 Task: Look for space in Kutná Hora, Czech Republic from 2nd September, 2023 to 6th September, 2023 for 2 adults in price range Rs.15000 to Rs.20000. Place can be entire place with 1  bedroom having 1 bed and 1 bathroom. Property type can be house, flat, guest house, hotel. Booking option can be shelf check-in. Required host language is English.
Action: Mouse moved to (503, 108)
Screenshot: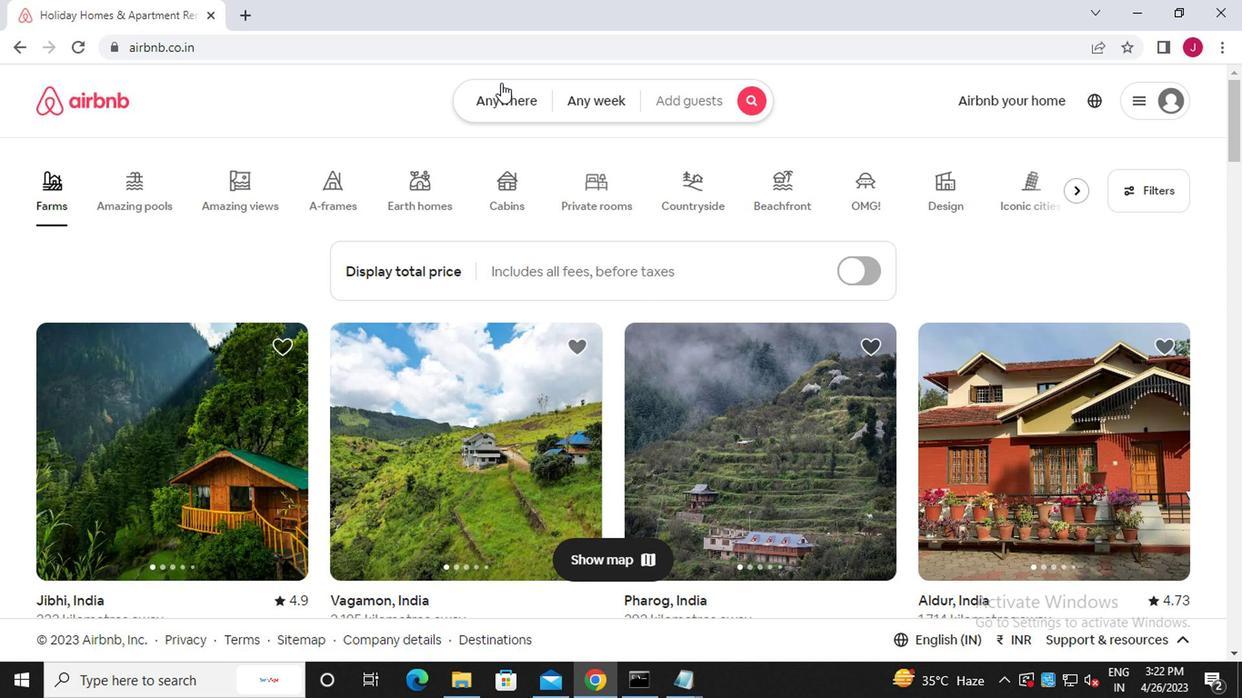 
Action: Mouse pressed left at (503, 108)
Screenshot: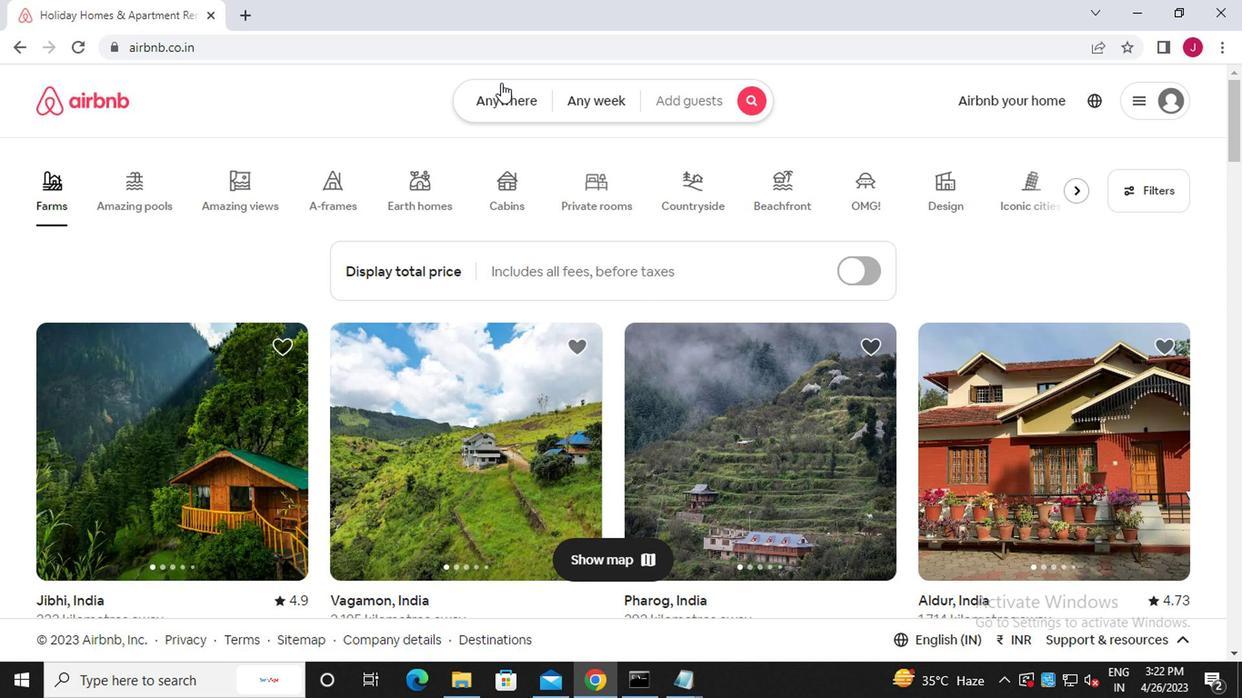 
Action: Mouse moved to (365, 174)
Screenshot: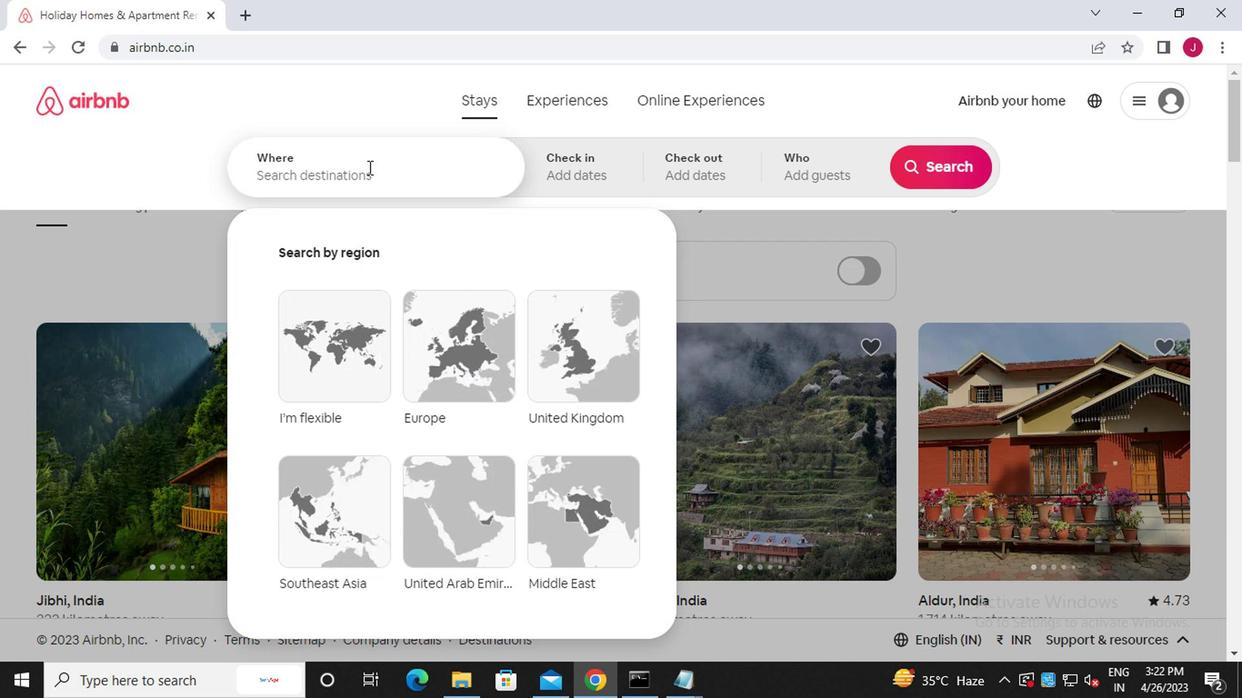 
Action: Mouse pressed left at (365, 174)
Screenshot: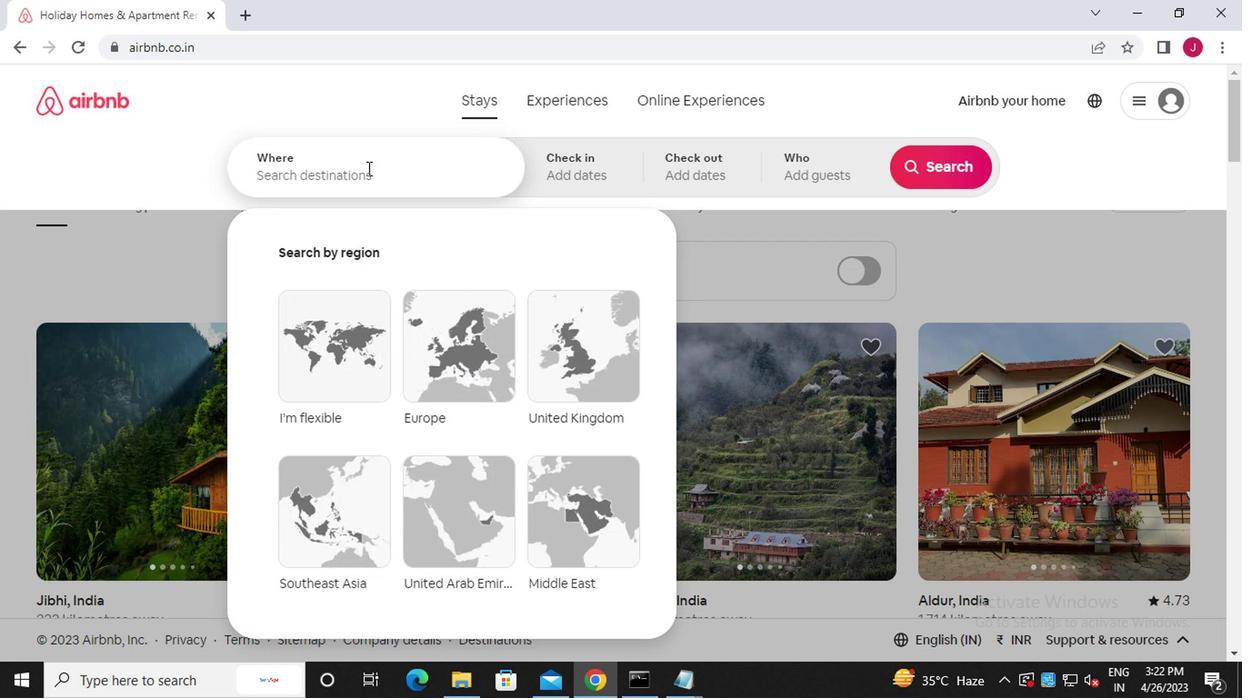 
Action: Mouse moved to (364, 174)
Screenshot: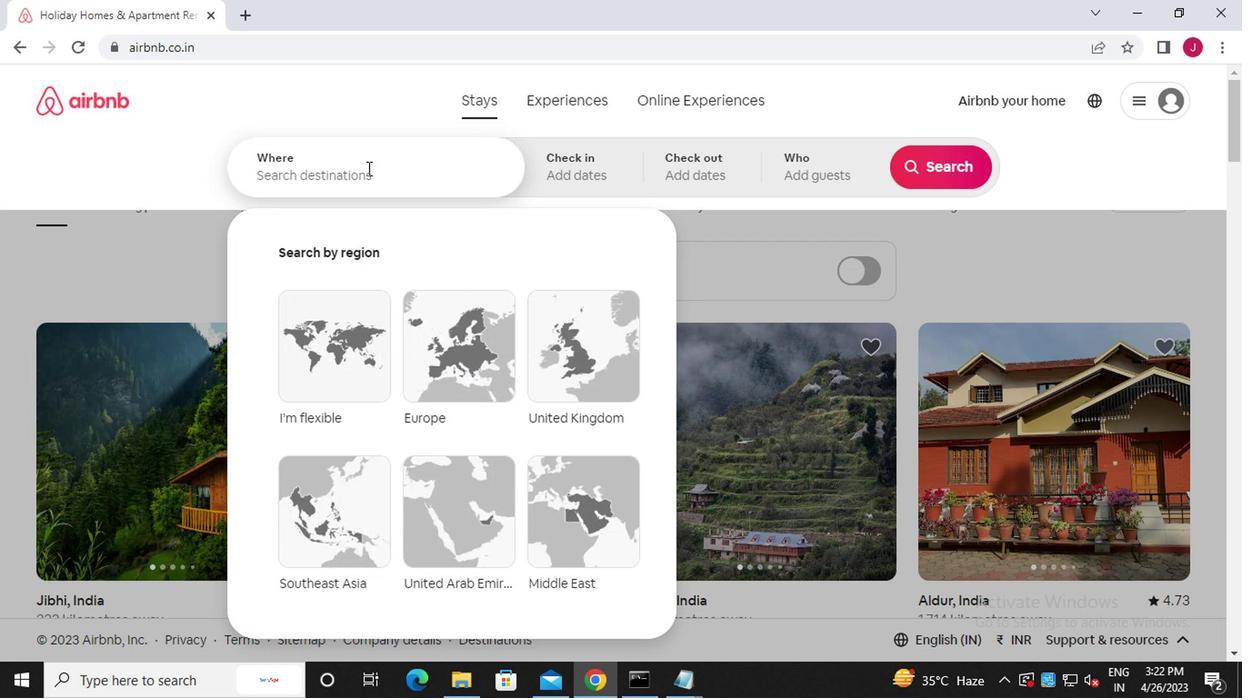 
Action: Key pressed k<Key.caps_lock>unta<Key.space><Key.caps_lock>h<Key.caps_lock>ora,<Key.caps_lock>c<Key.caps_lock>zech
Screenshot: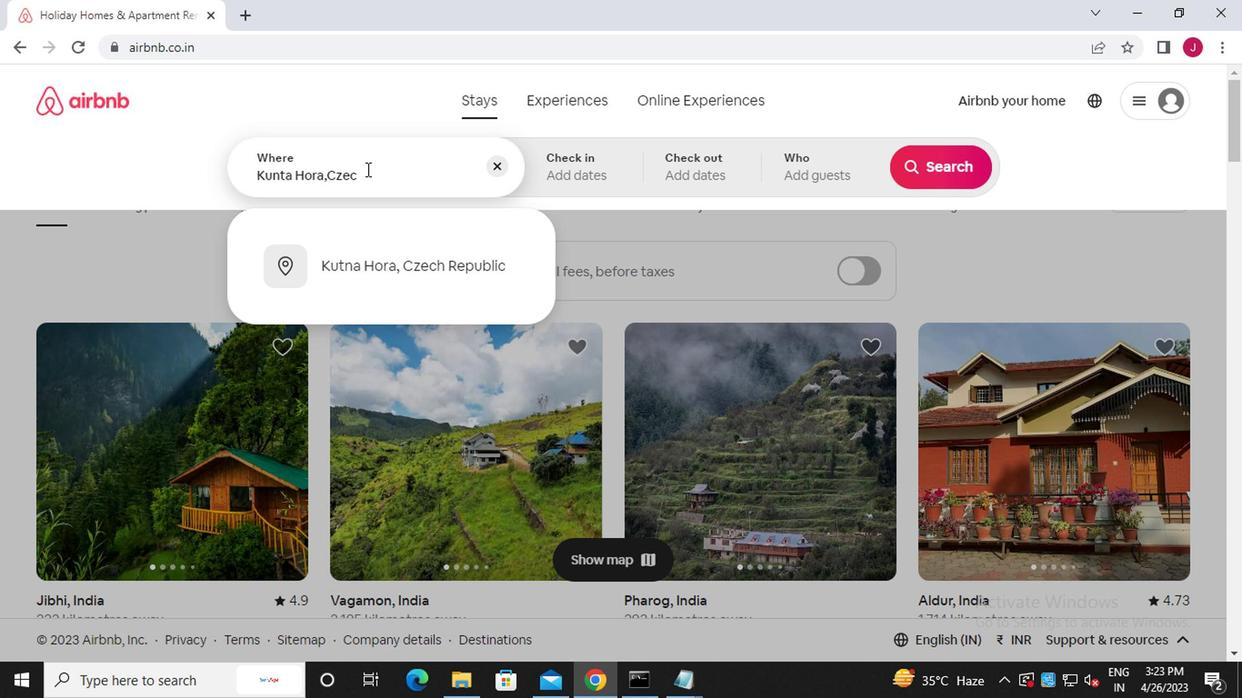 
Action: Mouse moved to (465, 273)
Screenshot: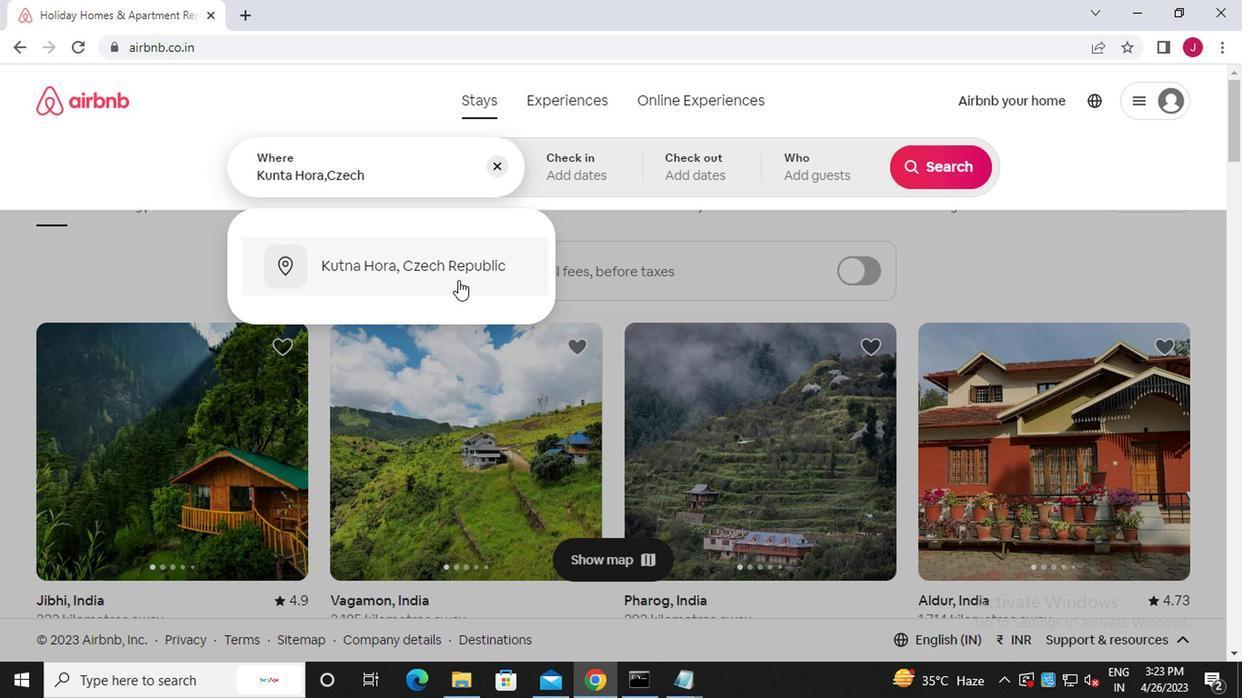 
Action: Mouse pressed left at (465, 273)
Screenshot: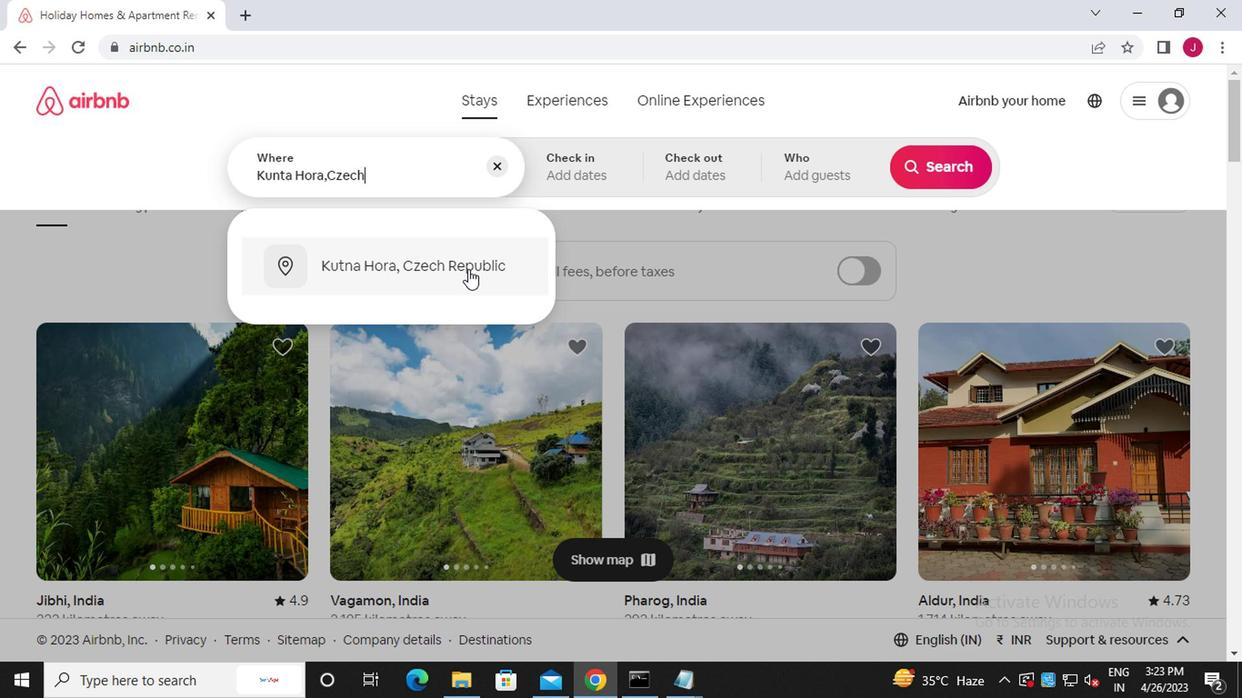 
Action: Mouse moved to (918, 311)
Screenshot: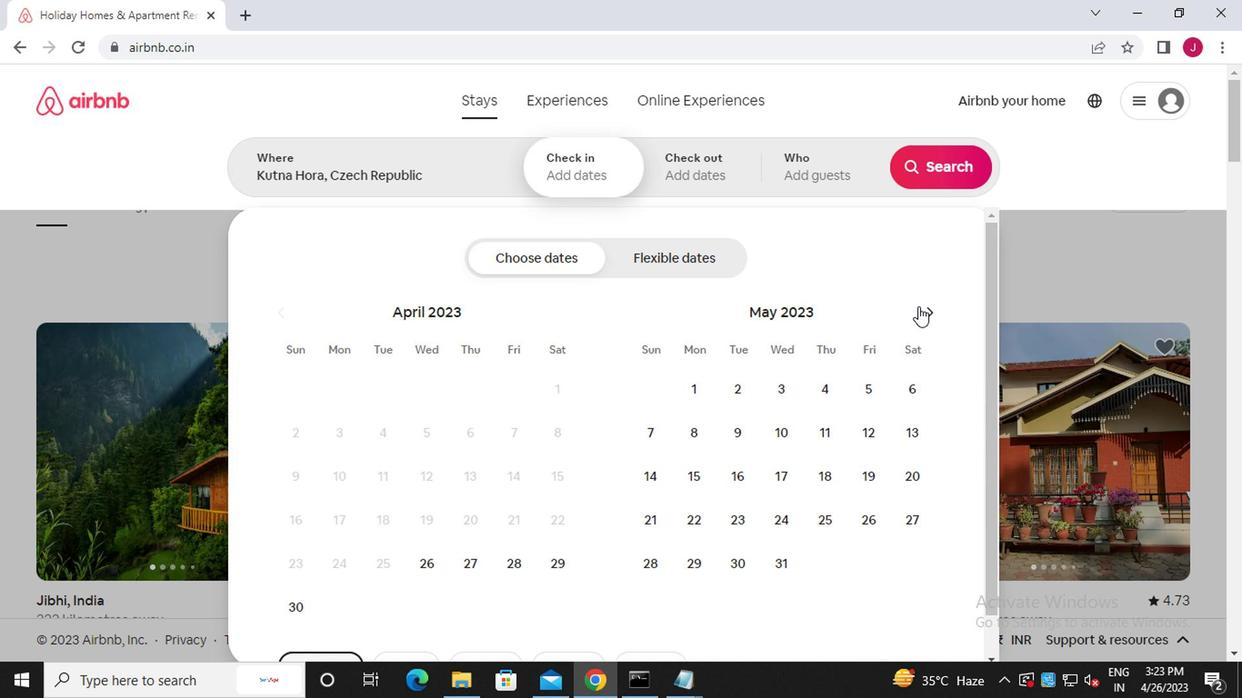 
Action: Mouse pressed left at (918, 311)
Screenshot: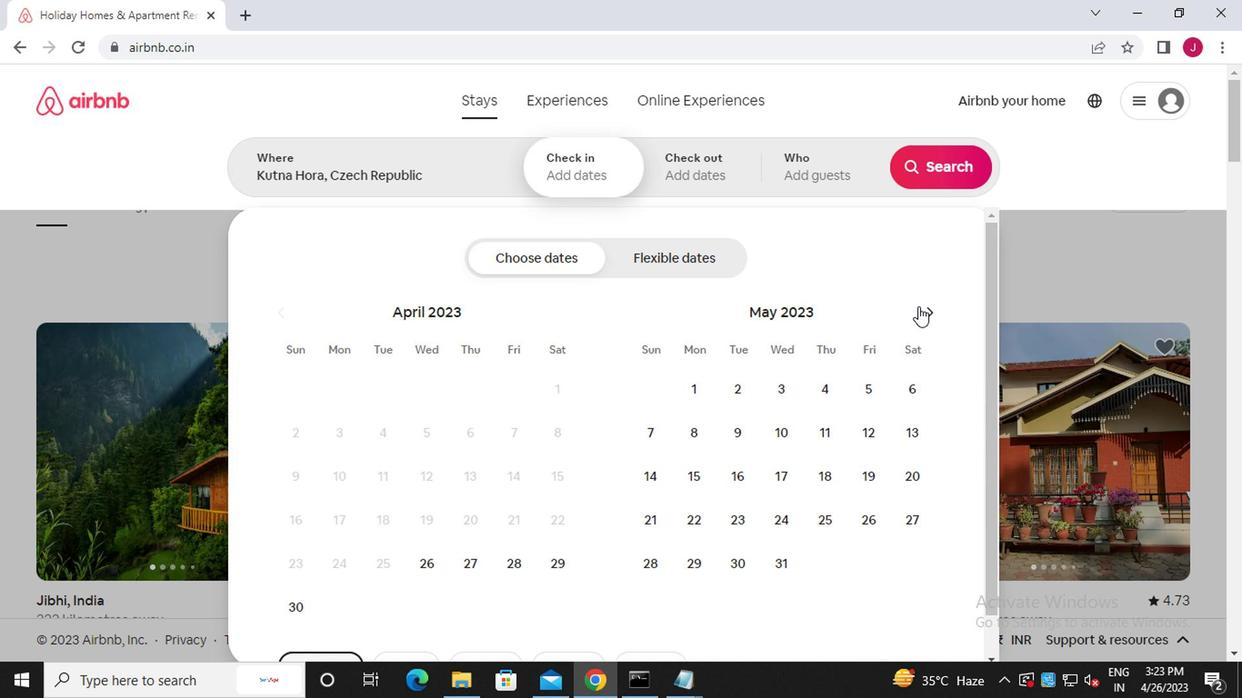 
Action: Mouse moved to (918, 311)
Screenshot: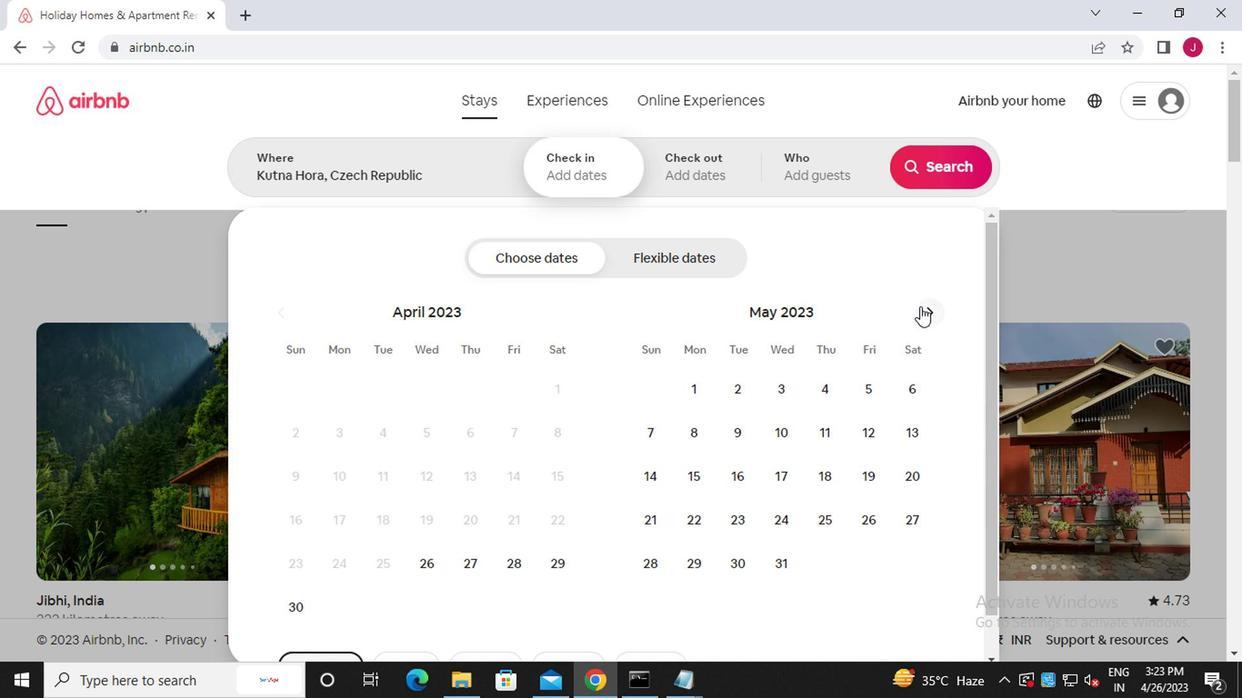 
Action: Mouse pressed left at (918, 311)
Screenshot: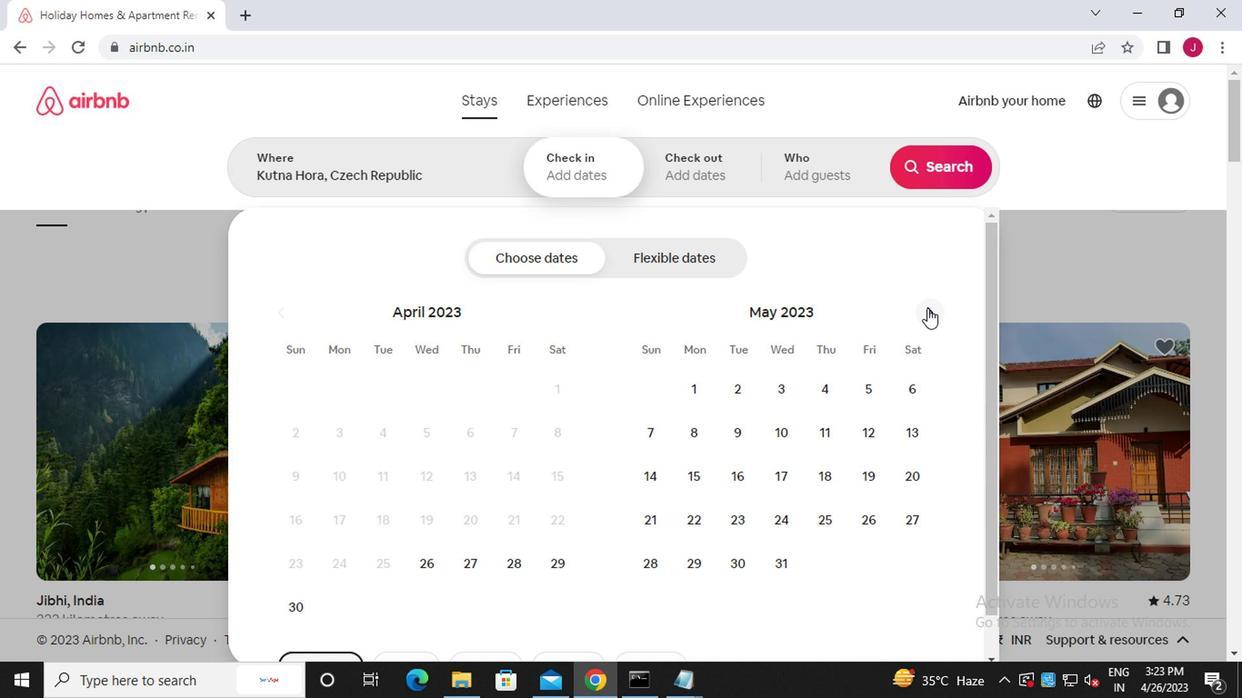 
Action: Mouse moved to (919, 313)
Screenshot: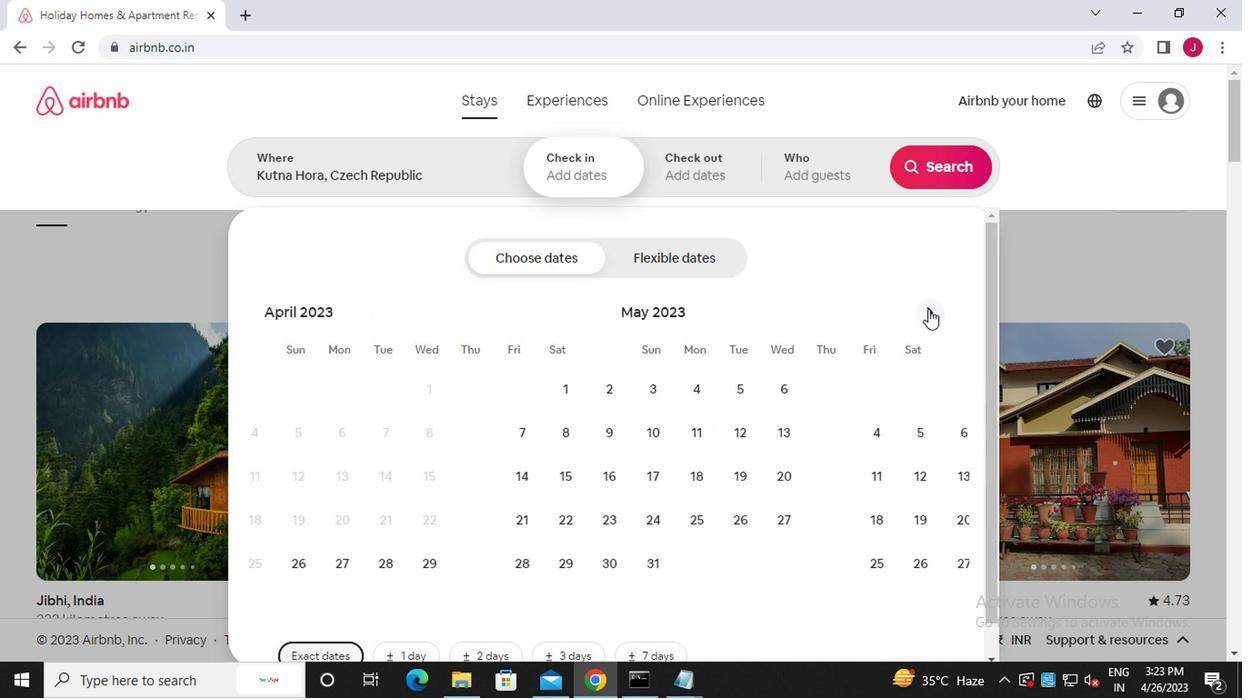 
Action: Mouse pressed left at (919, 313)
Screenshot: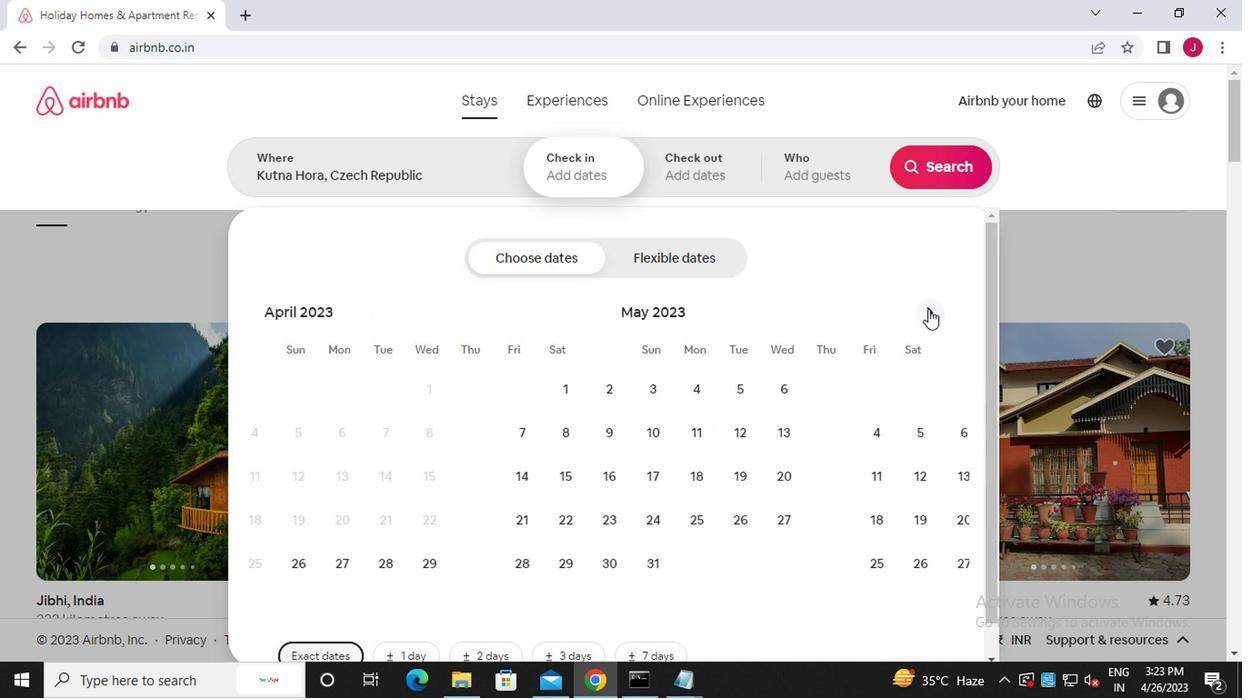 
Action: Mouse moved to (920, 313)
Screenshot: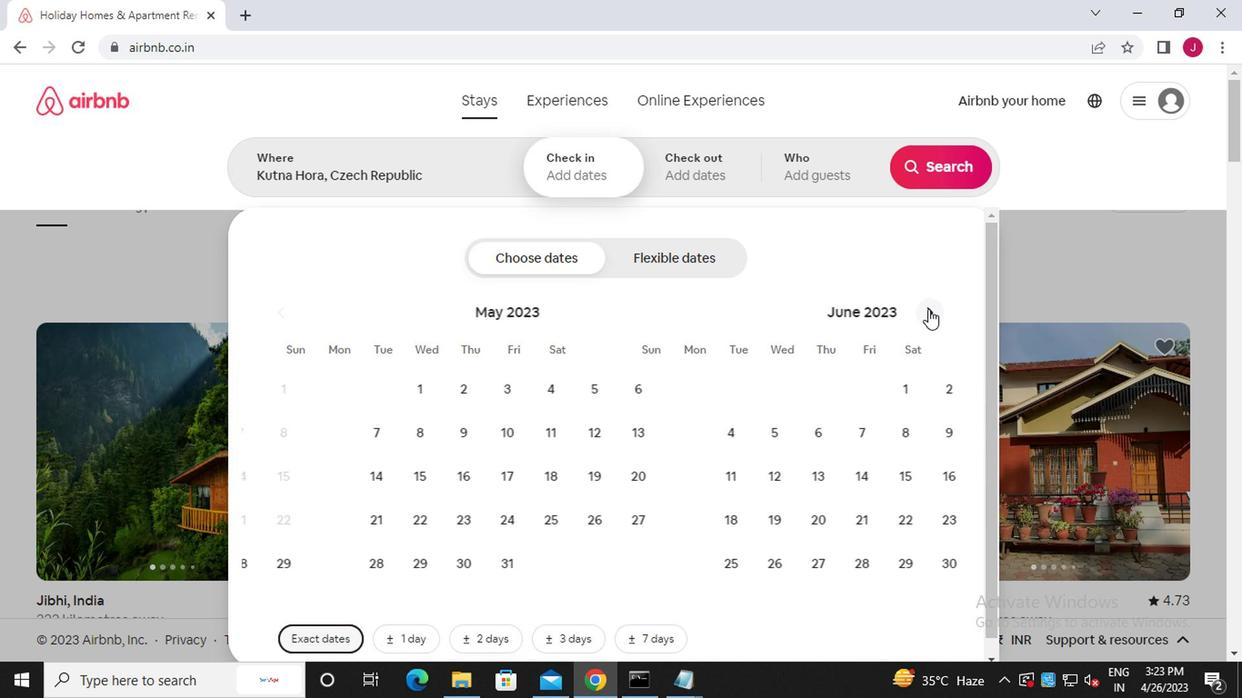
Action: Mouse pressed left at (920, 313)
Screenshot: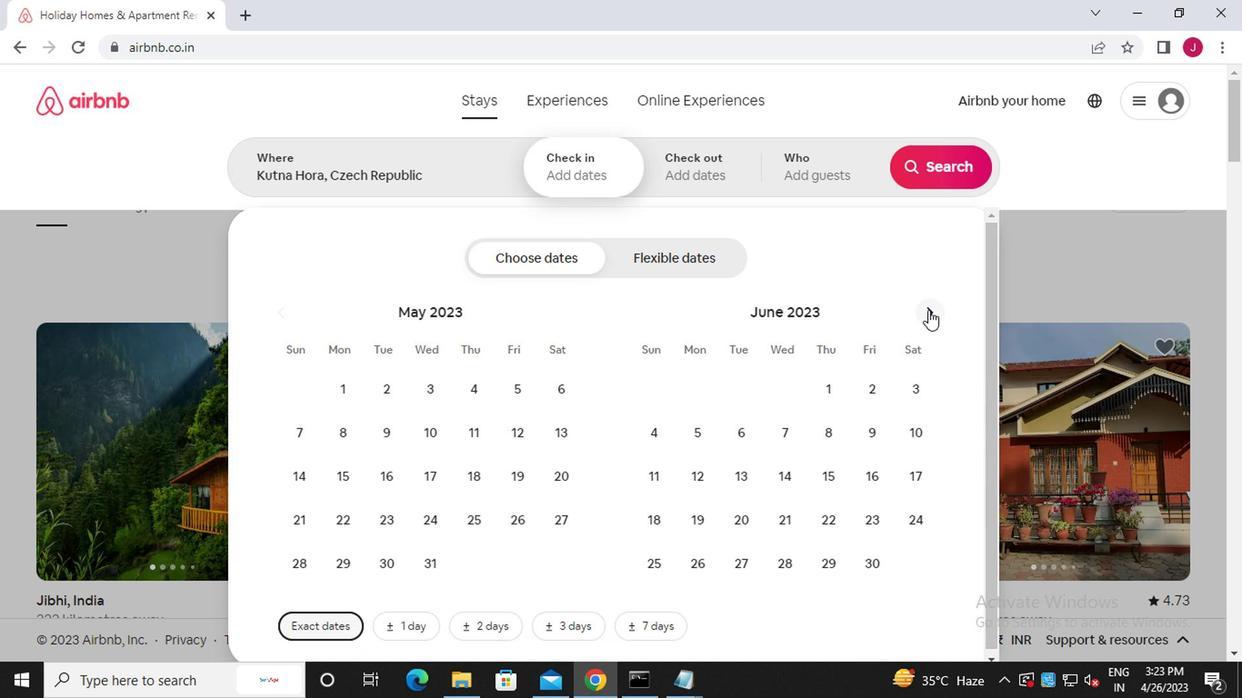 
Action: Mouse pressed left at (920, 313)
Screenshot: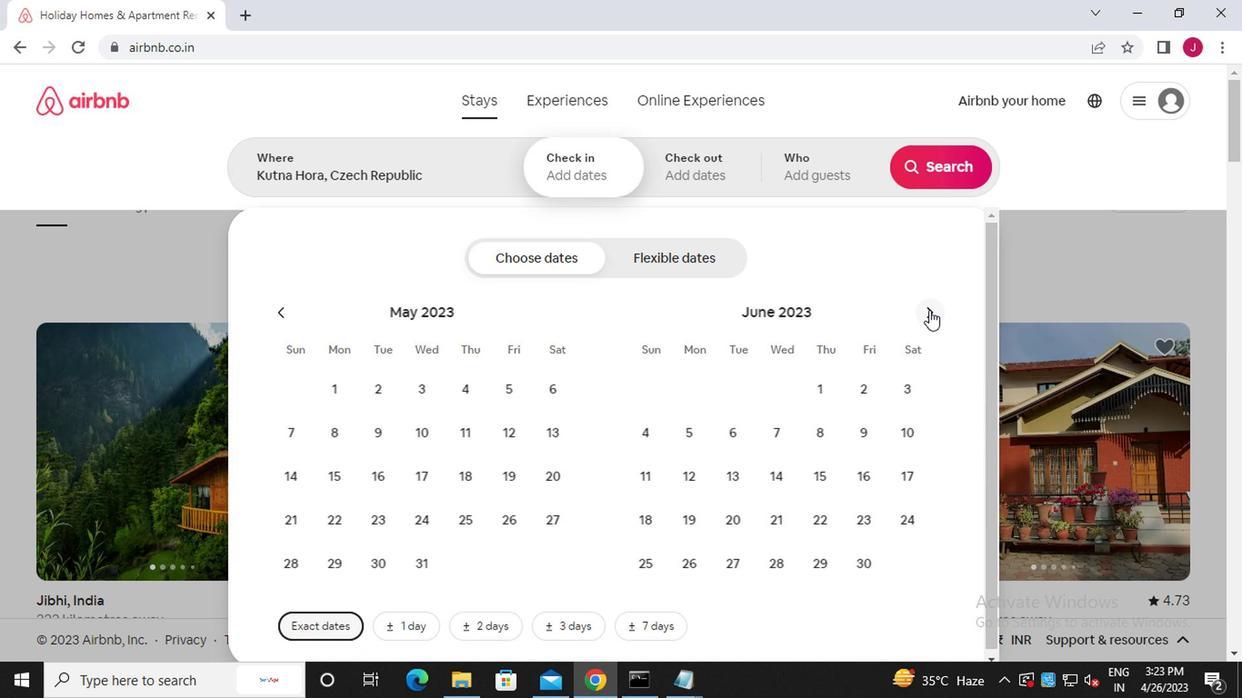 
Action: Mouse pressed left at (920, 313)
Screenshot: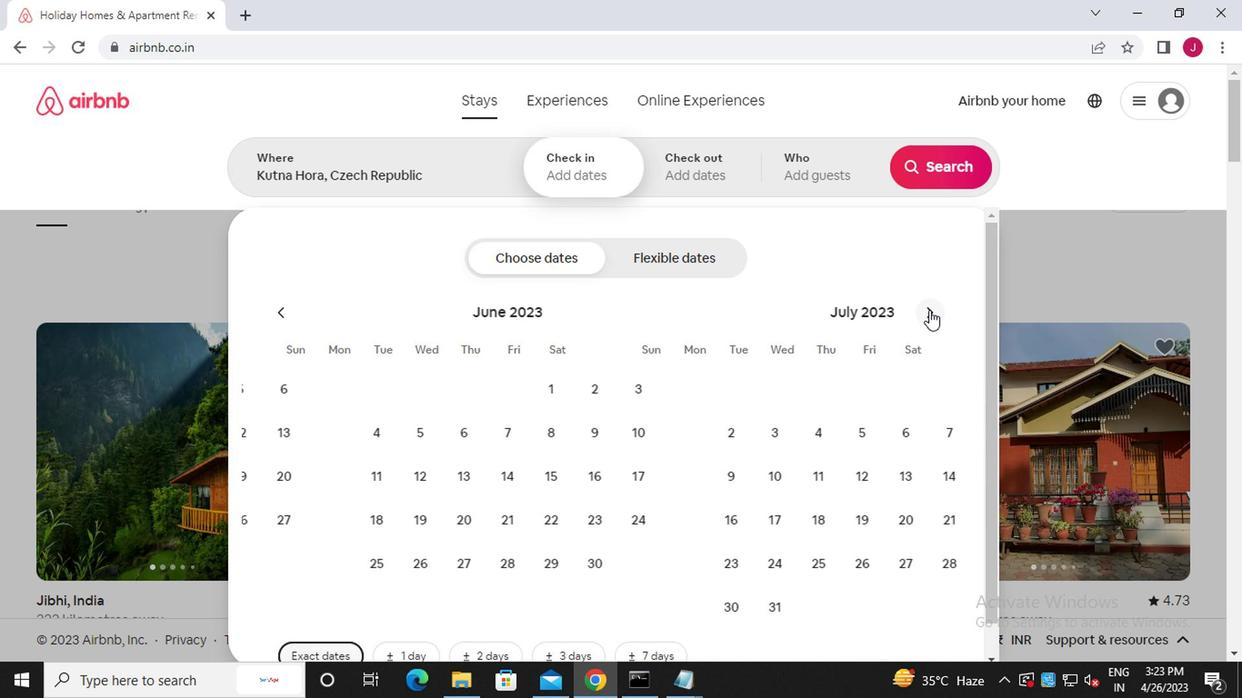
Action: Mouse moved to (922, 318)
Screenshot: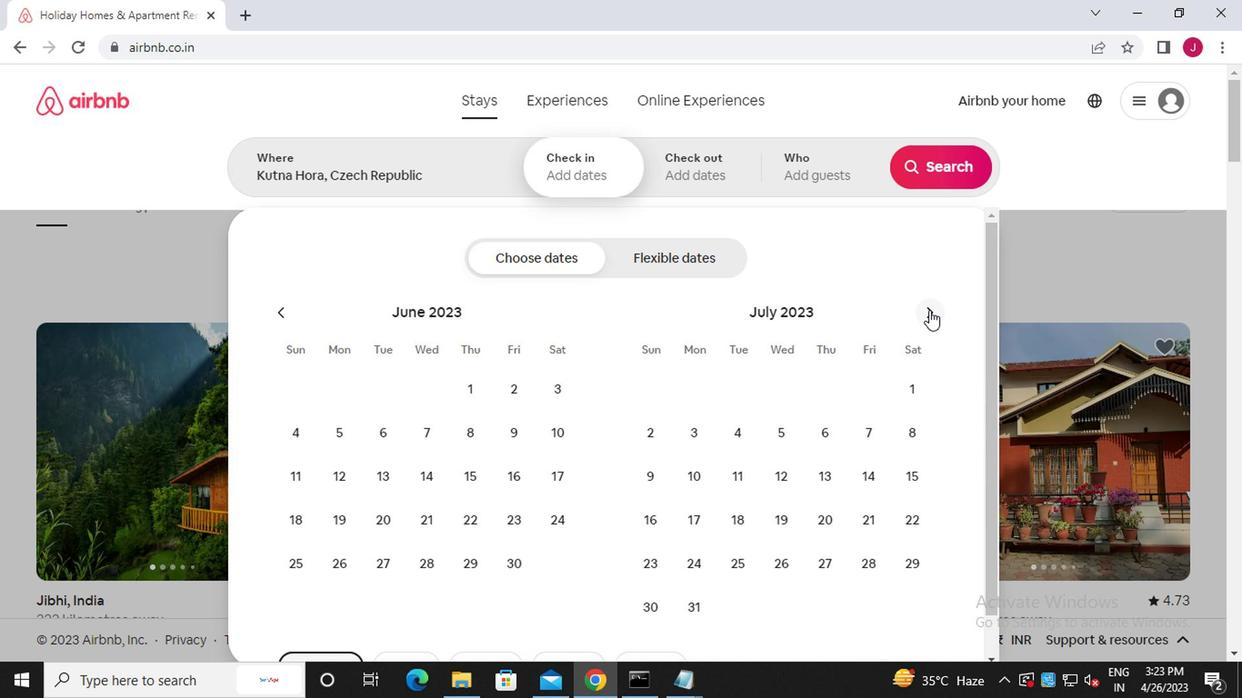 
Action: Mouse pressed left at (922, 318)
Screenshot: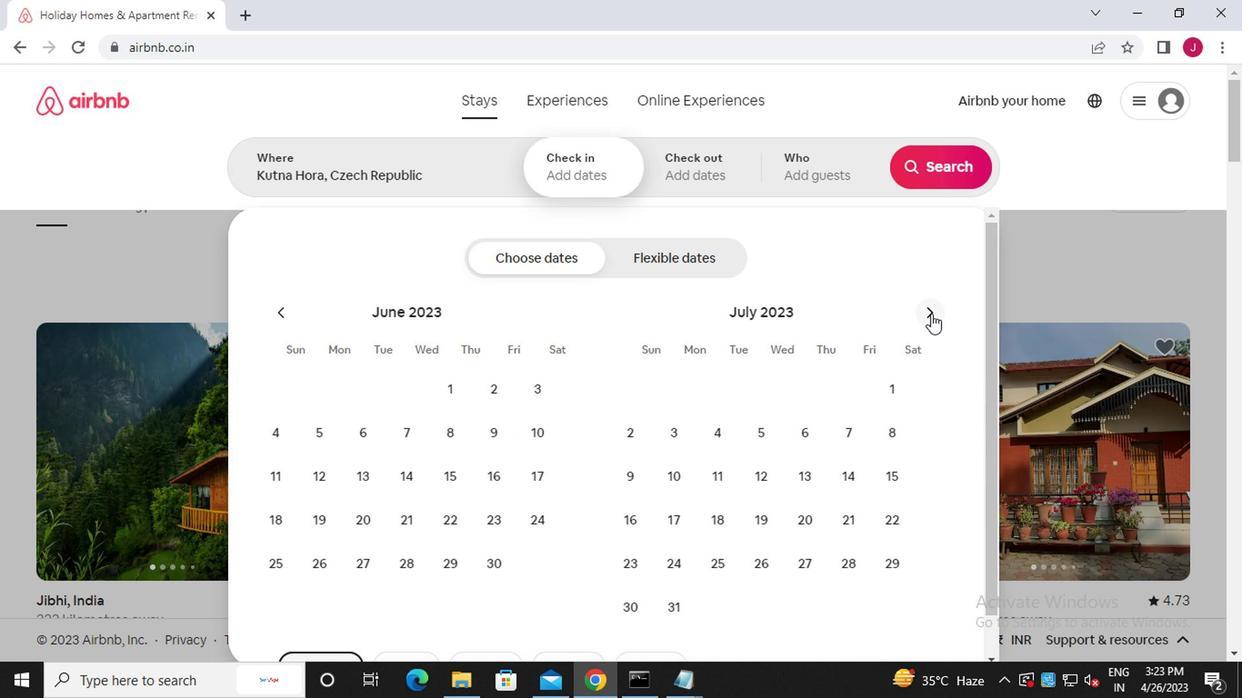 
Action: Mouse moved to (897, 390)
Screenshot: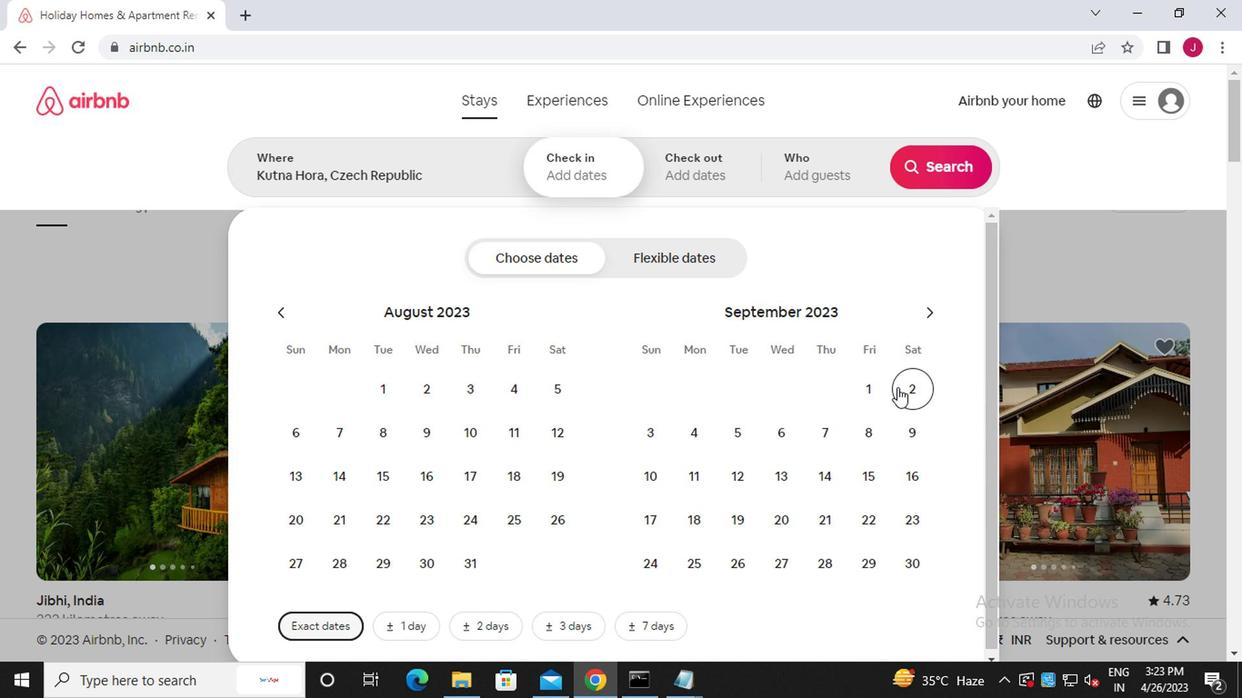 
Action: Mouse pressed left at (897, 390)
Screenshot: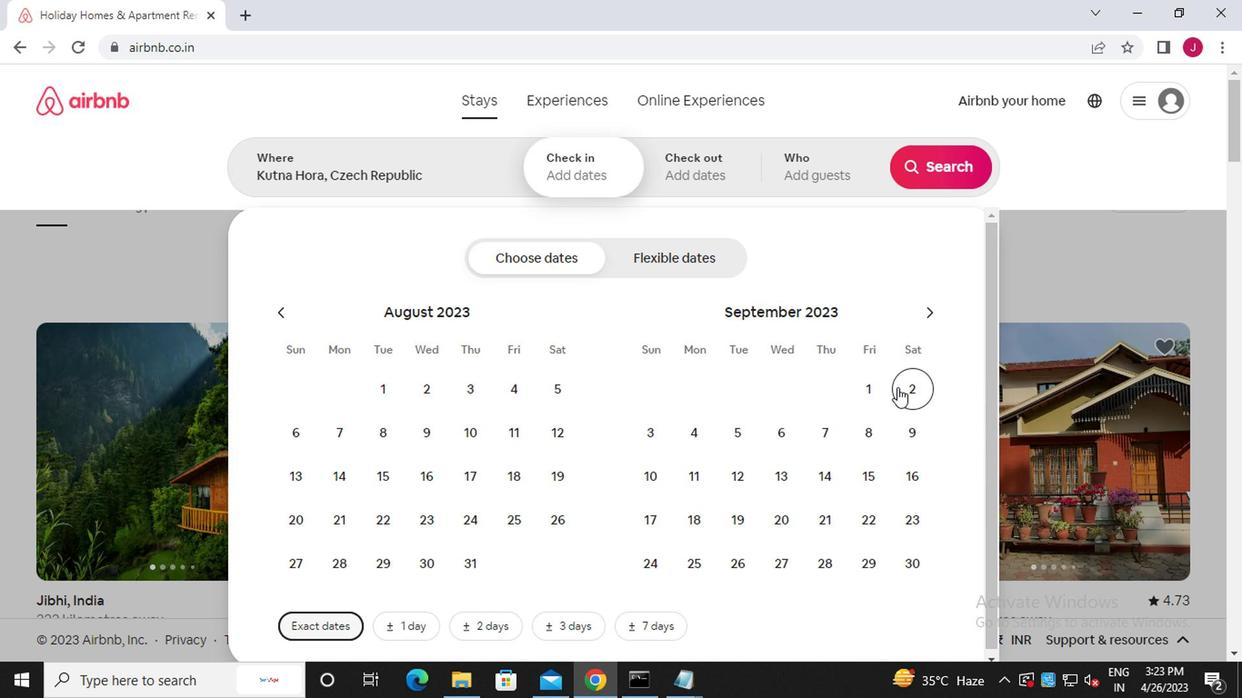 
Action: Mouse moved to (775, 437)
Screenshot: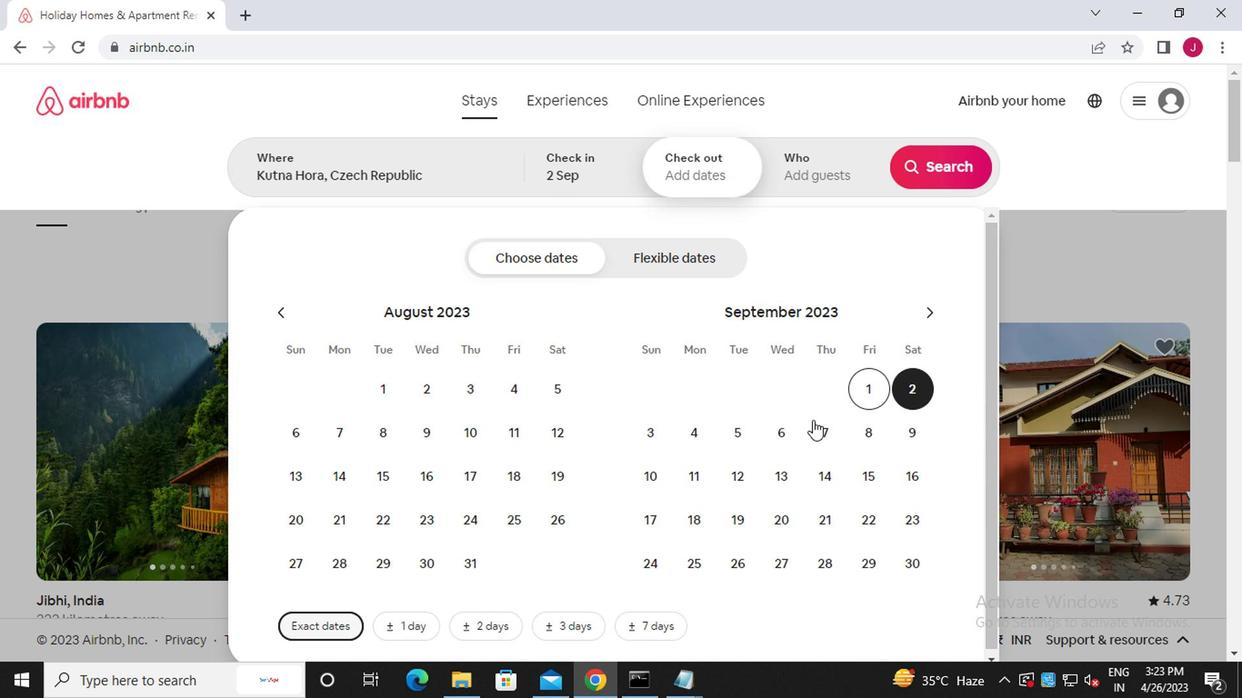
Action: Mouse pressed left at (775, 437)
Screenshot: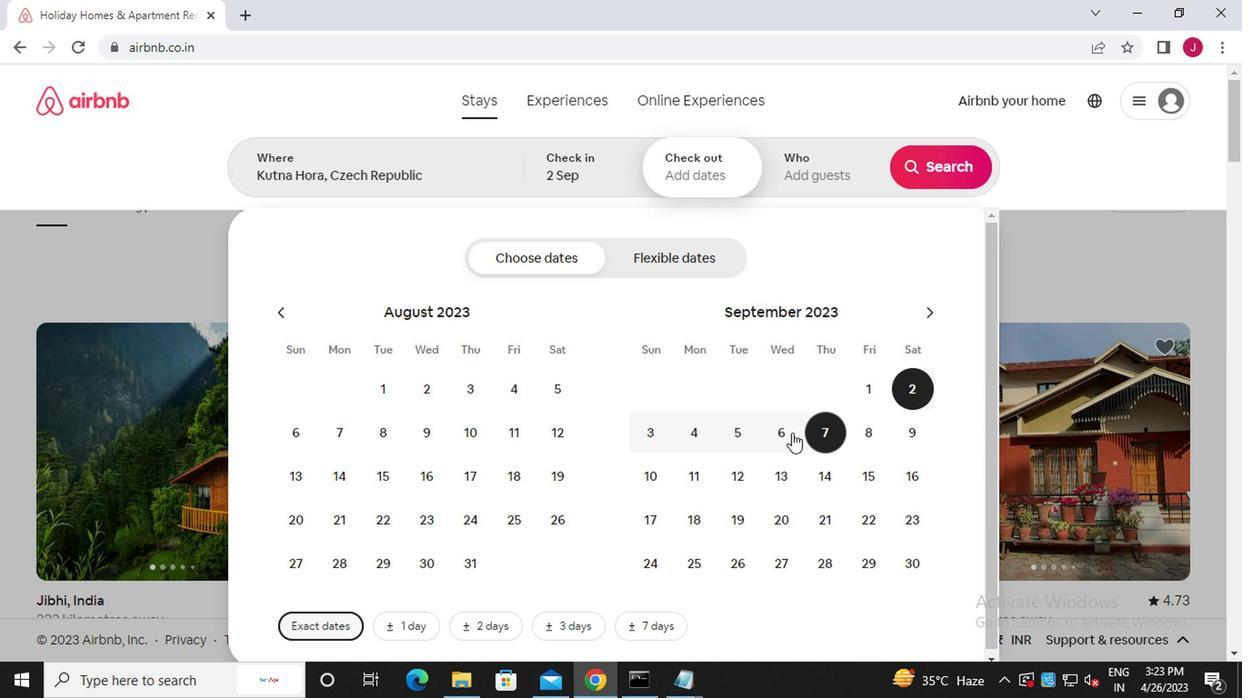 
Action: Mouse moved to (811, 183)
Screenshot: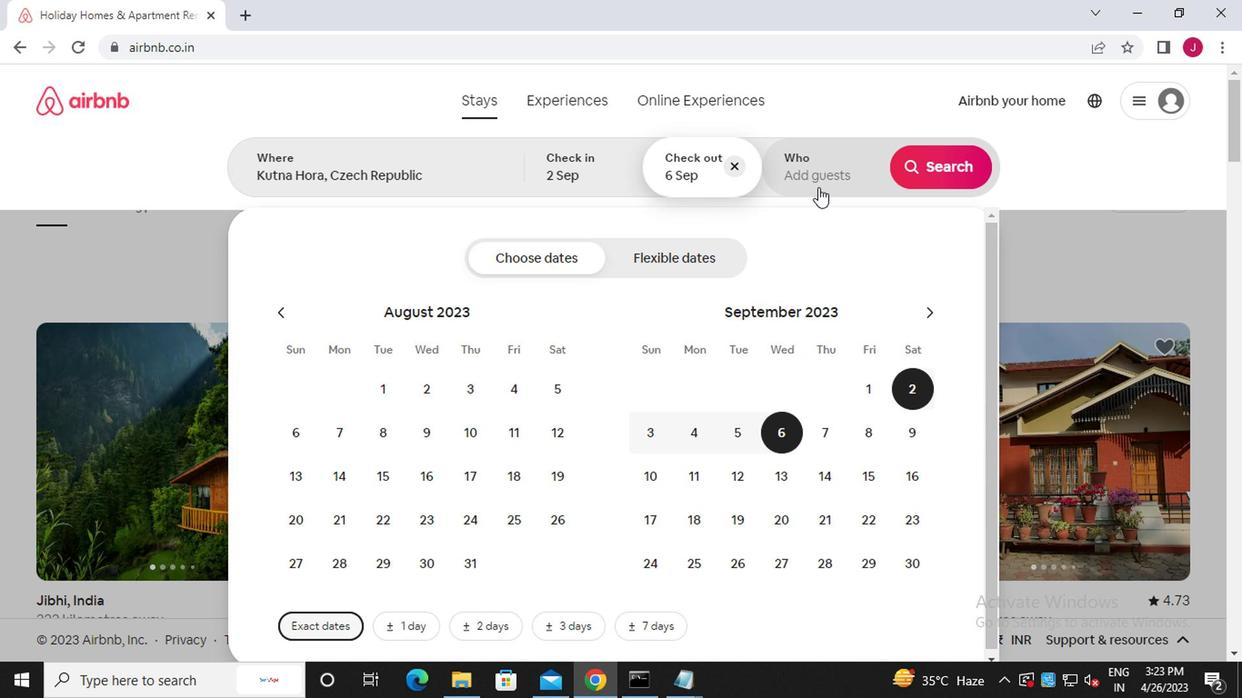 
Action: Mouse pressed left at (811, 183)
Screenshot: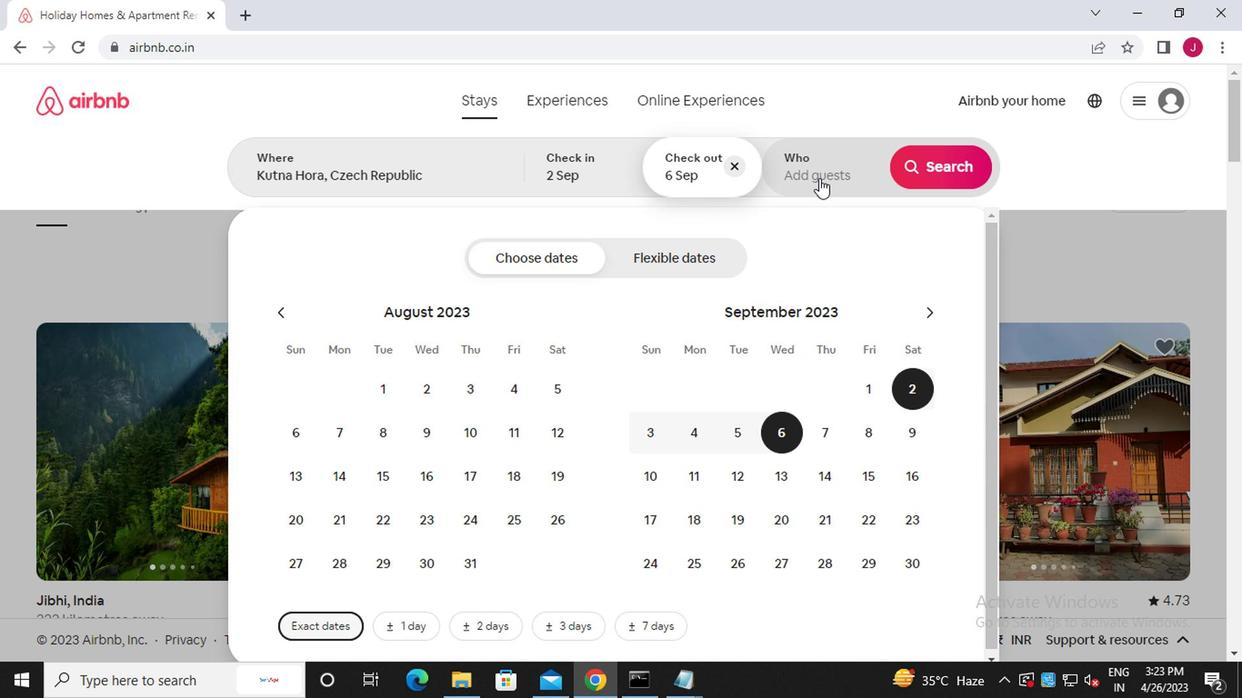 
Action: Mouse moved to (936, 264)
Screenshot: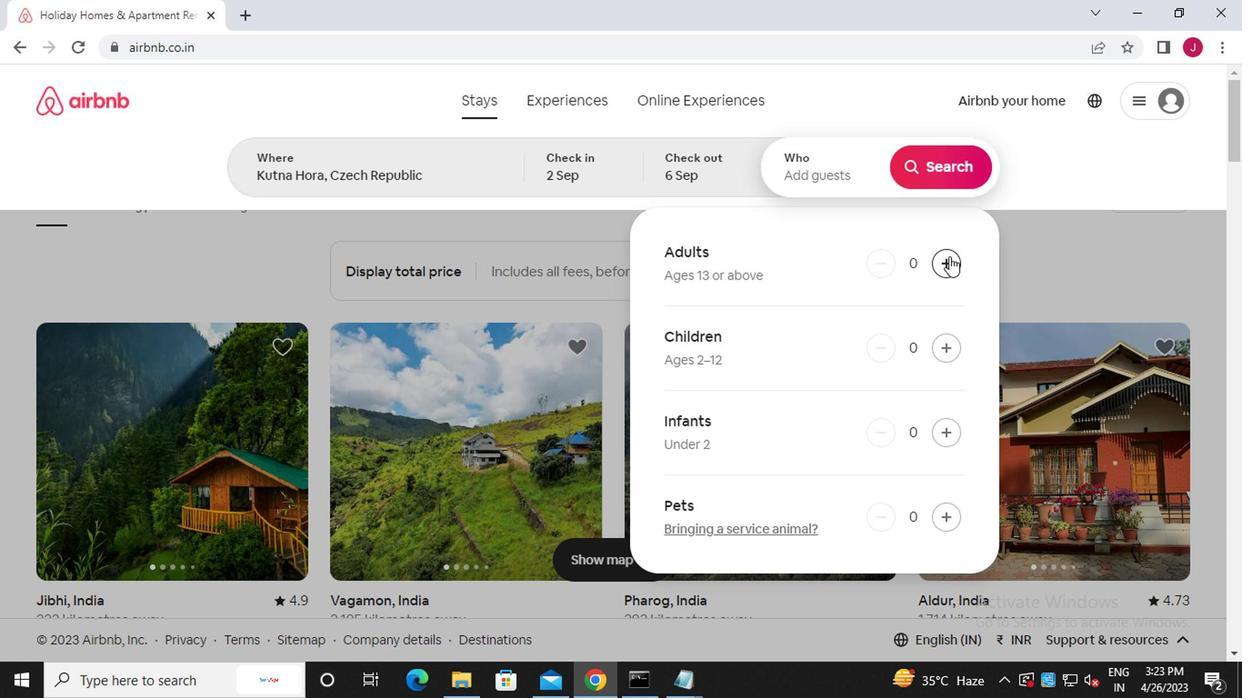 
Action: Mouse pressed left at (936, 264)
Screenshot: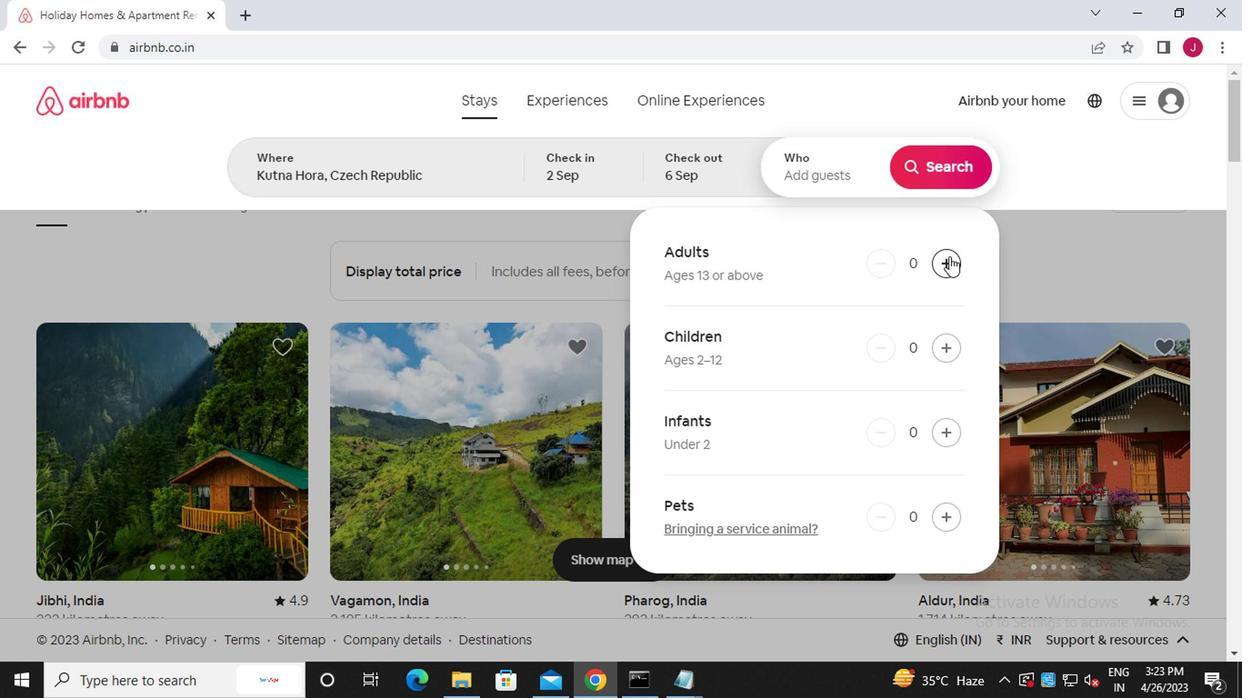 
Action: Mouse moved to (937, 264)
Screenshot: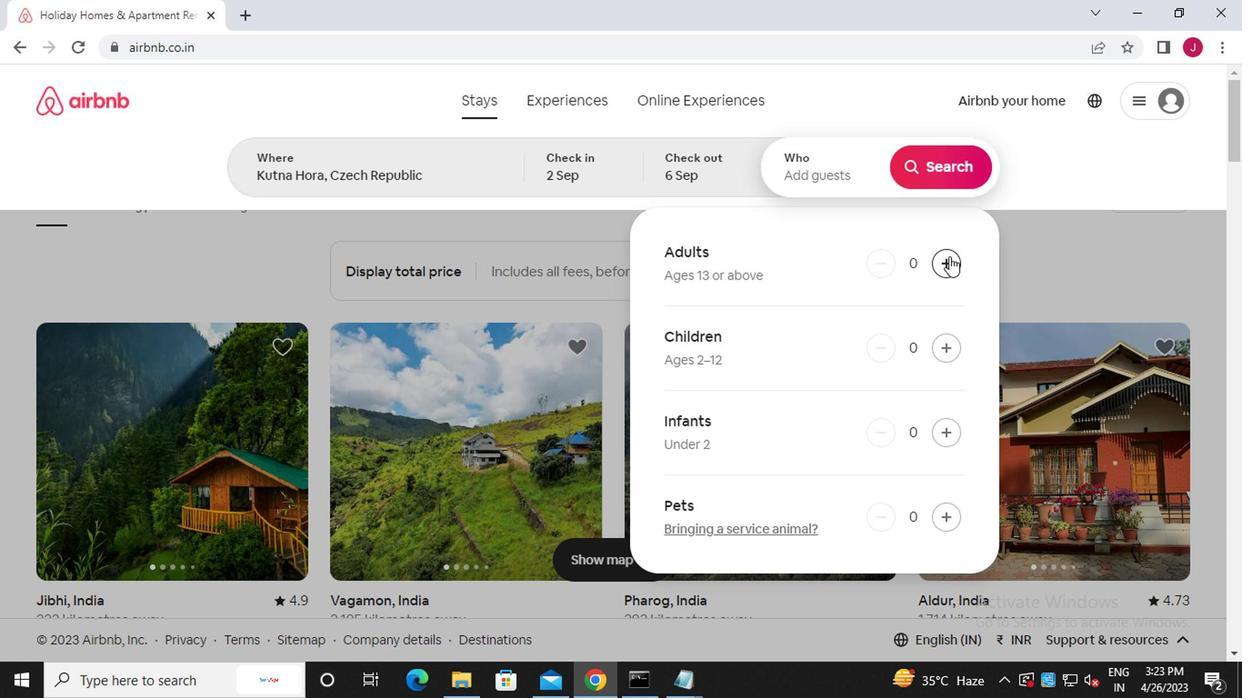 
Action: Mouse pressed left at (937, 264)
Screenshot: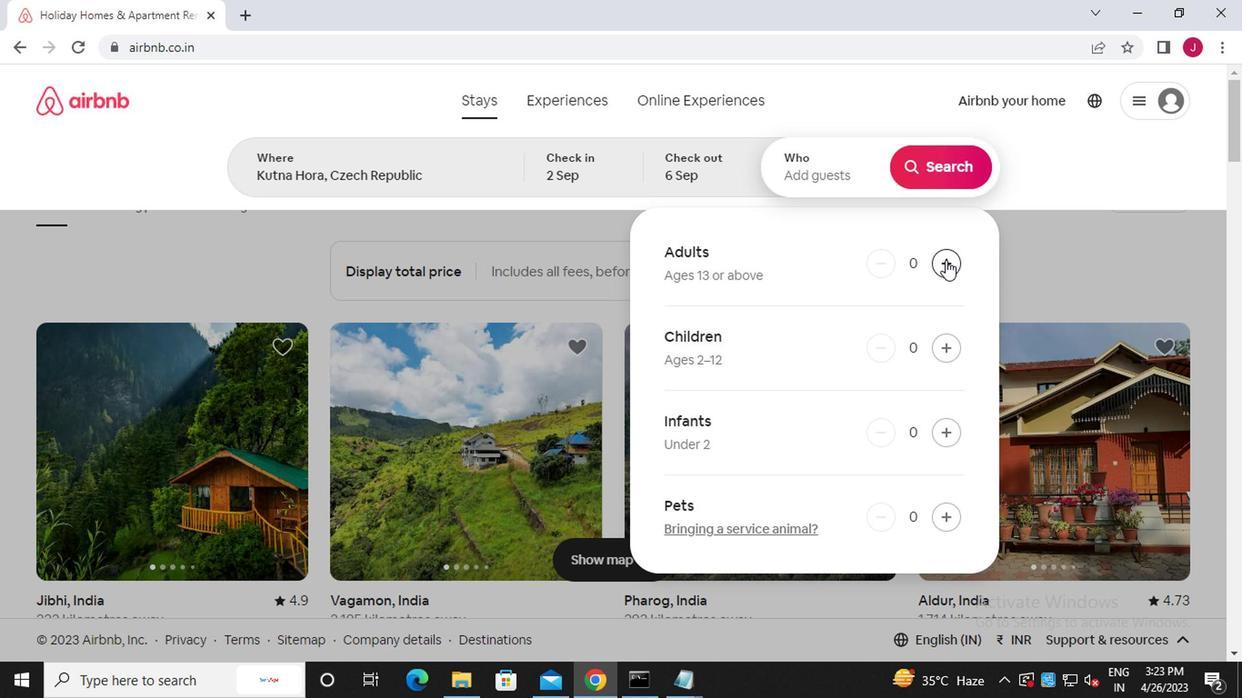 
Action: Mouse moved to (947, 175)
Screenshot: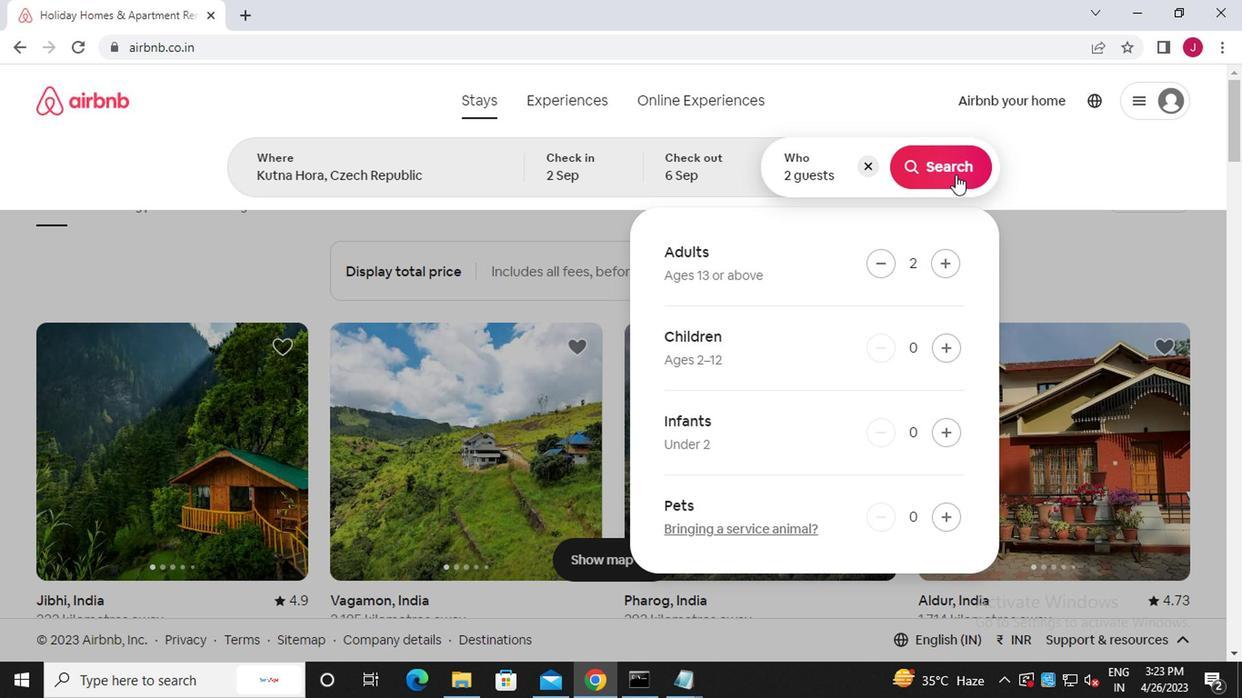 
Action: Mouse pressed left at (947, 175)
Screenshot: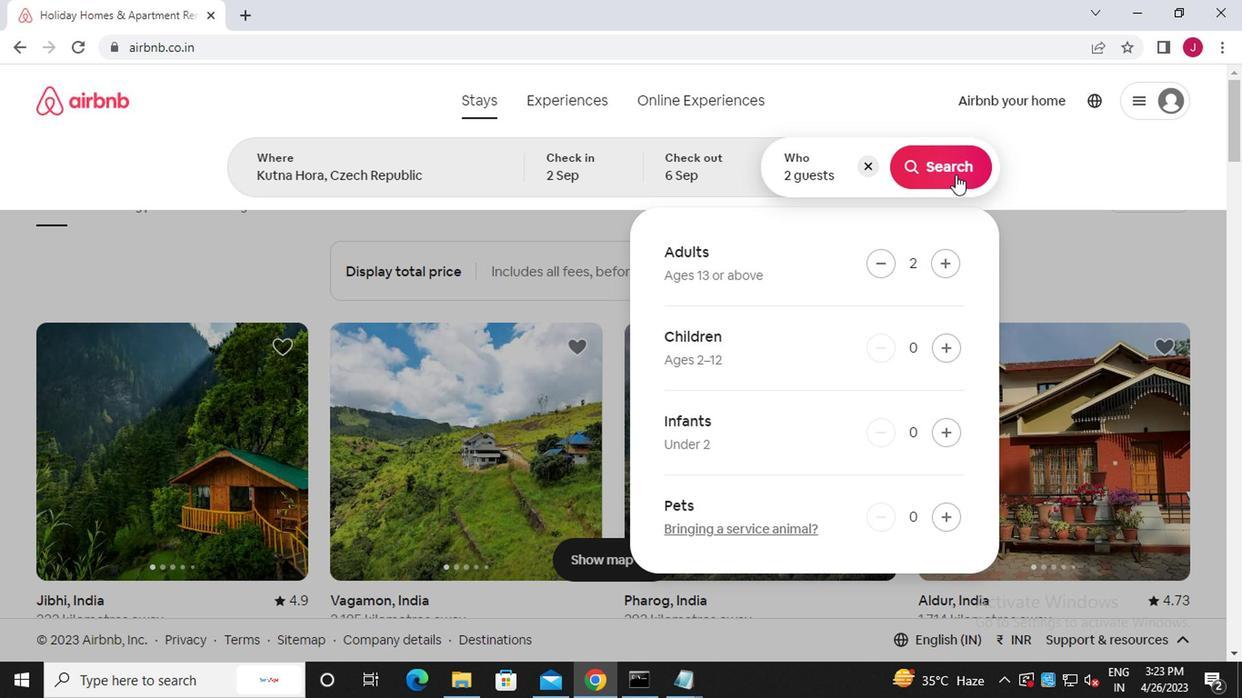 
Action: Mouse moved to (1174, 171)
Screenshot: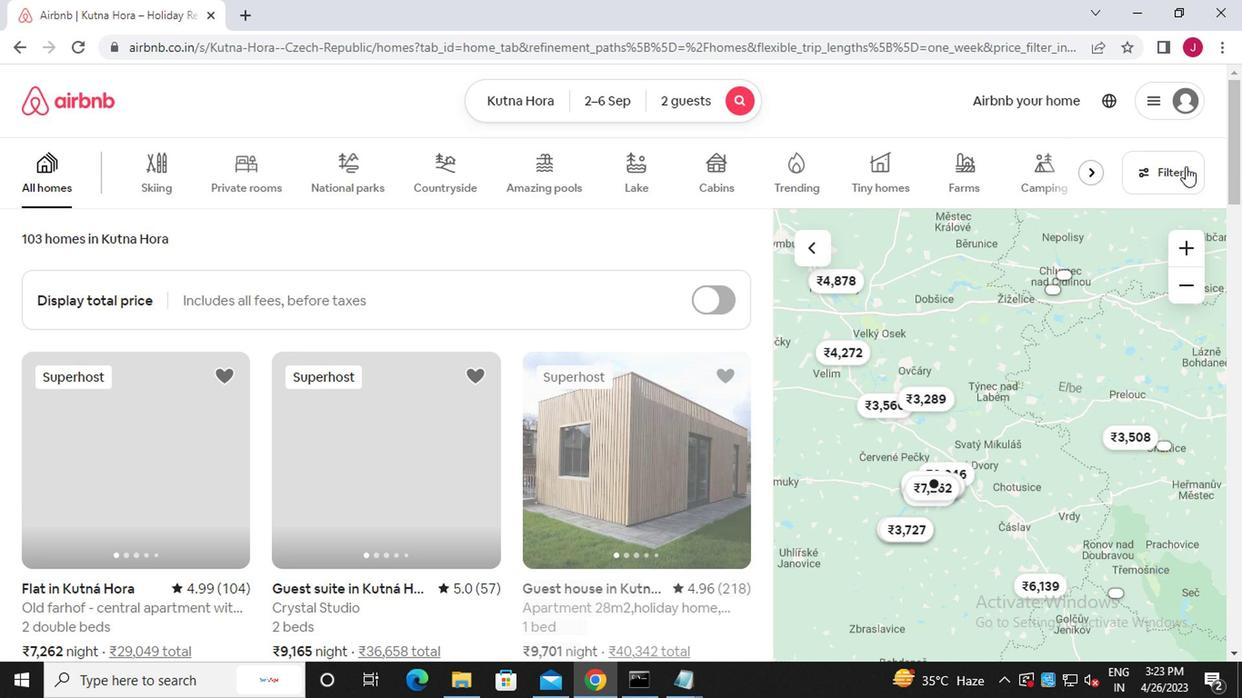 
Action: Mouse pressed left at (1174, 171)
Screenshot: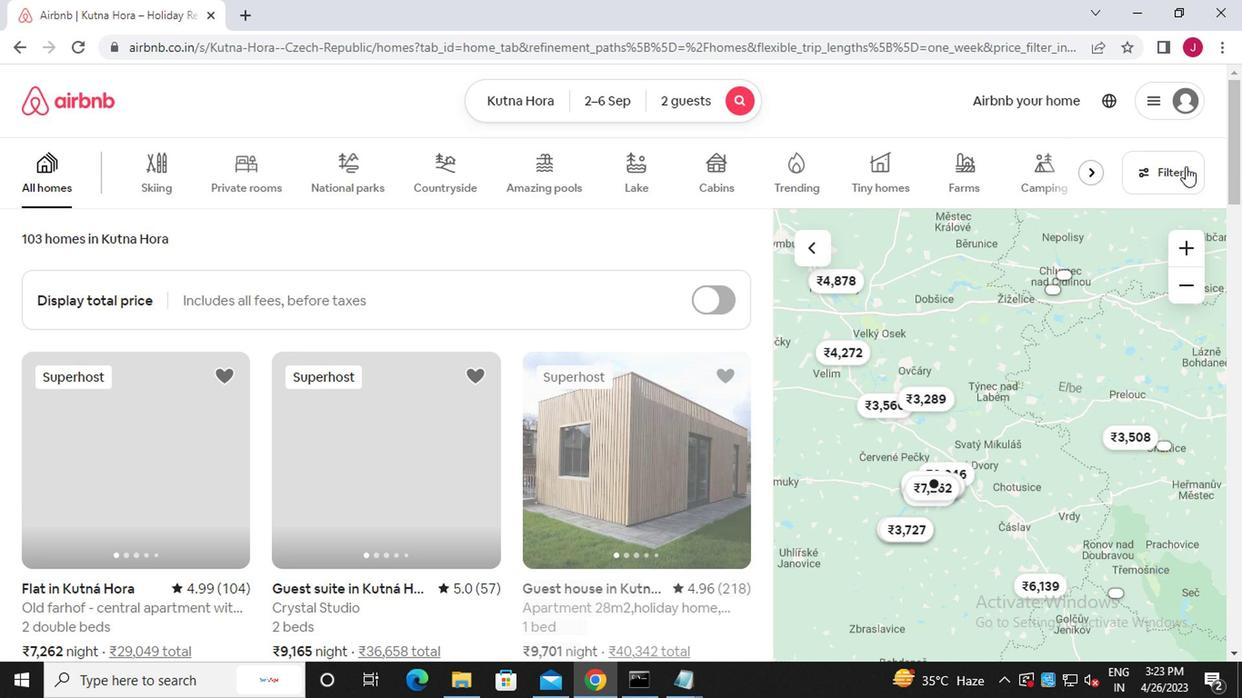 
Action: Mouse moved to (407, 399)
Screenshot: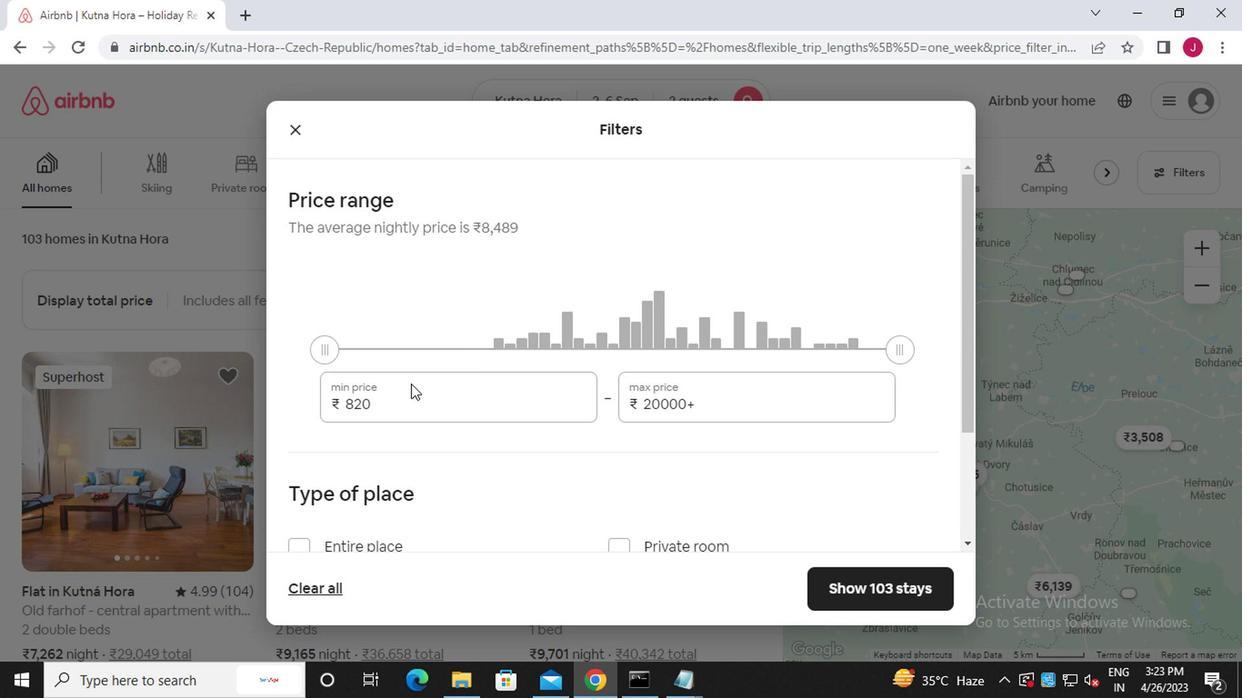 
Action: Mouse pressed left at (407, 399)
Screenshot: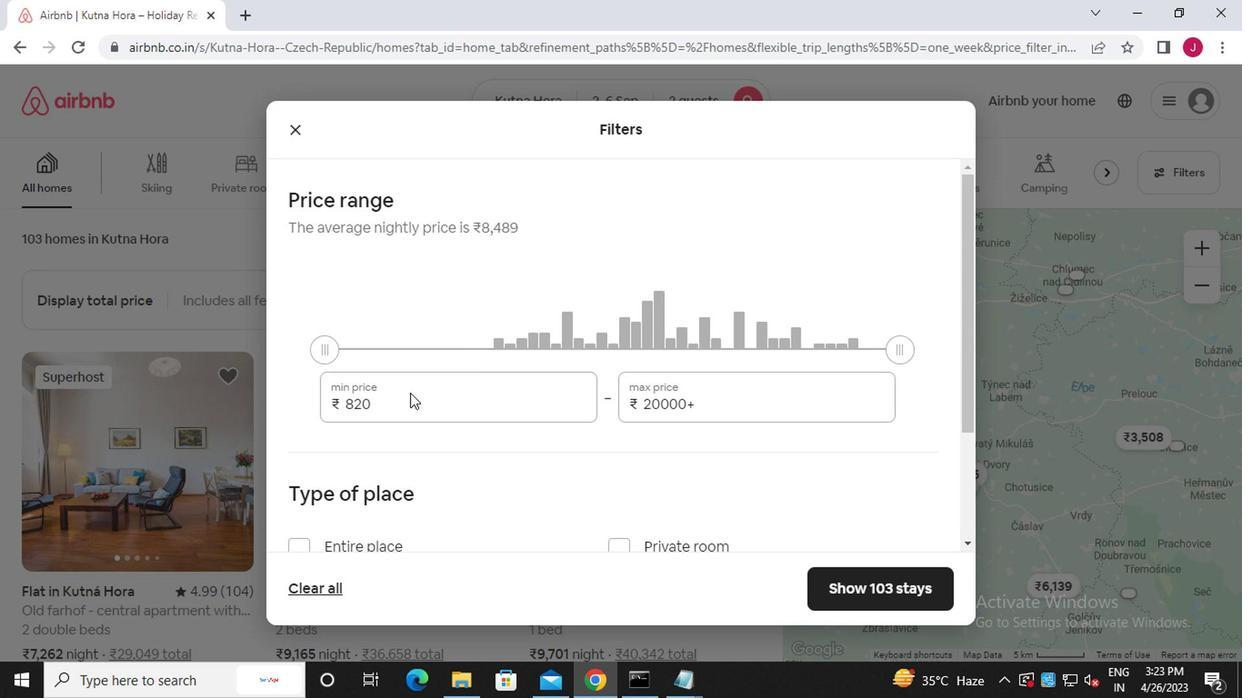 
Action: Mouse moved to (395, 396)
Screenshot: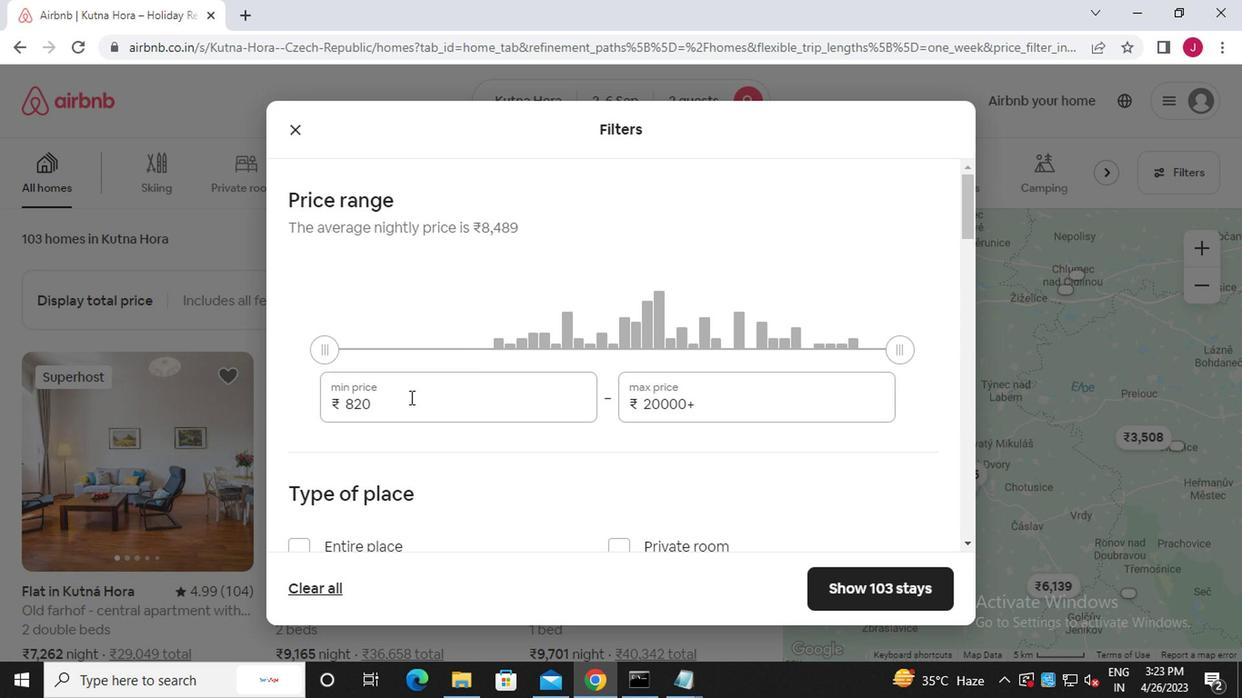 
Action: Key pressed <Key.backspace><Key.backspace><Key.backspace><<97>><<101>><<96>><<96>><<96>>
Screenshot: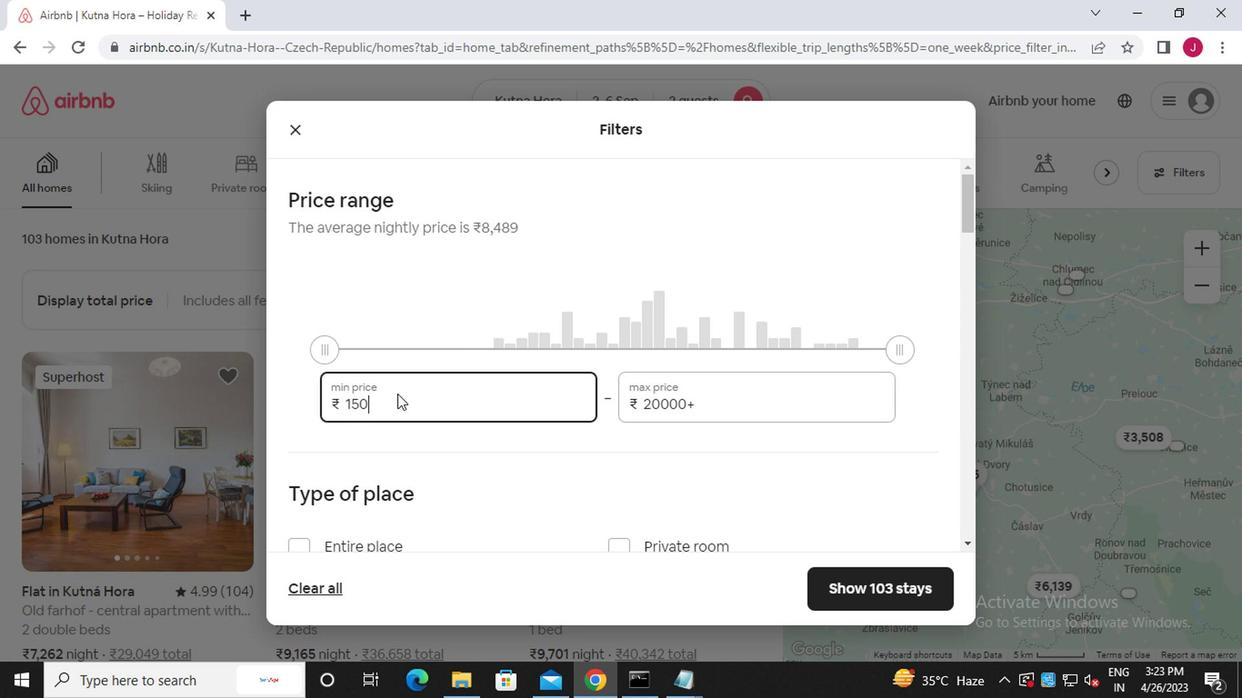 
Action: Mouse moved to (731, 410)
Screenshot: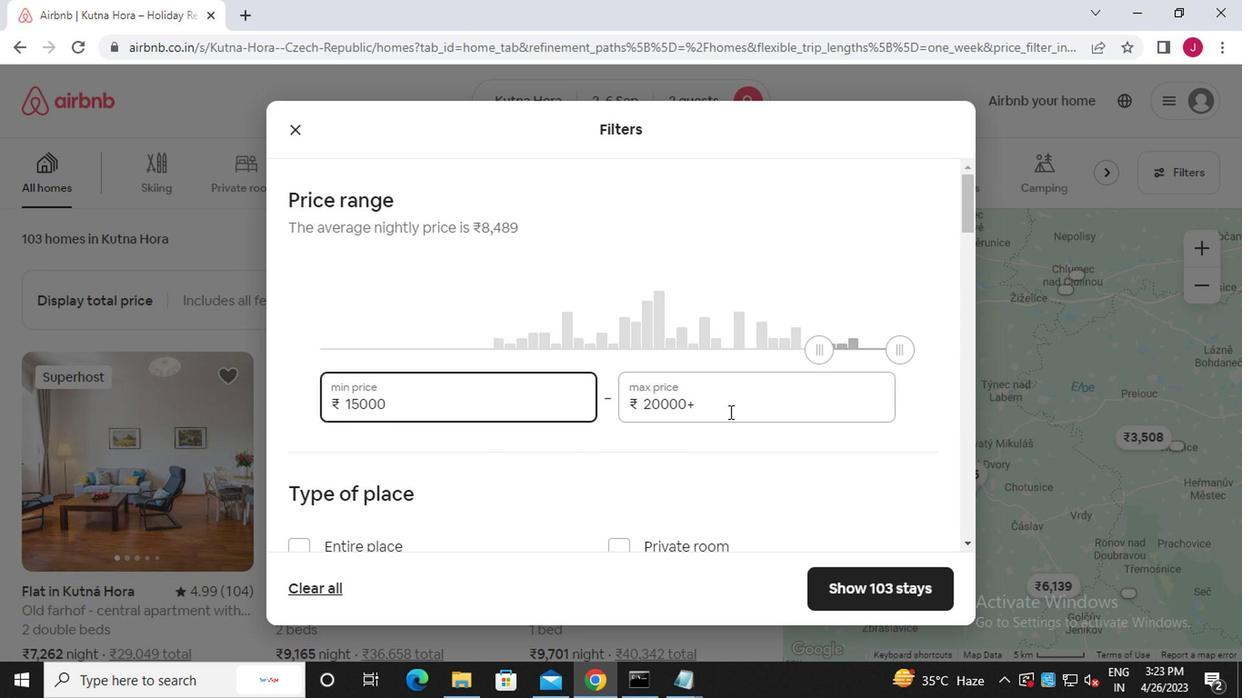 
Action: Mouse pressed left at (731, 410)
Screenshot: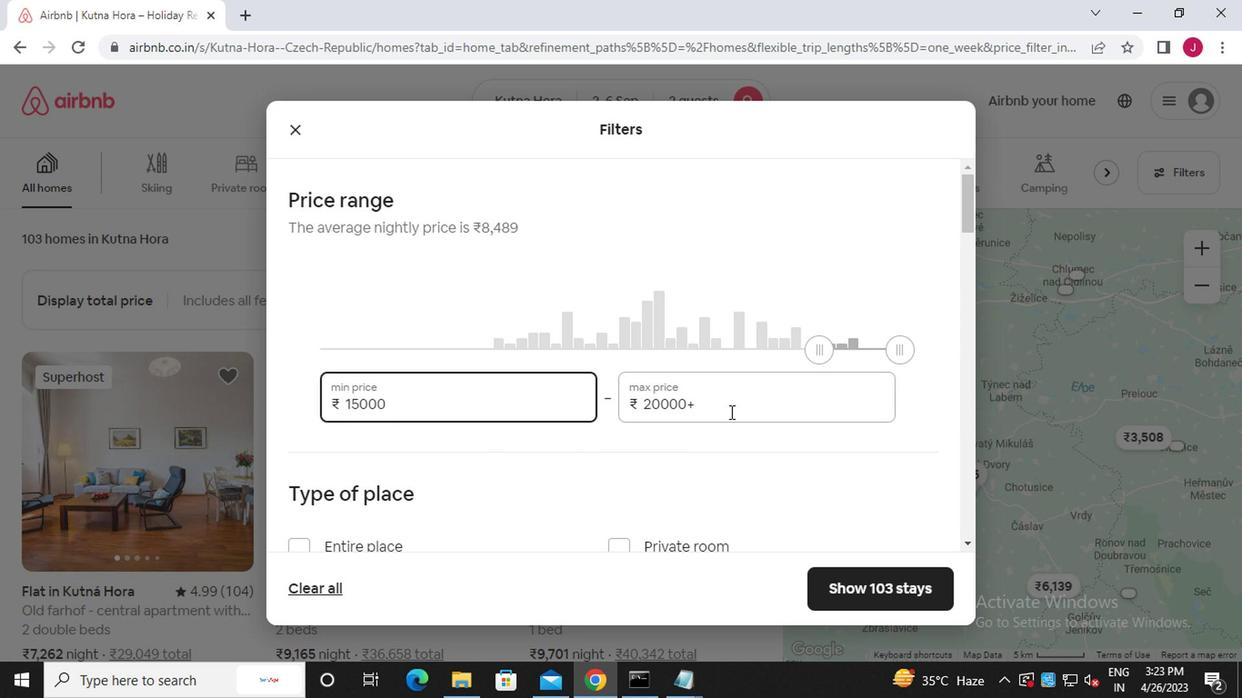 
Action: Mouse moved to (736, 410)
Screenshot: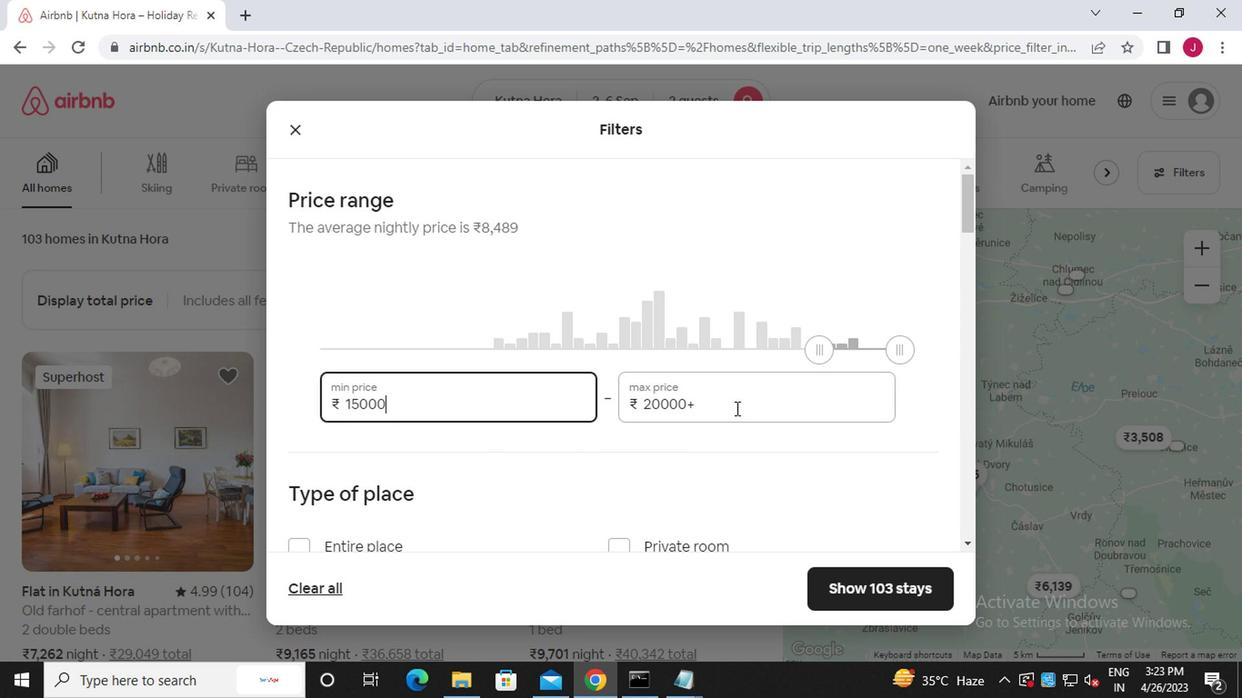 
Action: Key pressed <Key.backspace>
Screenshot: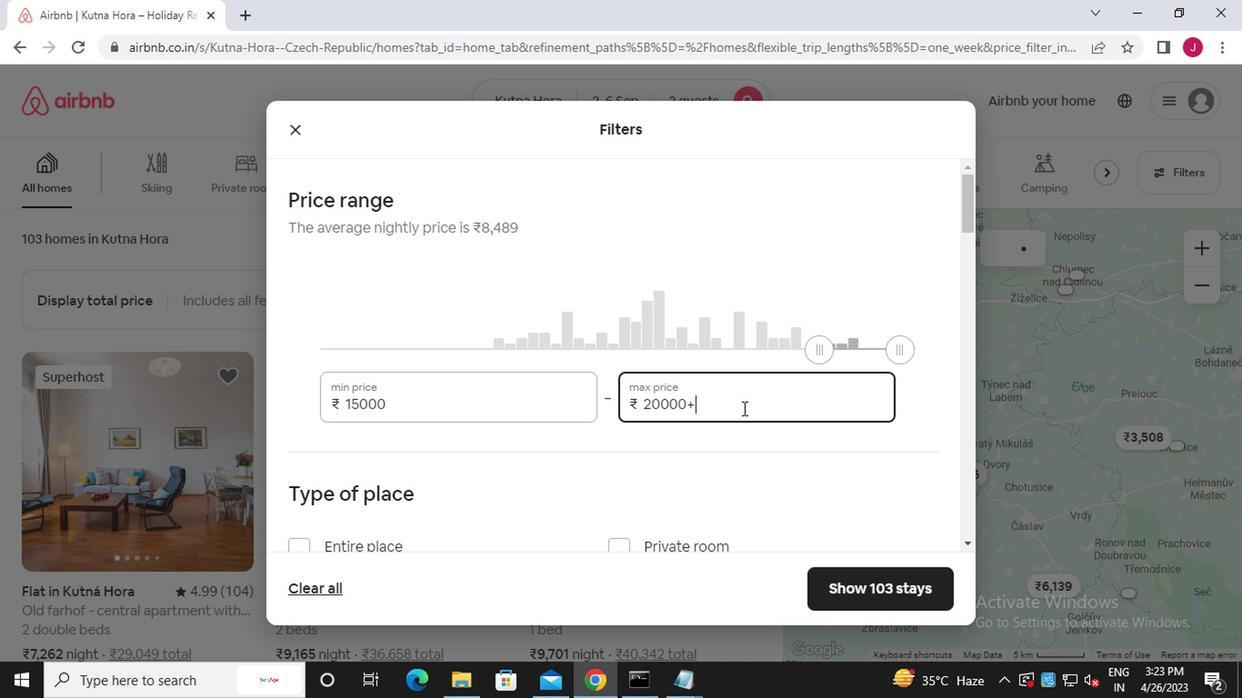 
Action: Mouse moved to (667, 352)
Screenshot: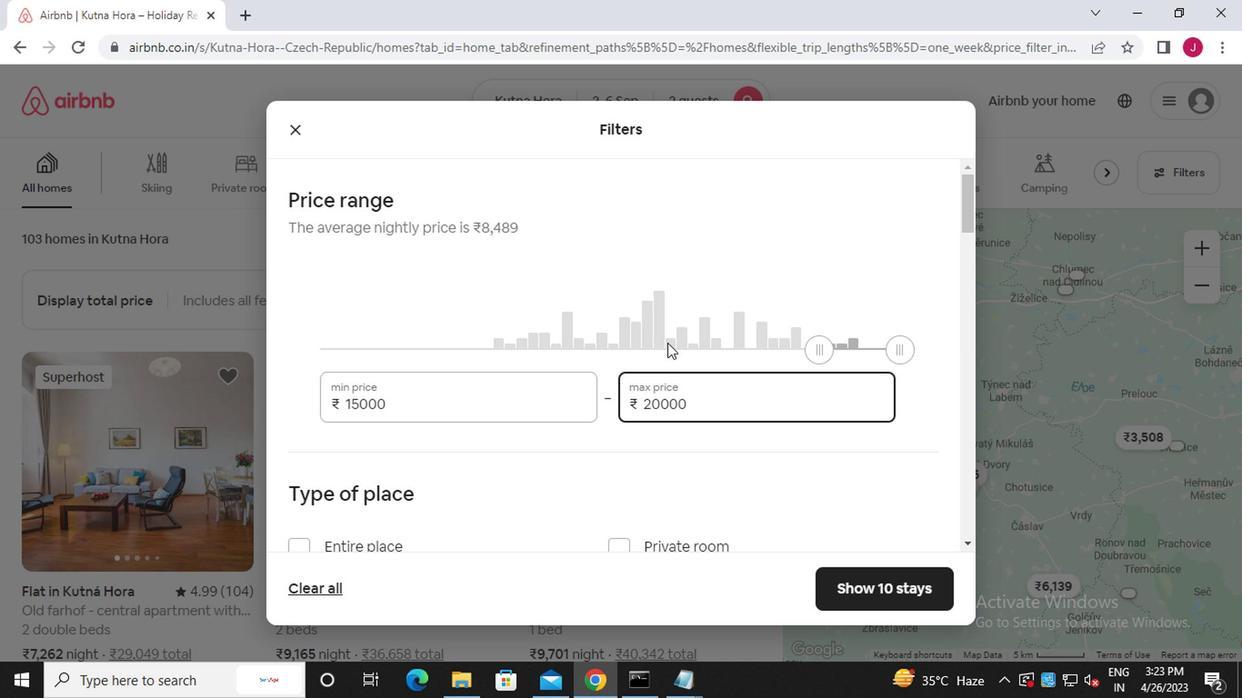 
Action: Mouse scrolled (667, 351) with delta (0, -1)
Screenshot: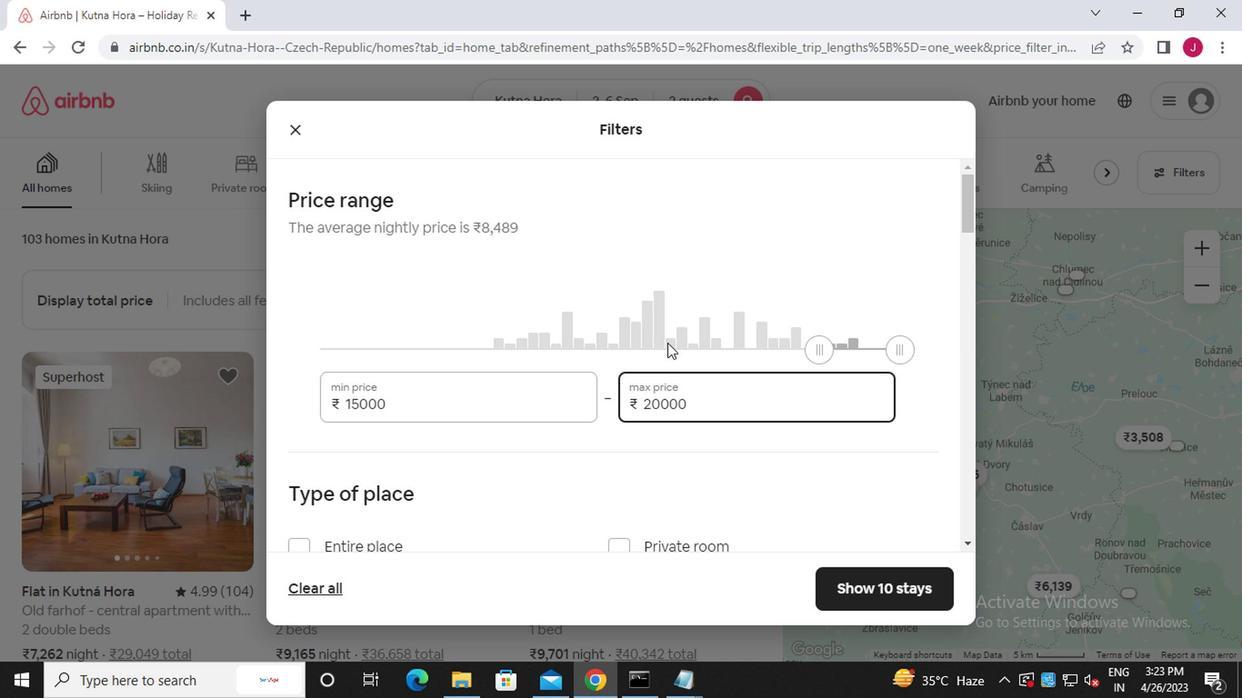 
Action: Mouse moved to (670, 355)
Screenshot: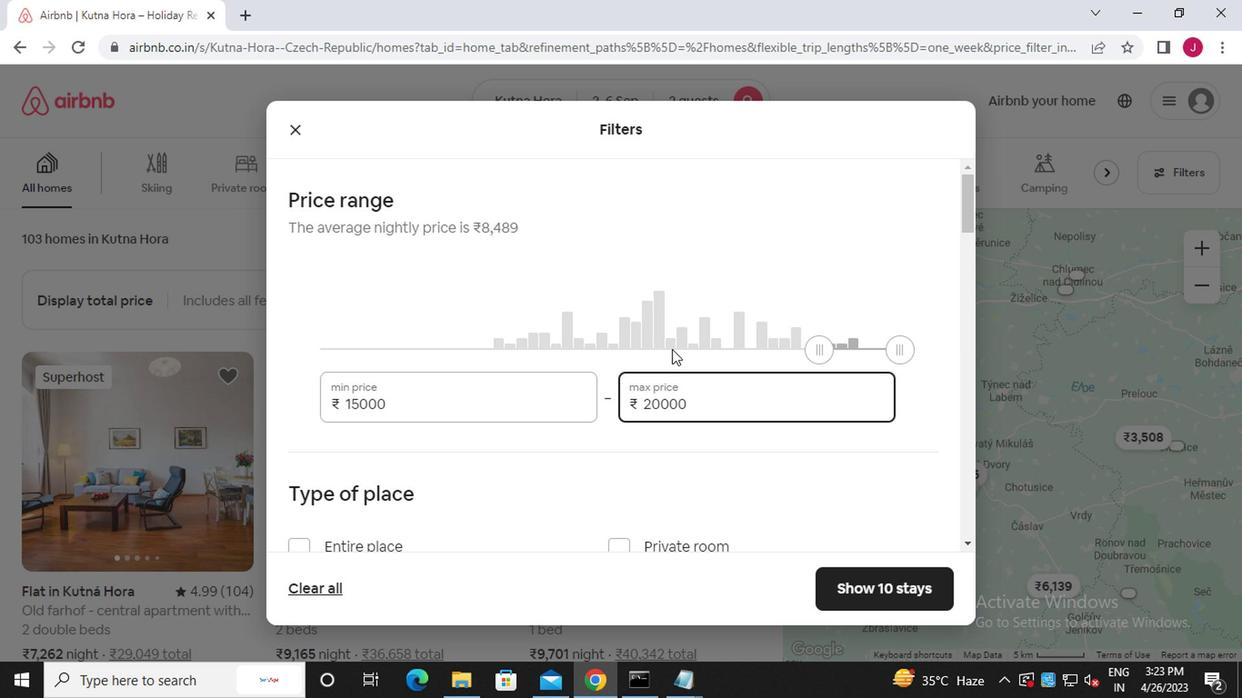 
Action: Mouse scrolled (670, 355) with delta (0, 0)
Screenshot: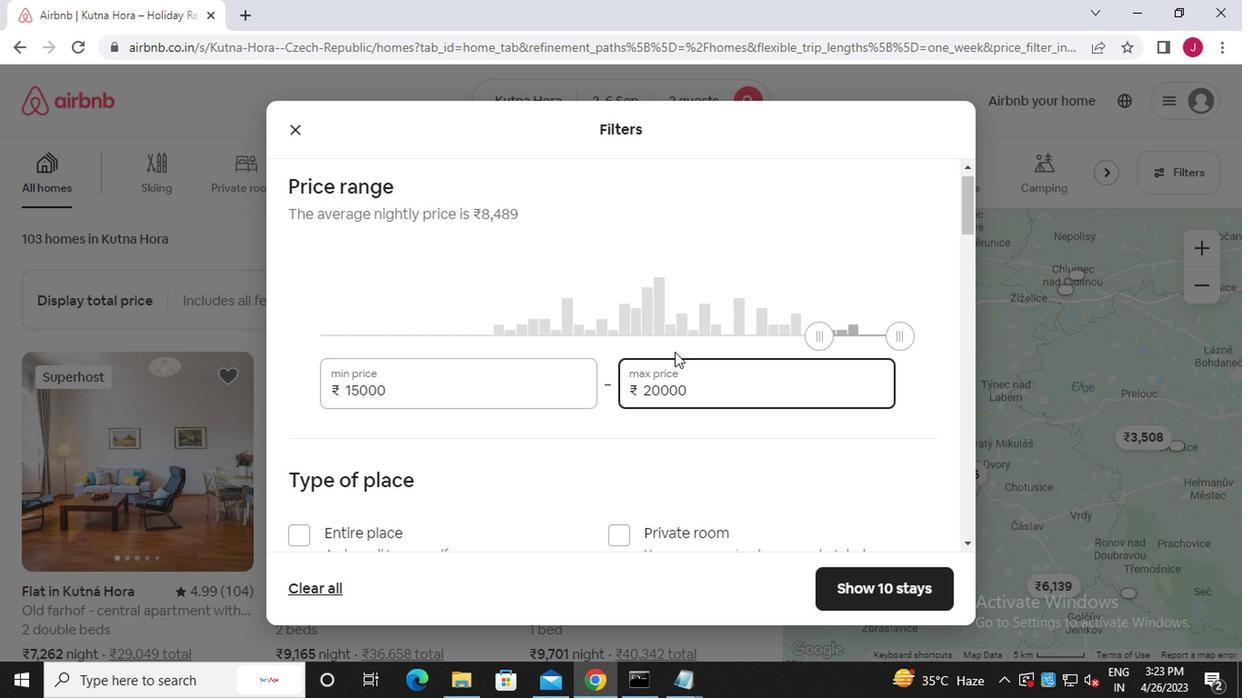 
Action: Mouse moved to (294, 358)
Screenshot: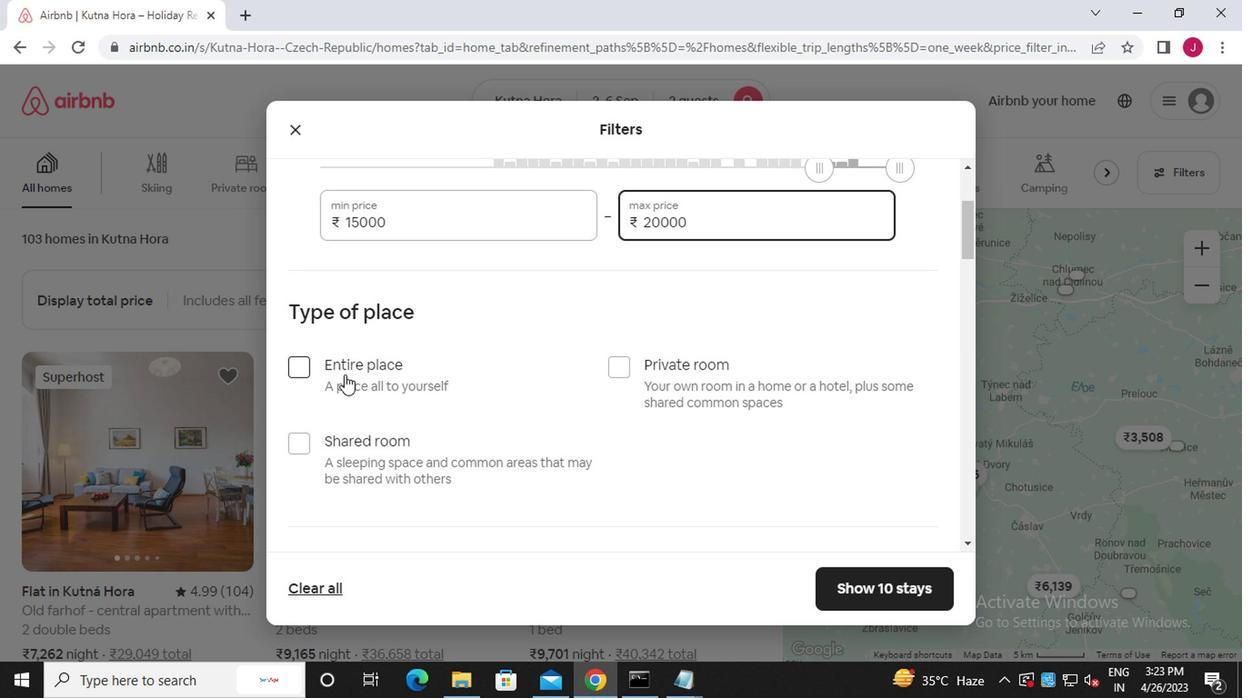 
Action: Mouse pressed left at (294, 358)
Screenshot: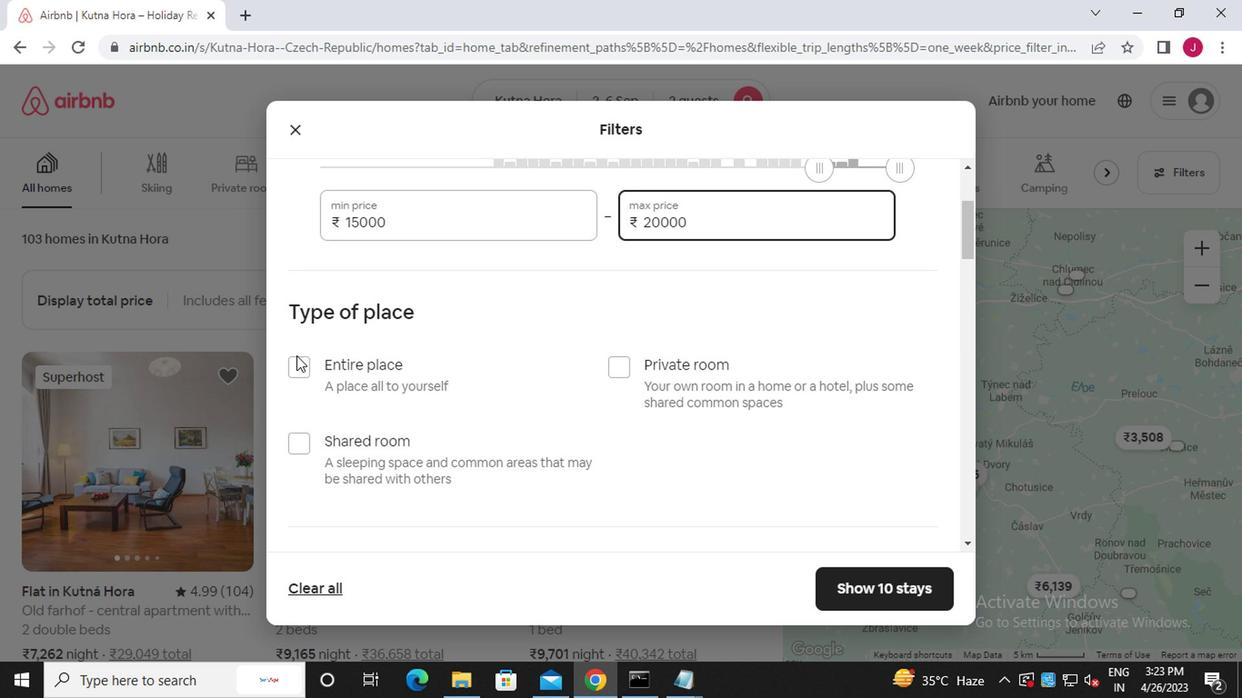 
Action: Mouse moved to (291, 373)
Screenshot: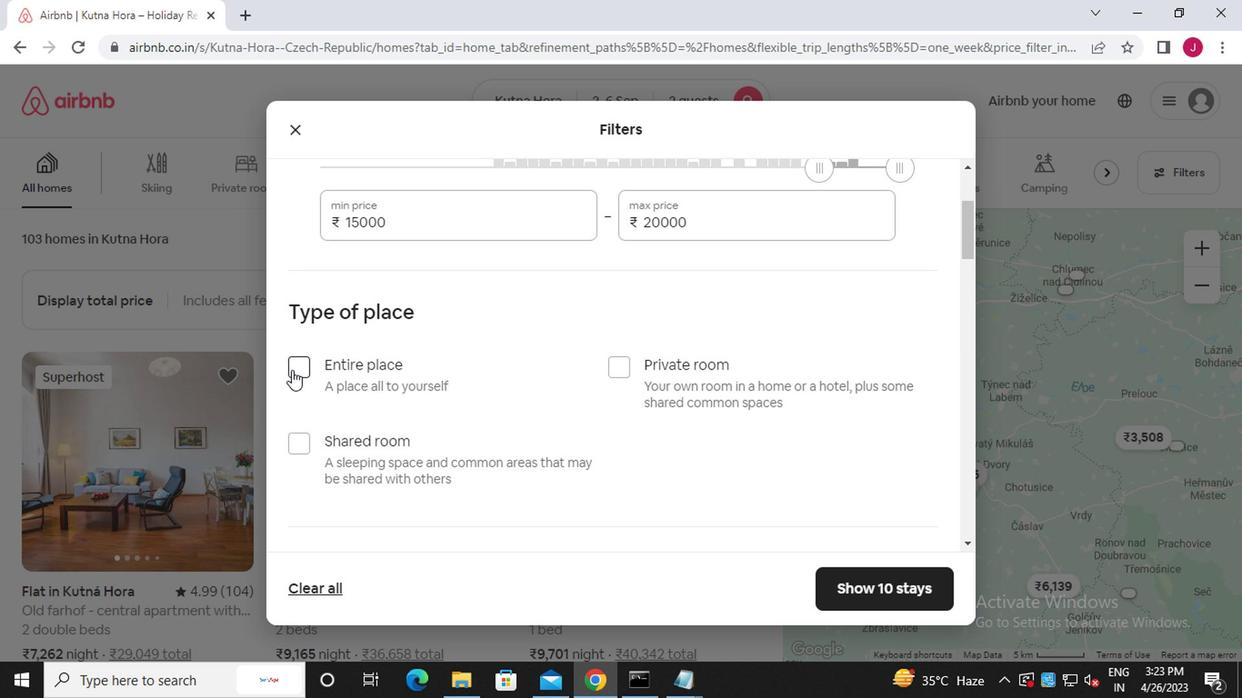 
Action: Mouse pressed left at (291, 373)
Screenshot: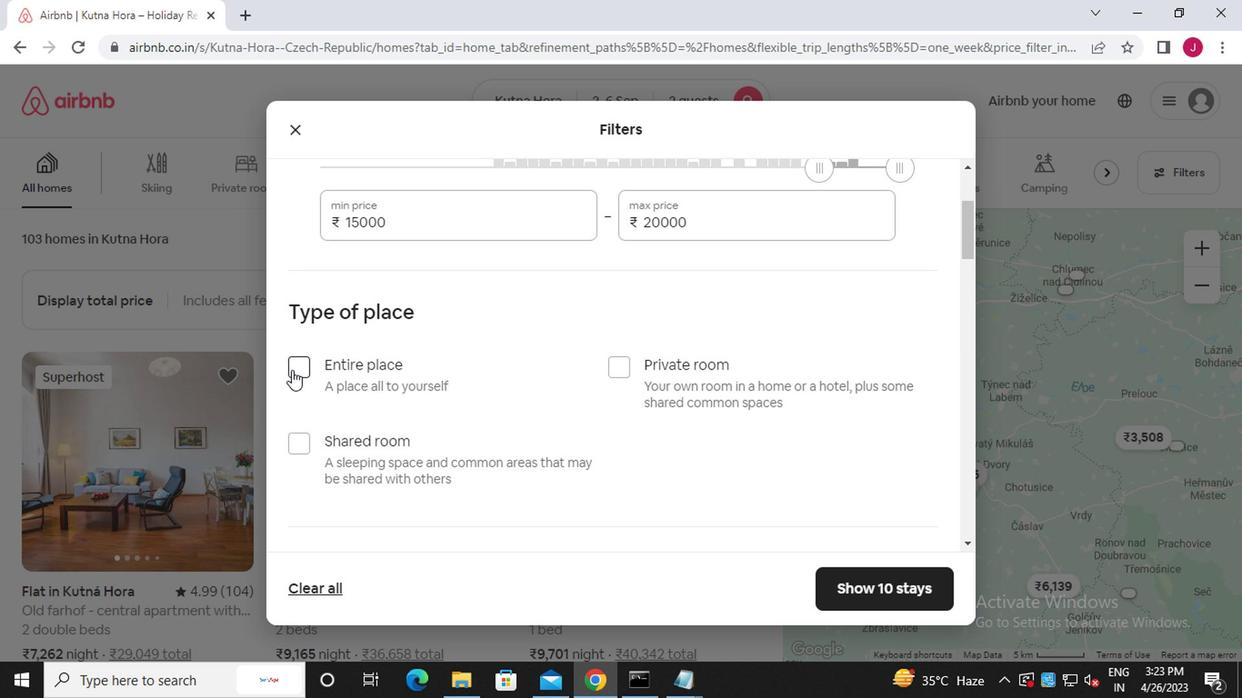 
Action: Mouse moved to (373, 368)
Screenshot: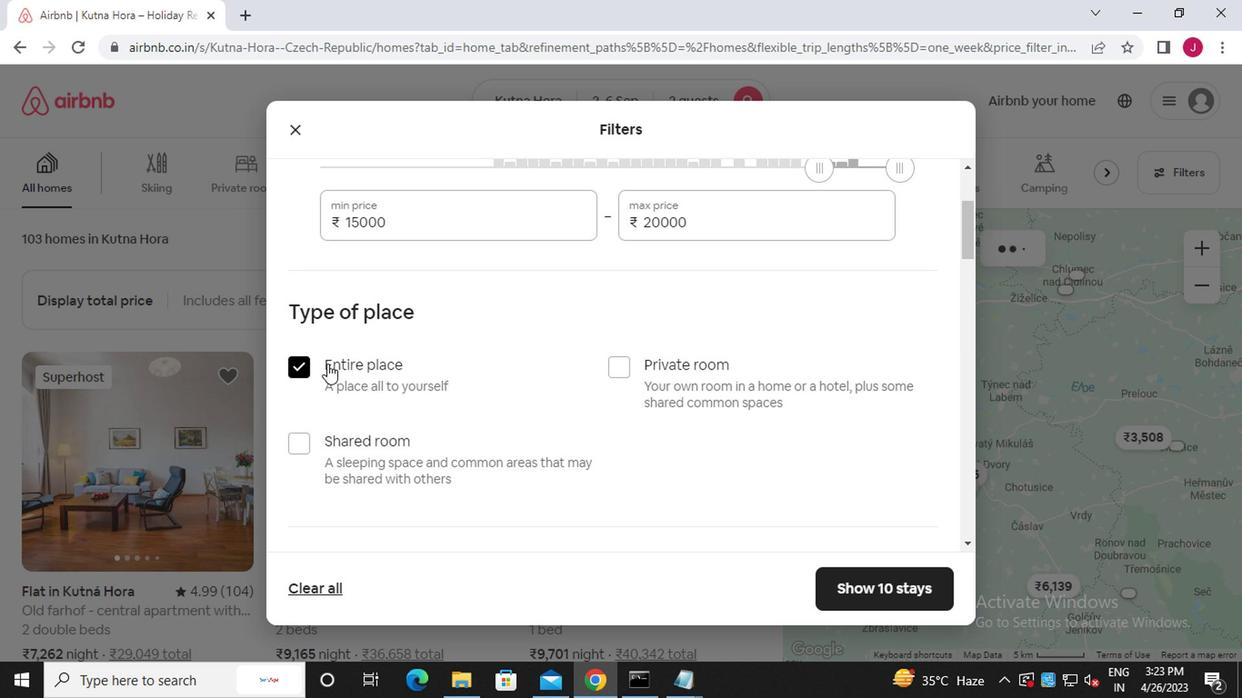 
Action: Mouse scrolled (373, 367) with delta (0, -1)
Screenshot: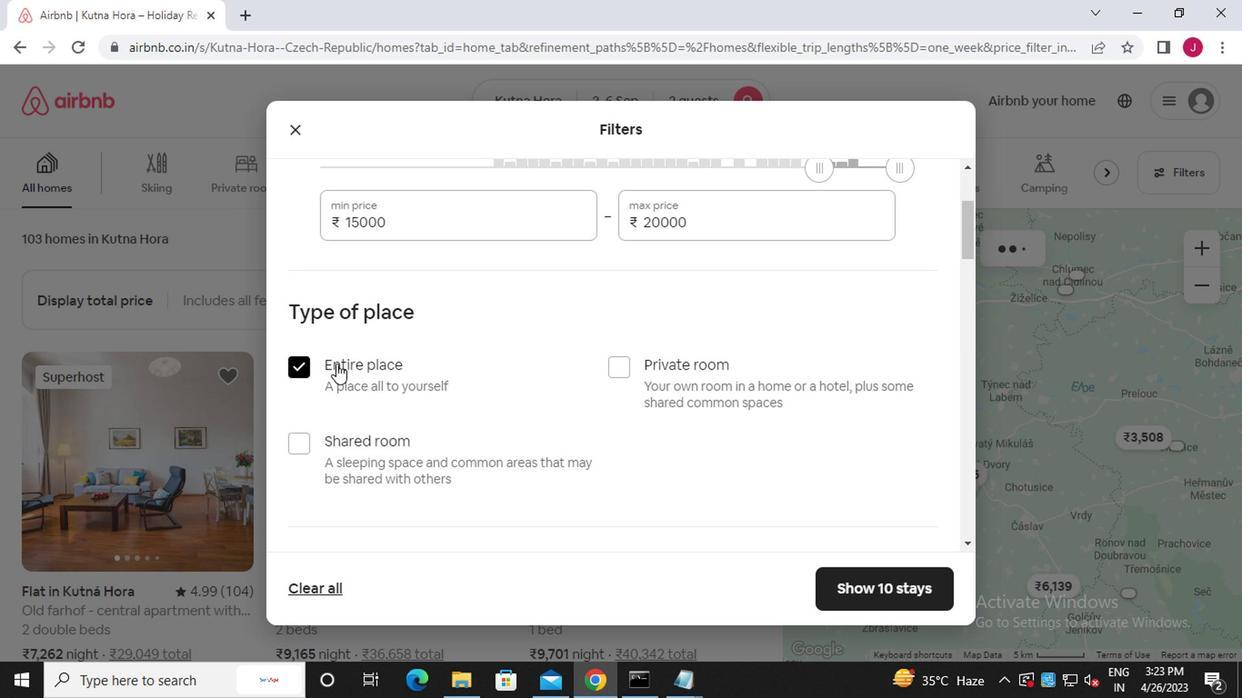 
Action: Mouse scrolled (373, 367) with delta (0, -1)
Screenshot: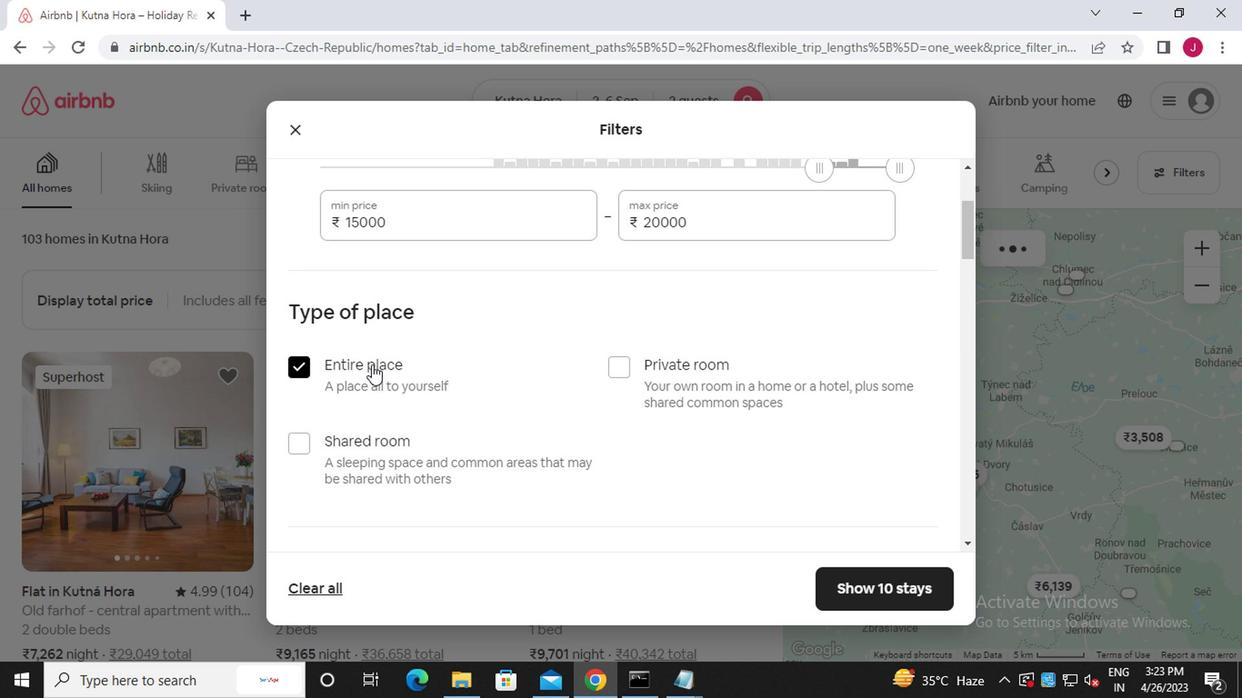
Action: Mouse scrolled (373, 367) with delta (0, -1)
Screenshot: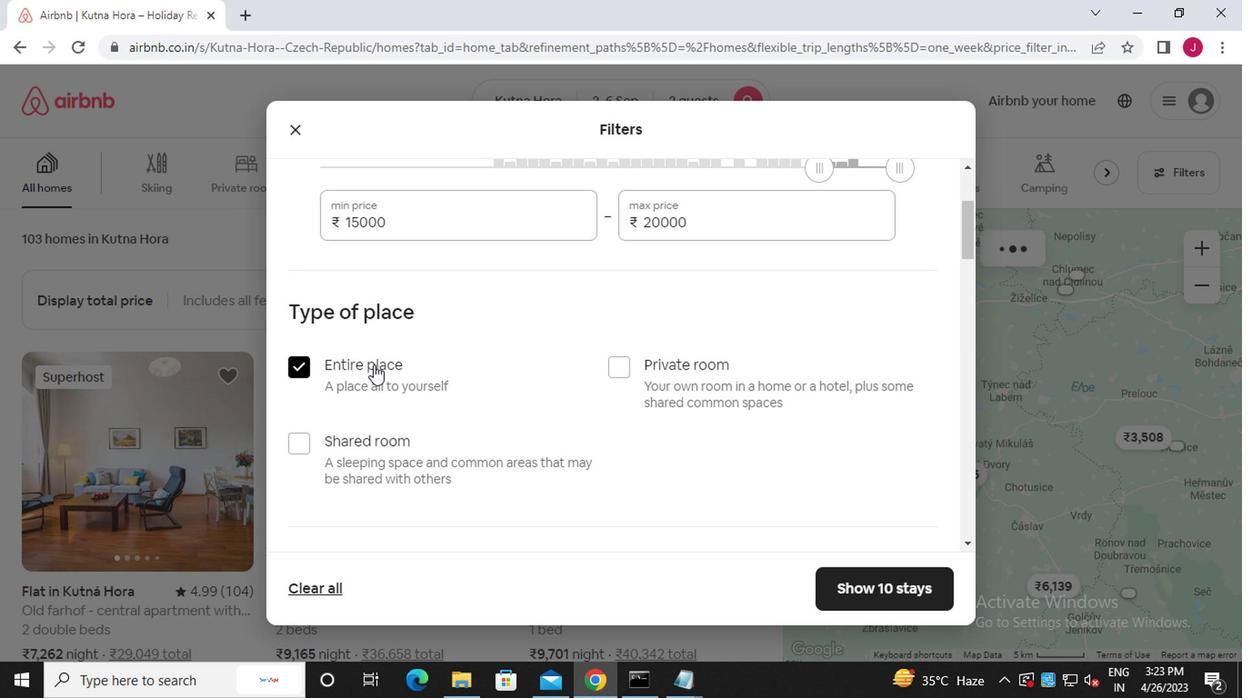 
Action: Mouse scrolled (373, 367) with delta (0, -1)
Screenshot: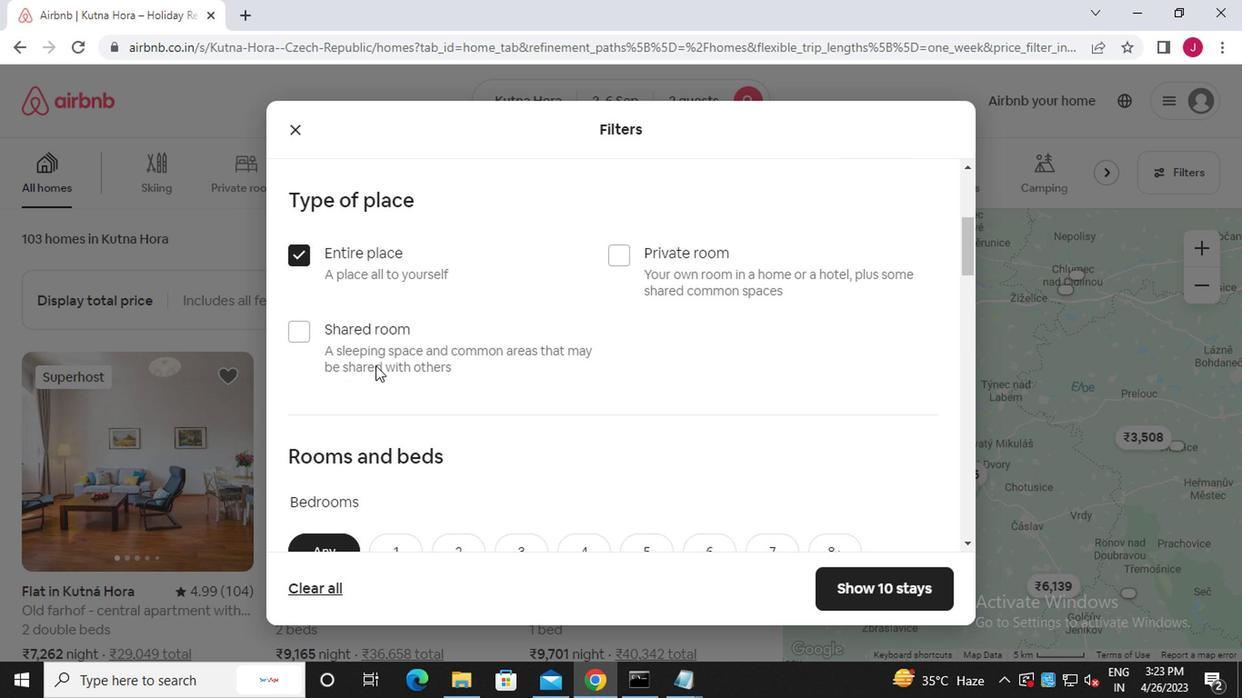 
Action: Mouse scrolled (373, 367) with delta (0, -1)
Screenshot: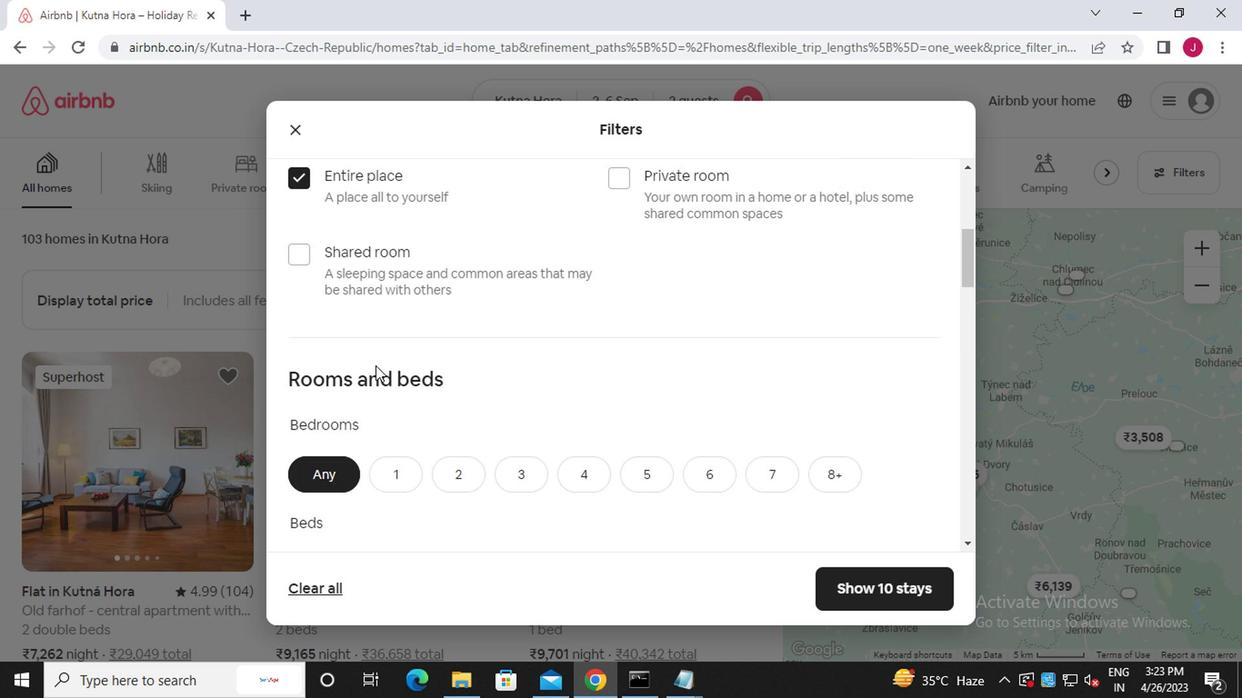 
Action: Mouse scrolled (373, 369) with delta (0, 0)
Screenshot: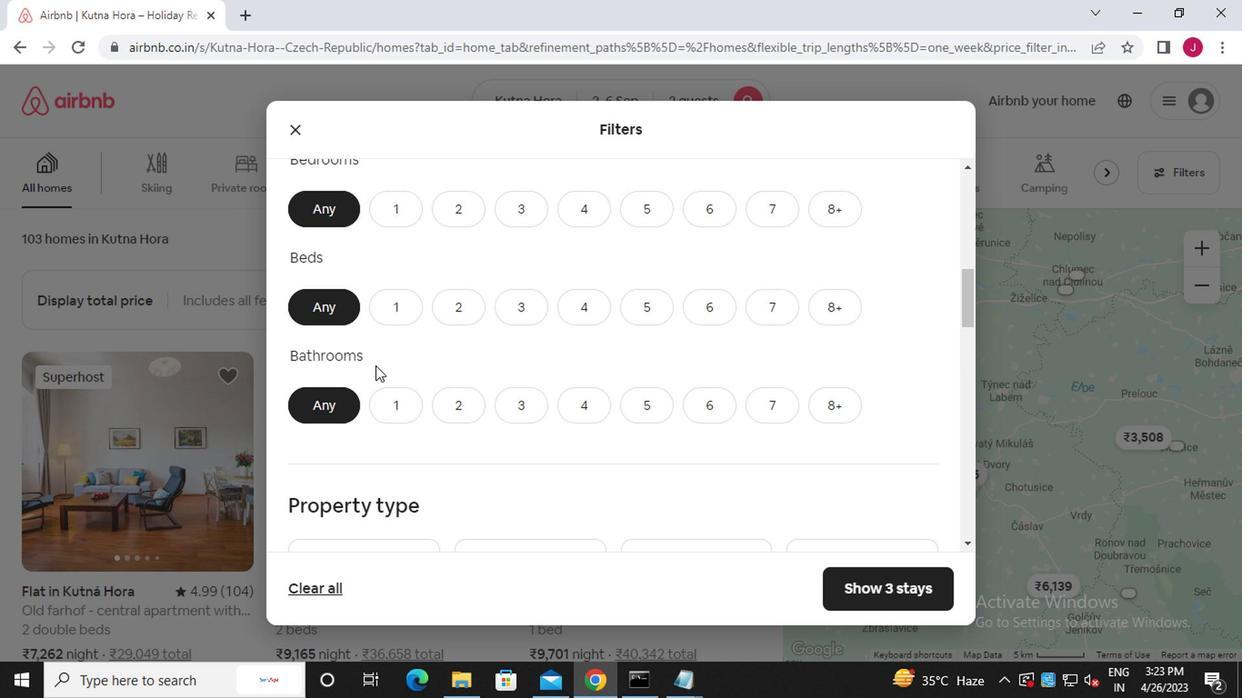 
Action: Mouse moved to (362, 381)
Screenshot: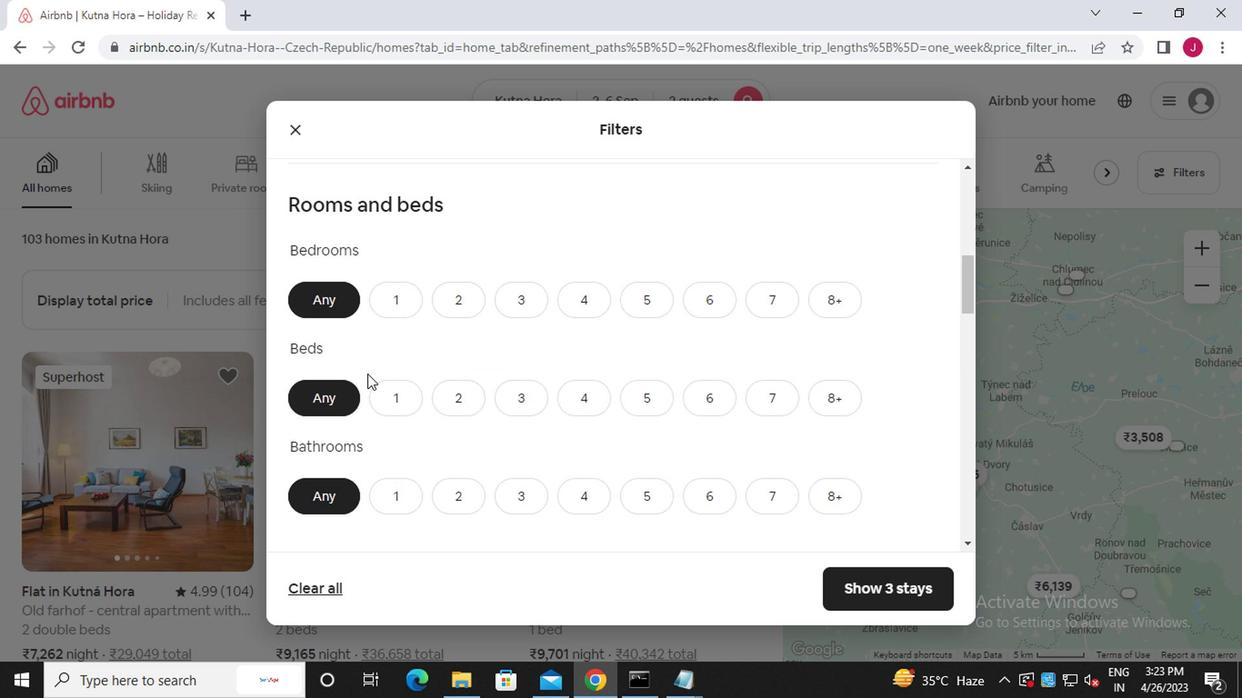 
Action: Mouse scrolled (362, 381) with delta (0, 0)
Screenshot: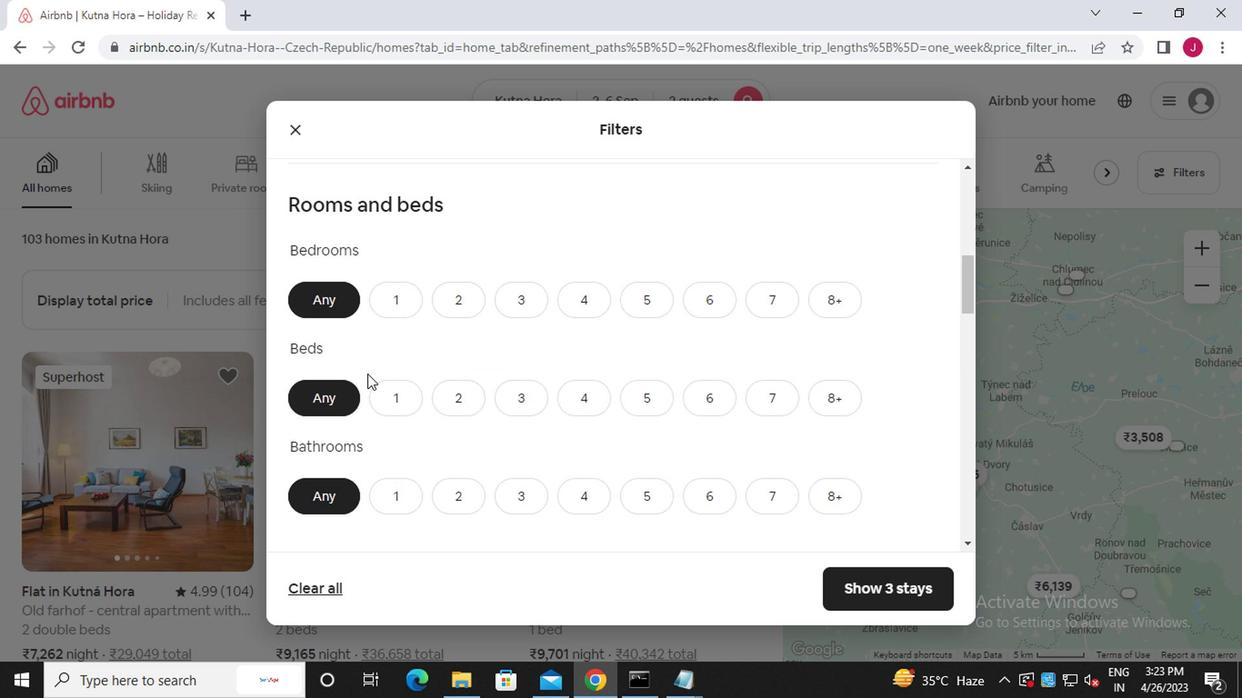 
Action: Mouse scrolled (362, 381) with delta (0, 0)
Screenshot: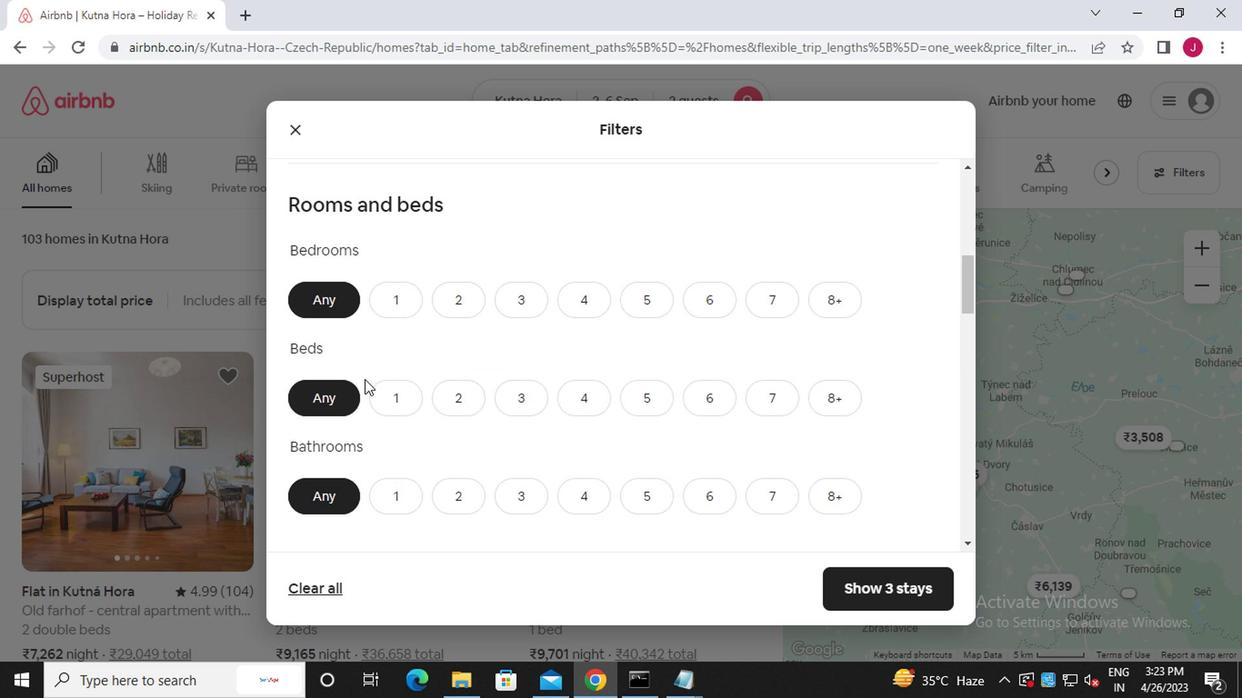 
Action: Mouse scrolled (362, 381) with delta (0, 0)
Screenshot: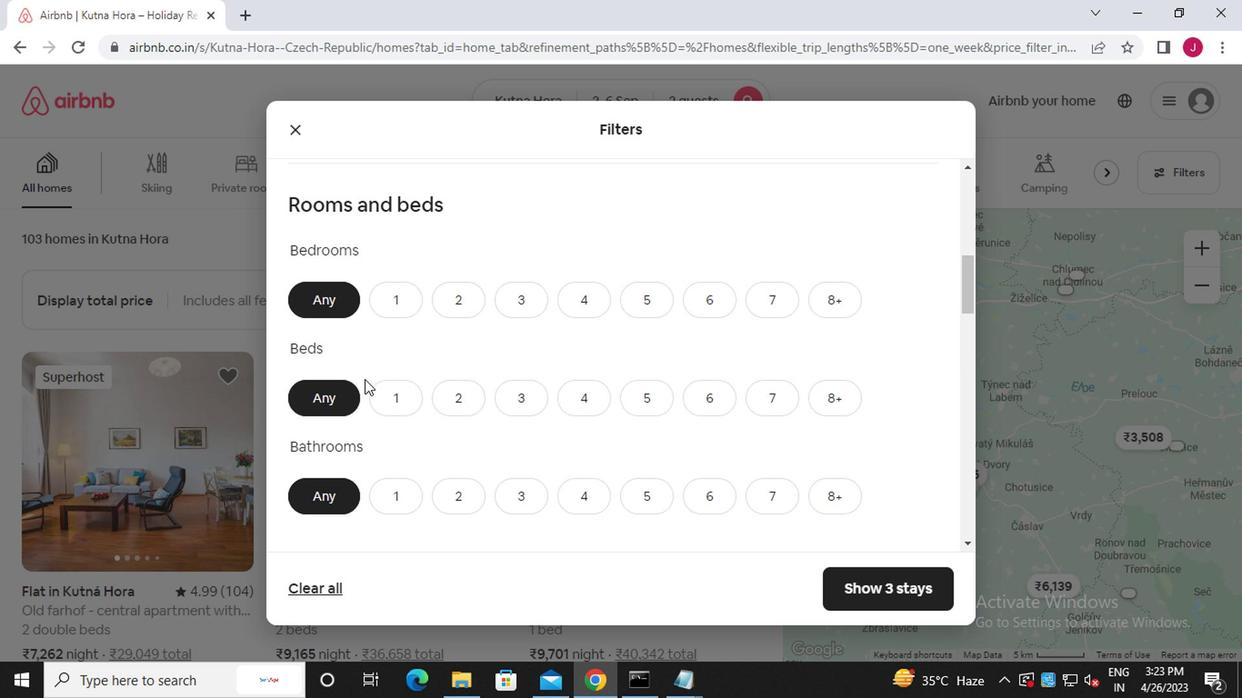 
Action: Mouse moved to (373, 352)
Screenshot: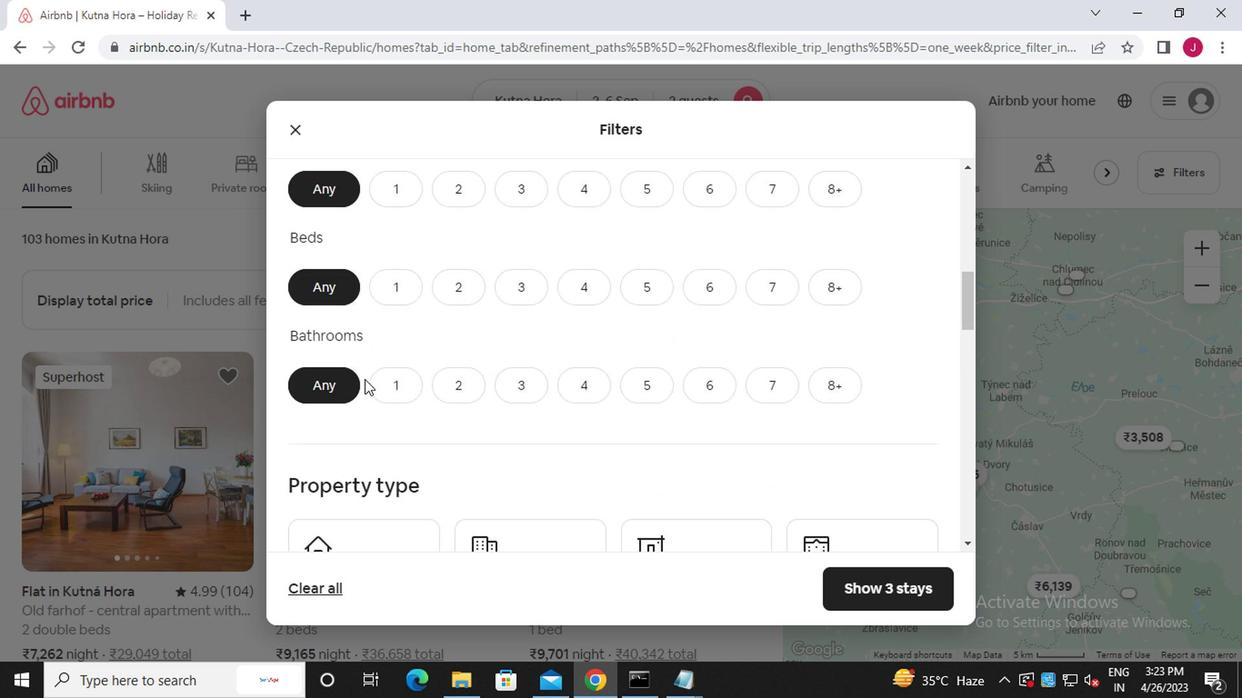 
Action: Mouse scrolled (373, 353) with delta (0, 0)
Screenshot: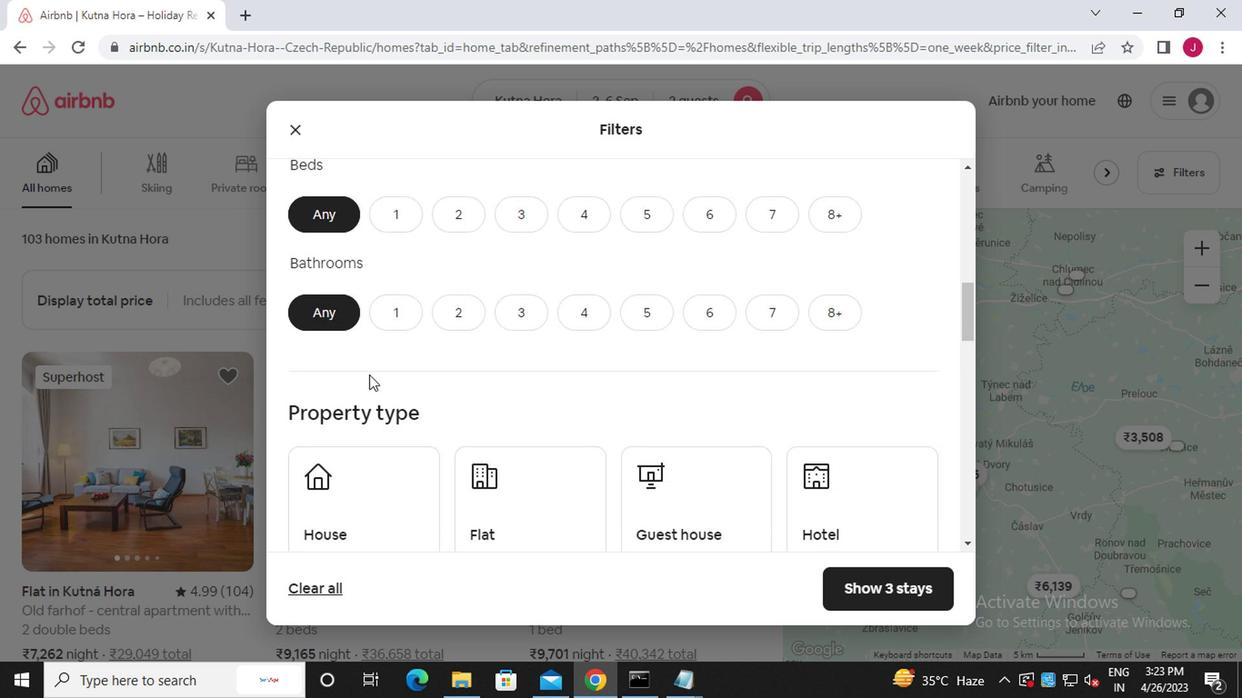 
Action: Mouse moved to (397, 251)
Screenshot: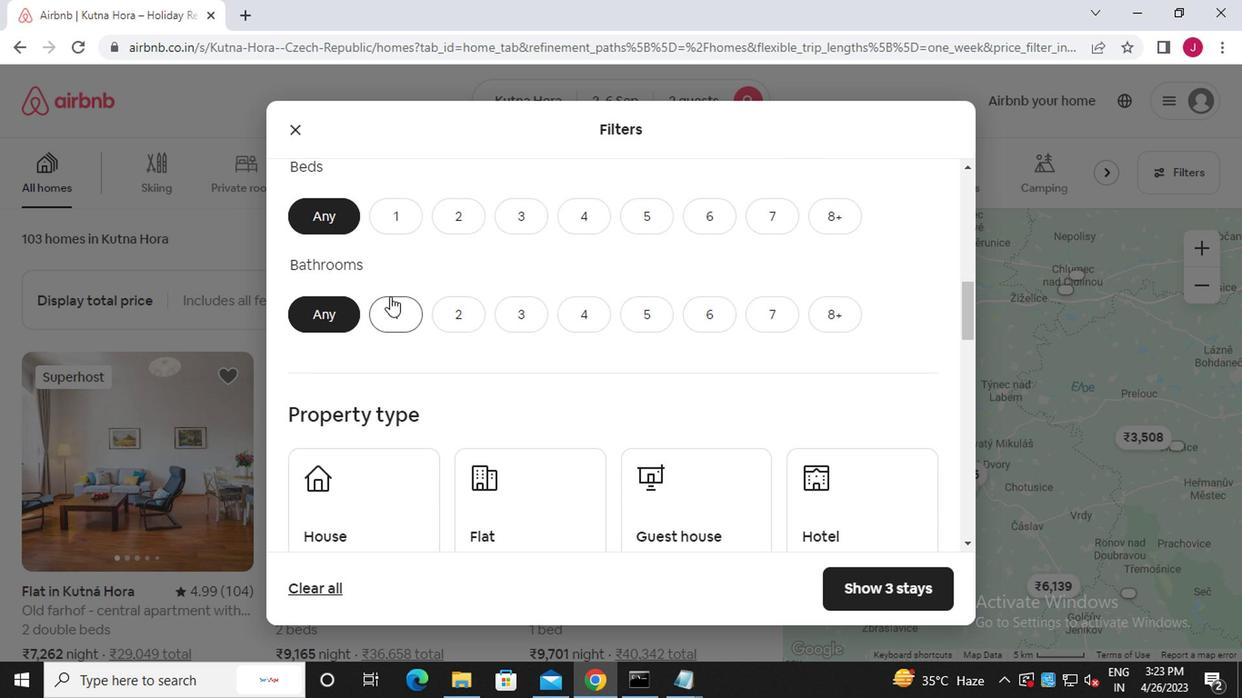 
Action: Mouse scrolled (397, 251) with delta (0, 0)
Screenshot: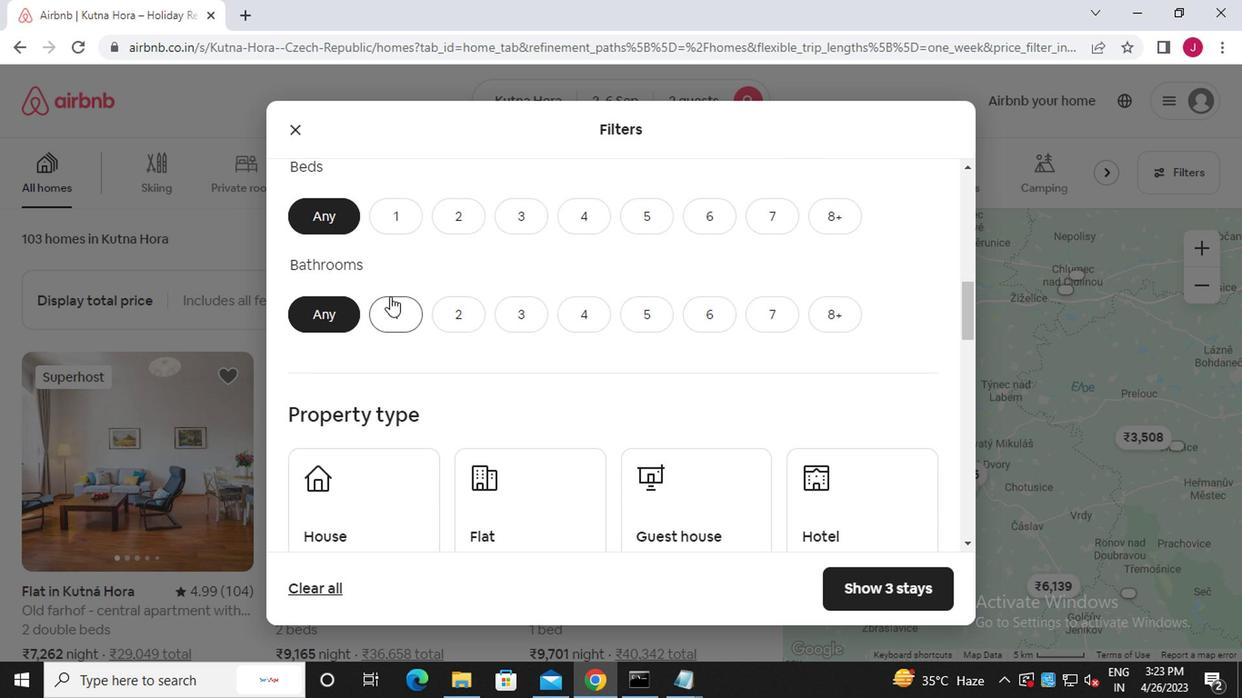 
Action: Mouse moved to (397, 249)
Screenshot: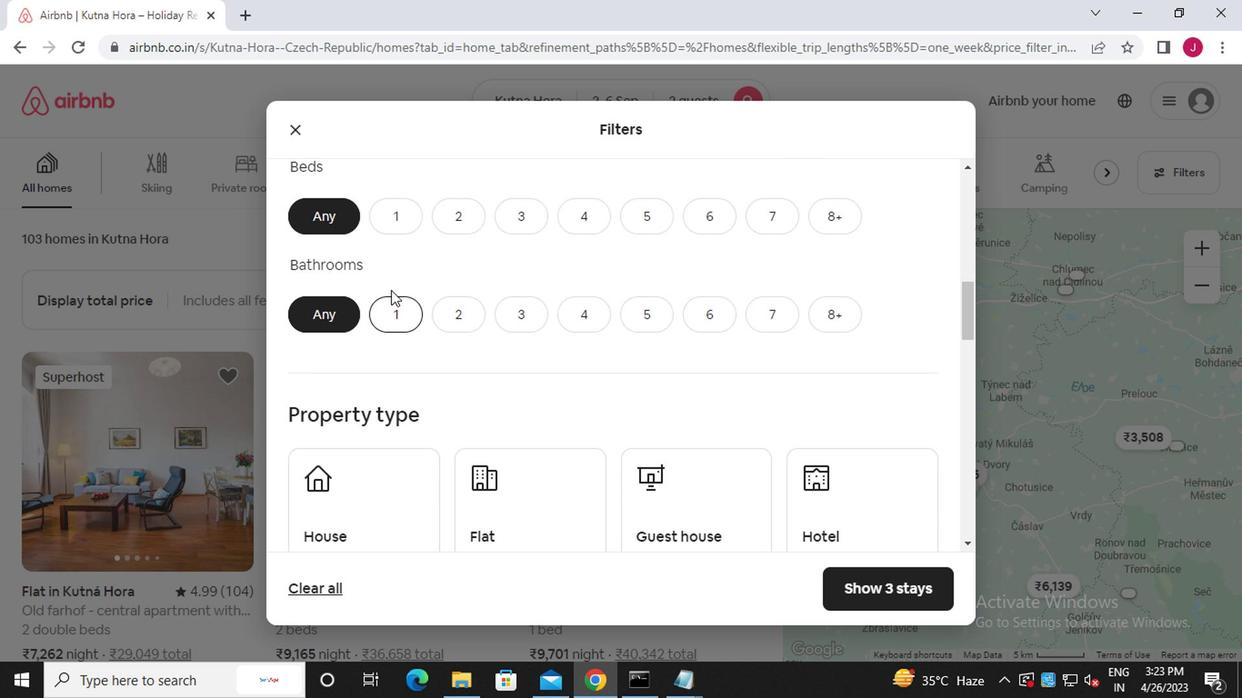 
Action: Mouse scrolled (397, 251) with delta (0, 1)
Screenshot: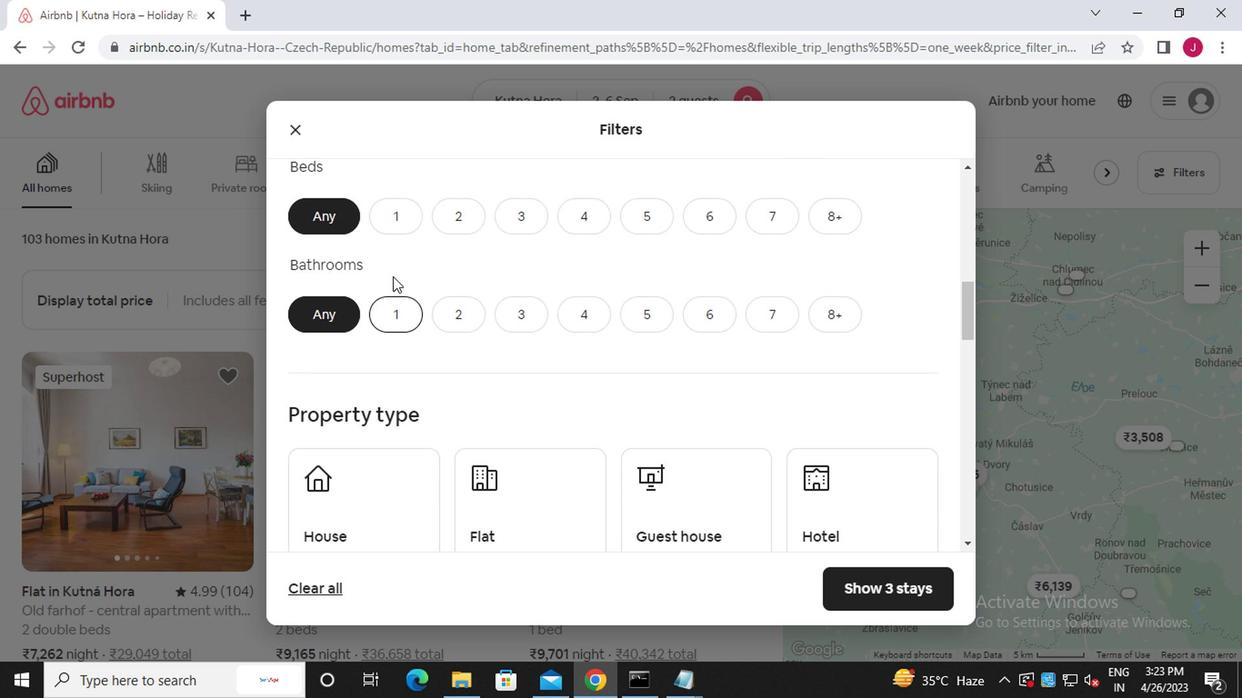
Action: Mouse moved to (395, 304)
Screenshot: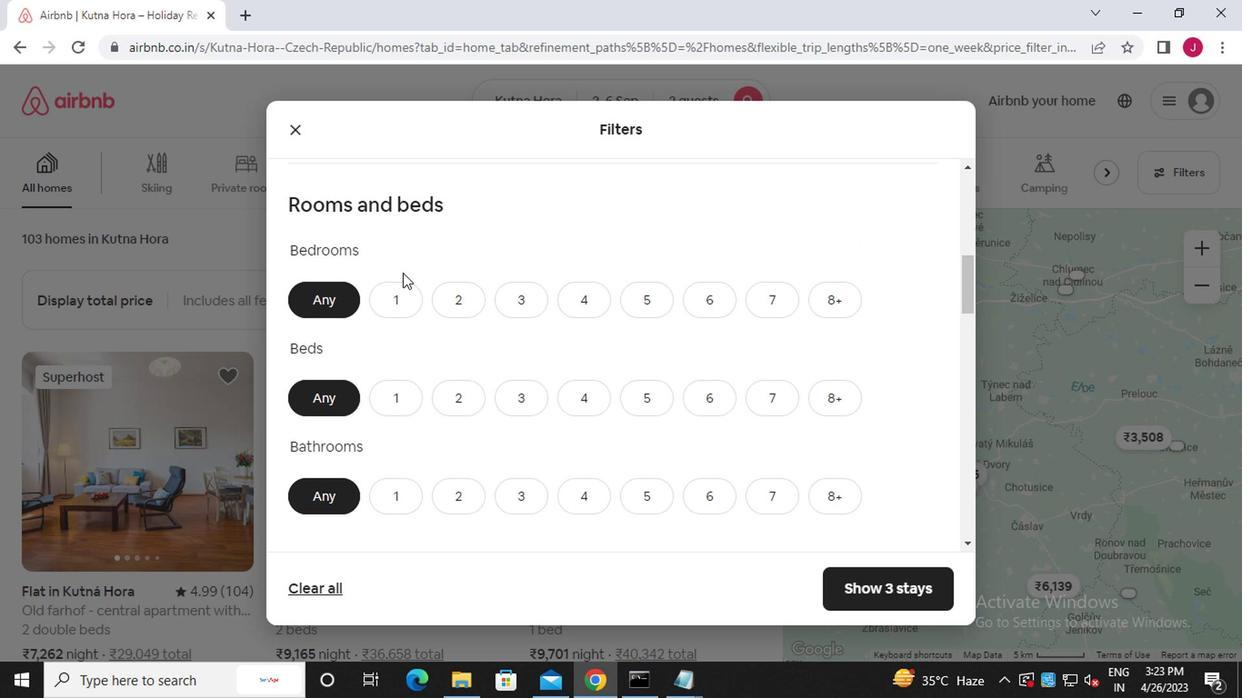 
Action: Mouse pressed left at (395, 304)
Screenshot: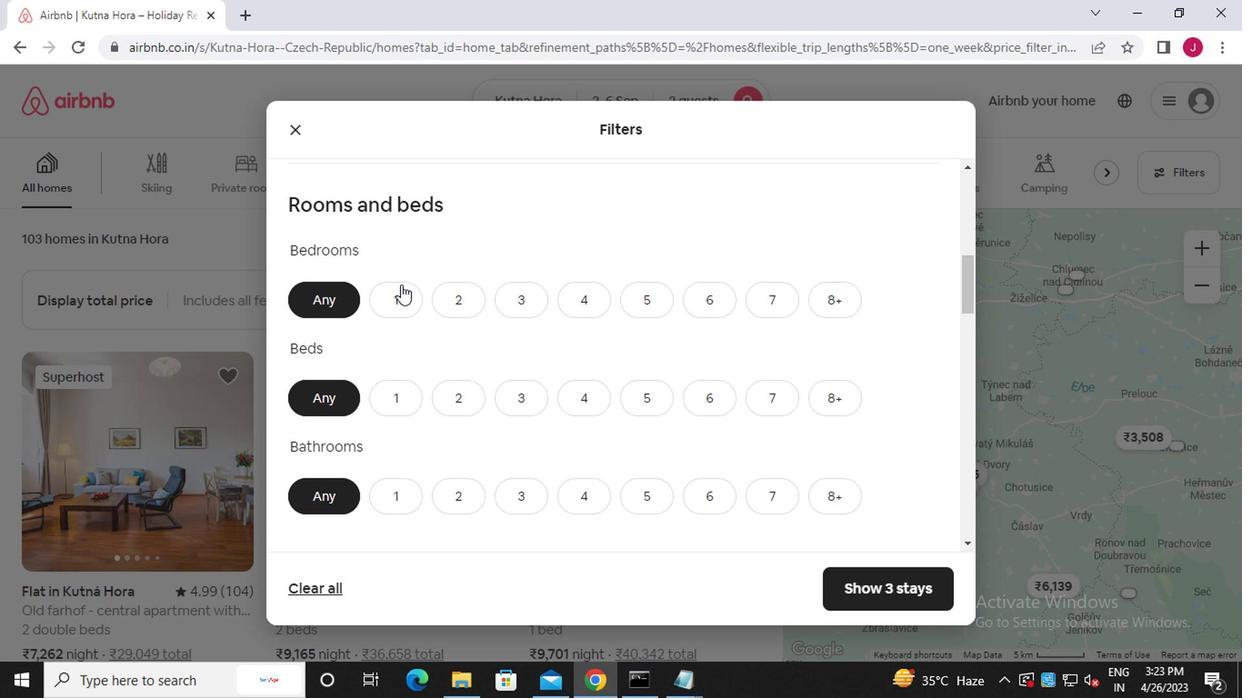 
Action: Mouse moved to (404, 394)
Screenshot: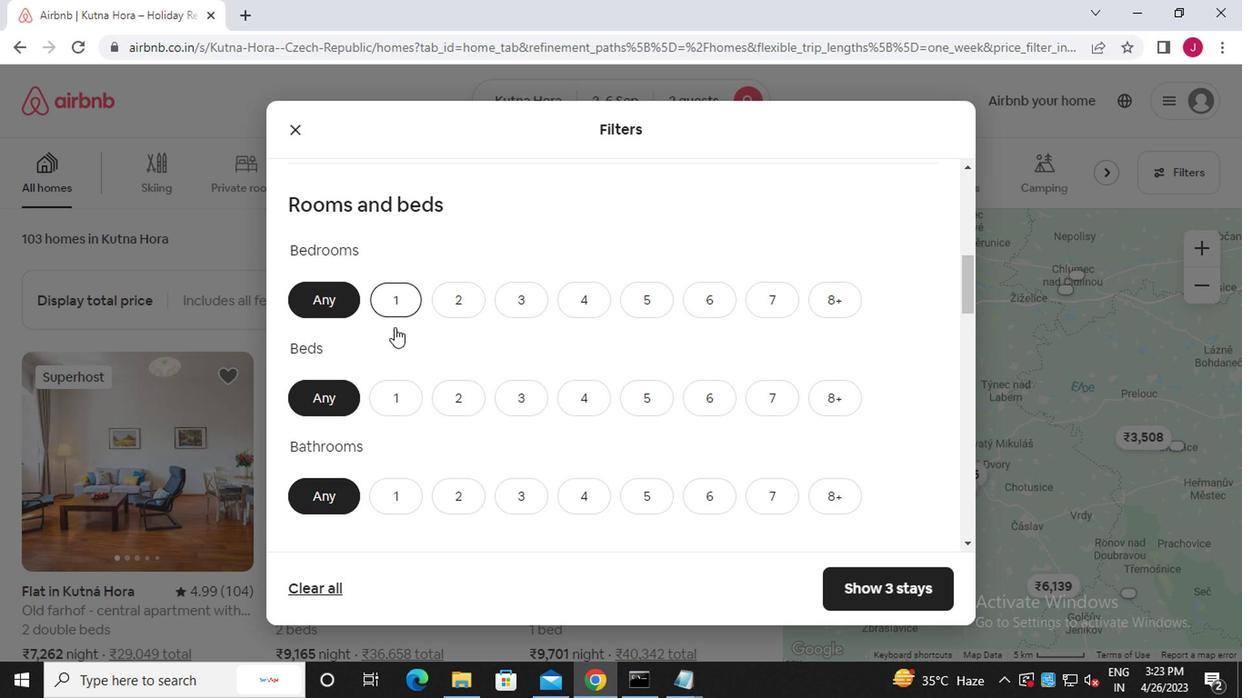 
Action: Mouse pressed left at (404, 394)
Screenshot: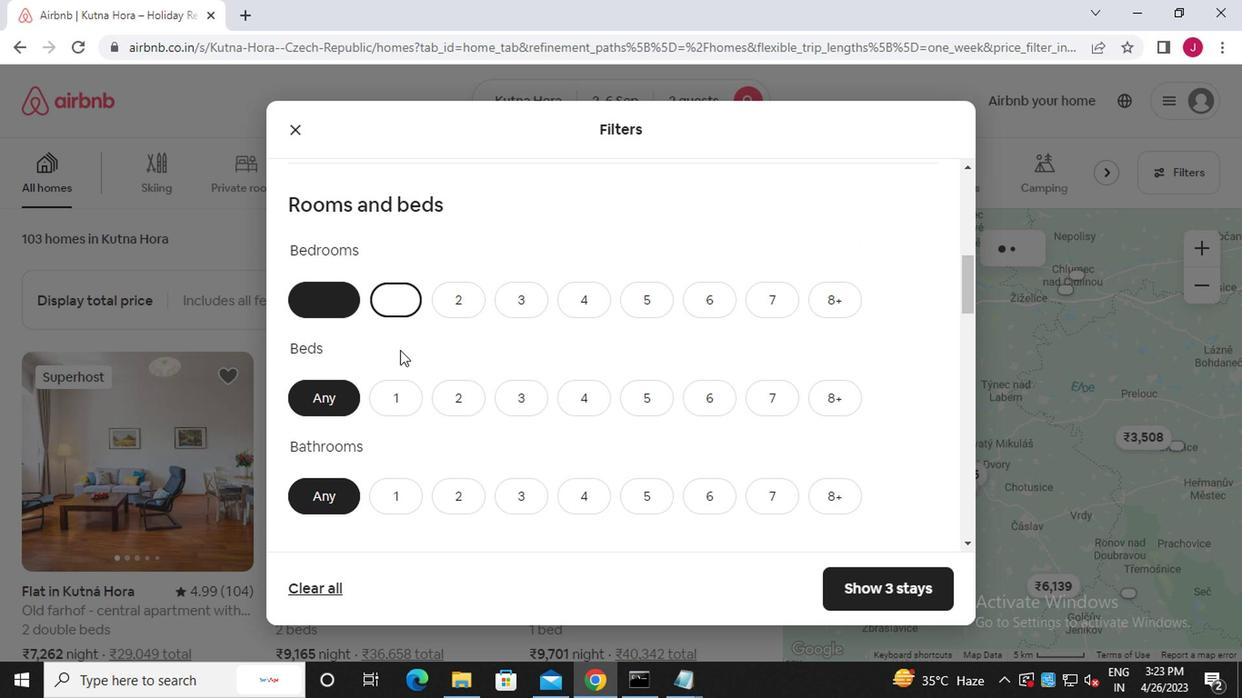 
Action: Mouse moved to (398, 498)
Screenshot: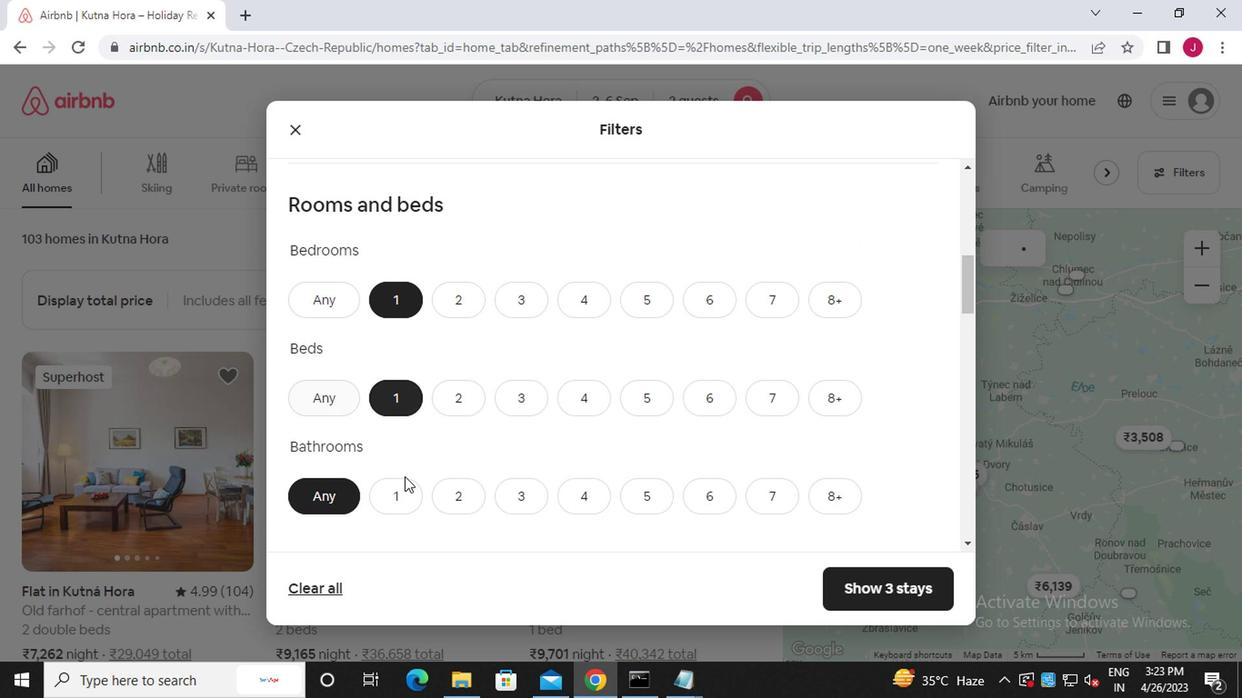 
Action: Mouse pressed left at (398, 498)
Screenshot: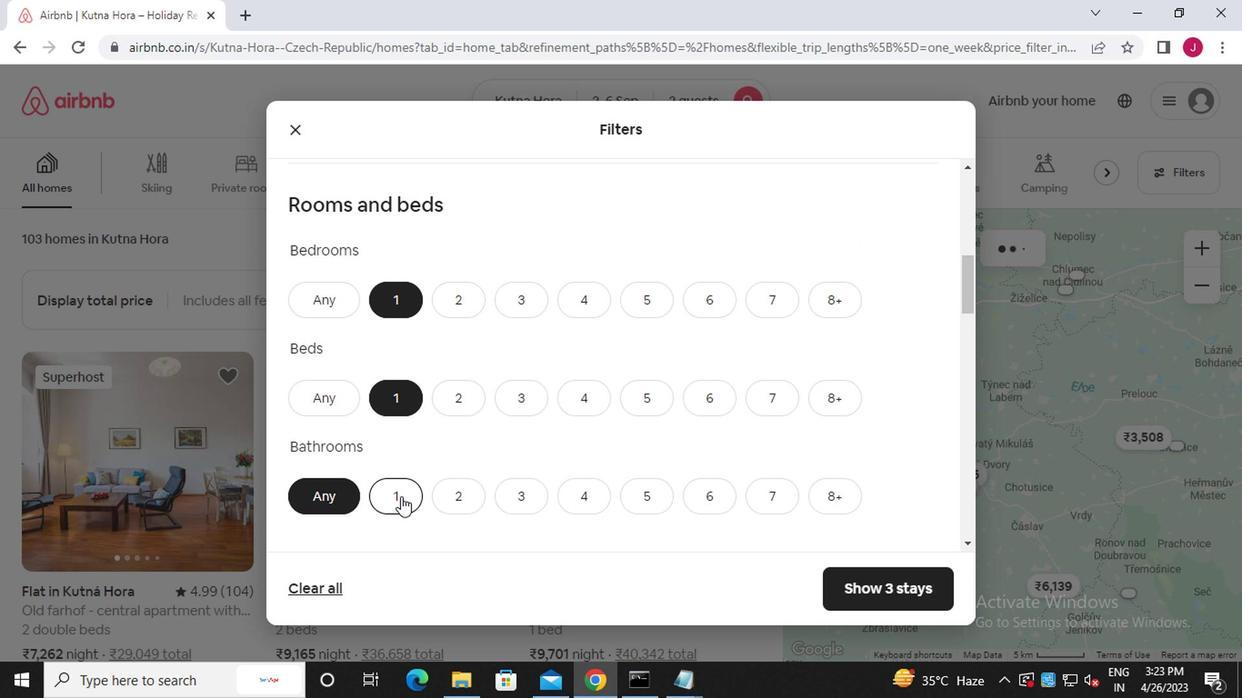 
Action: Mouse moved to (516, 518)
Screenshot: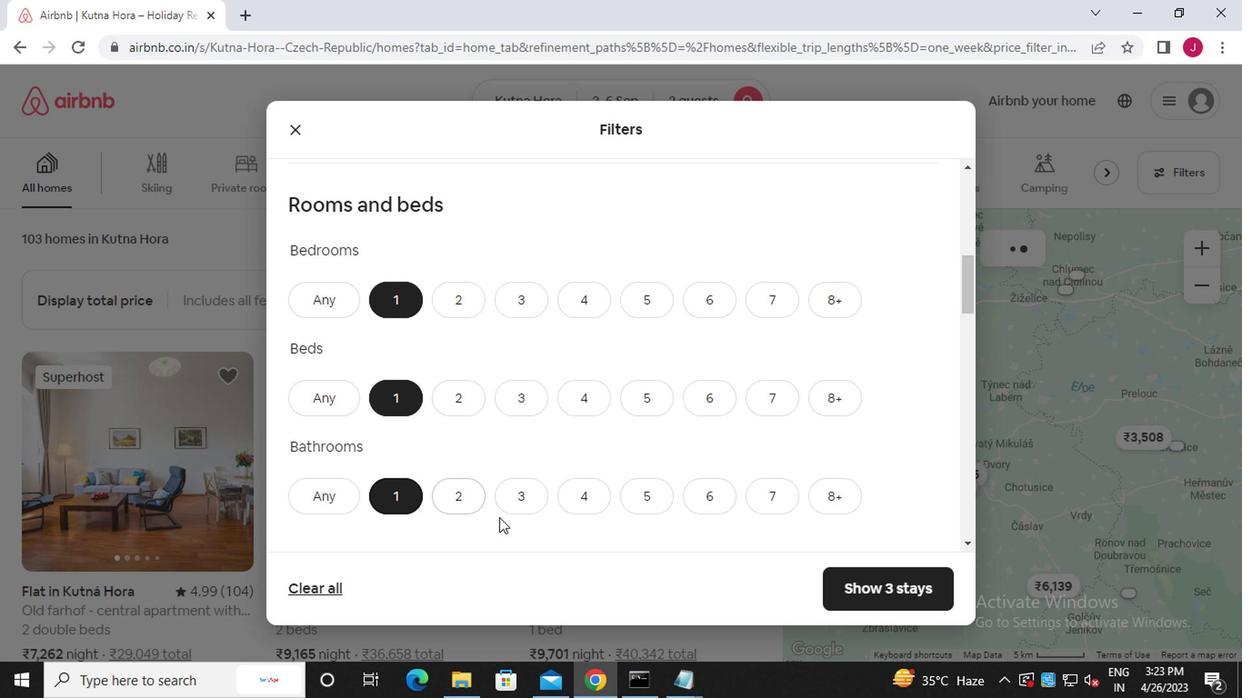 
Action: Mouse scrolled (516, 517) with delta (0, 0)
Screenshot: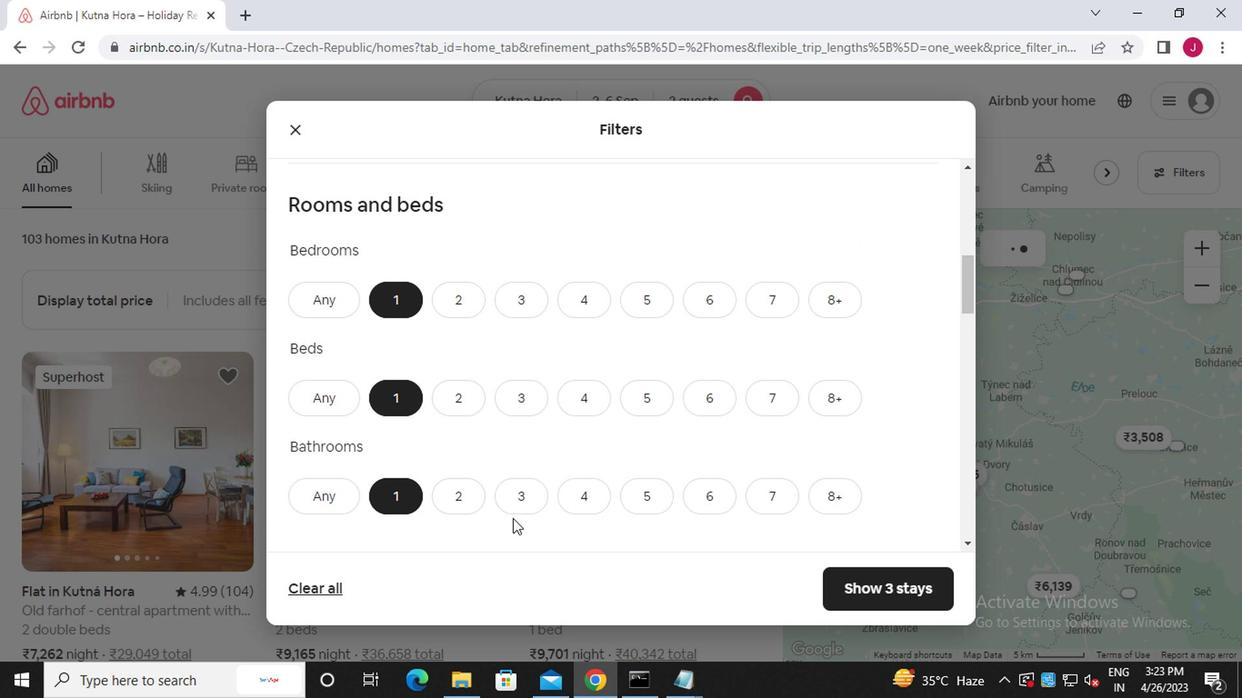 
Action: Mouse moved to (518, 515)
Screenshot: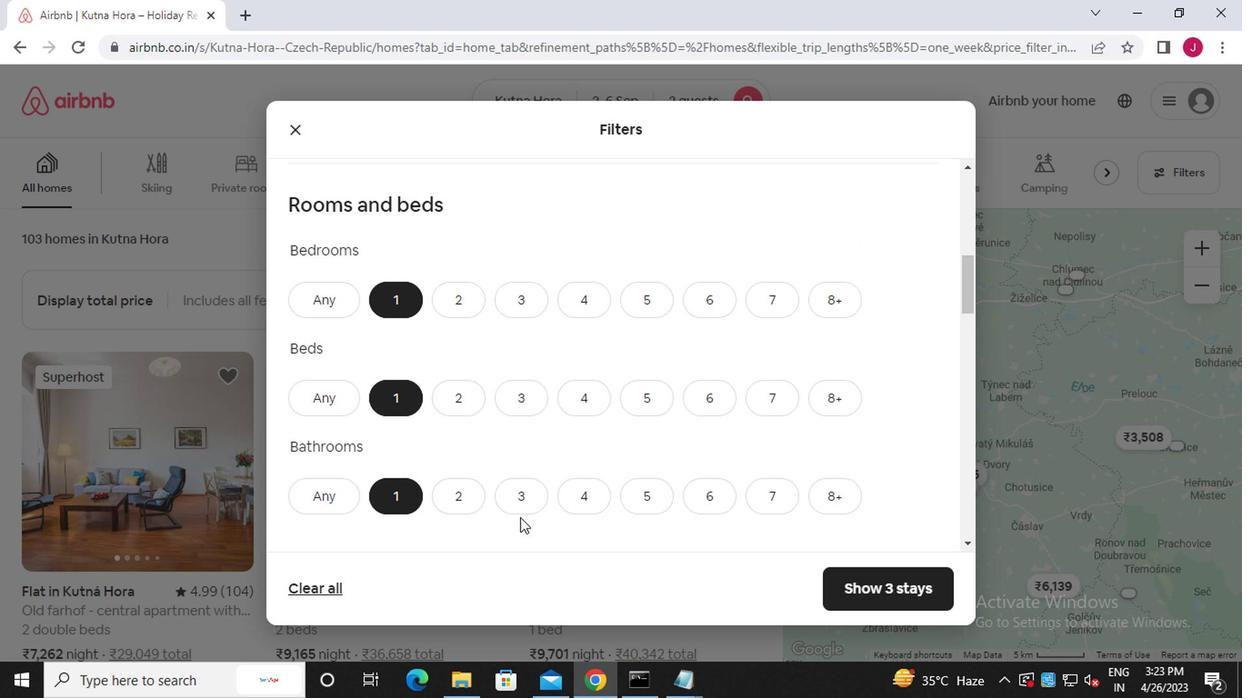 
Action: Mouse scrolled (518, 514) with delta (0, 0)
Screenshot: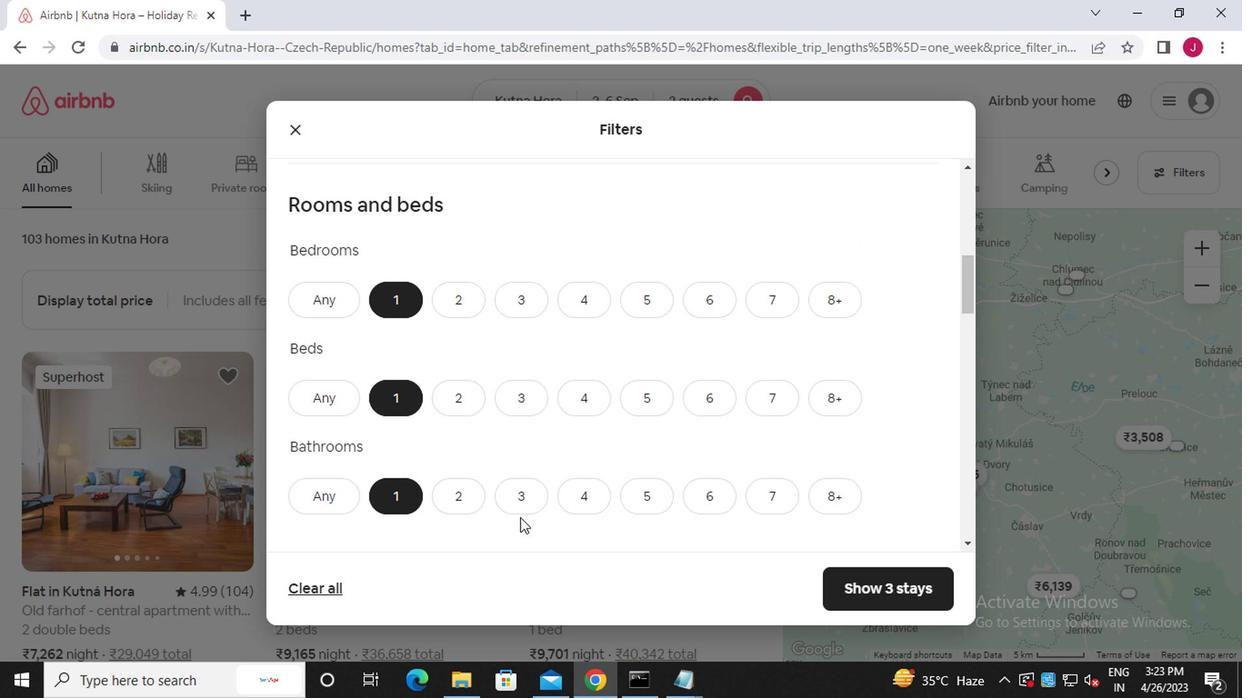 
Action: Mouse moved to (516, 489)
Screenshot: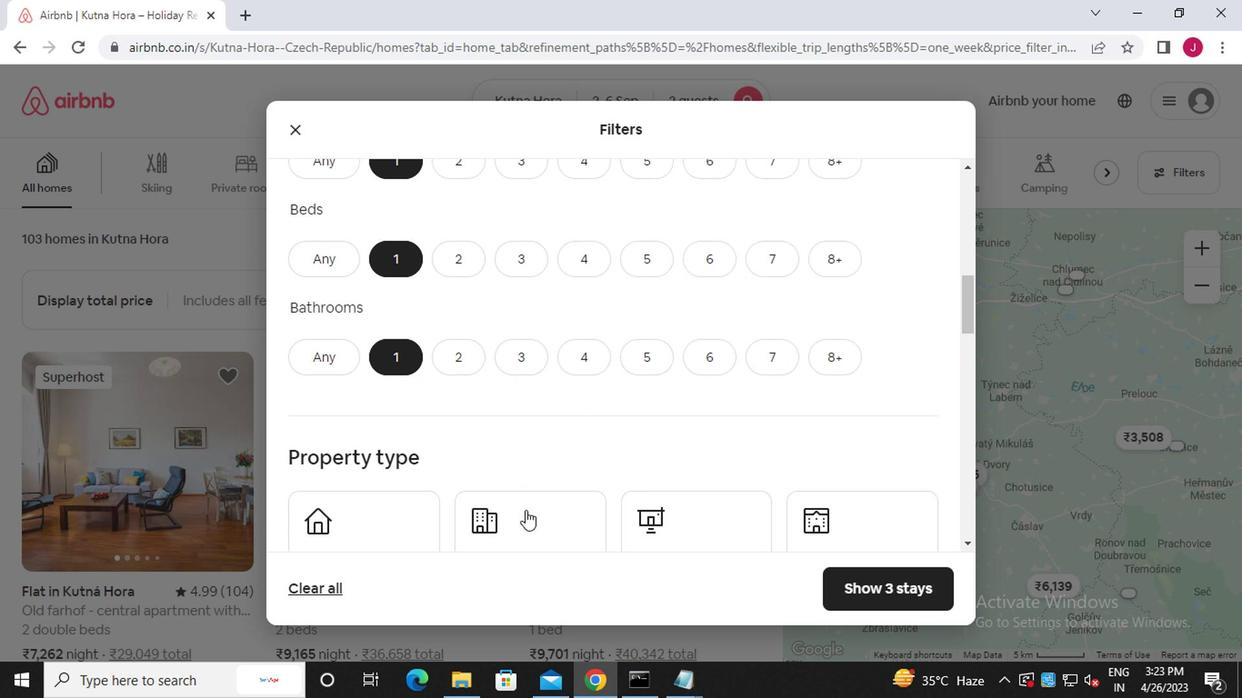 
Action: Mouse scrolled (516, 487) with delta (0, -1)
Screenshot: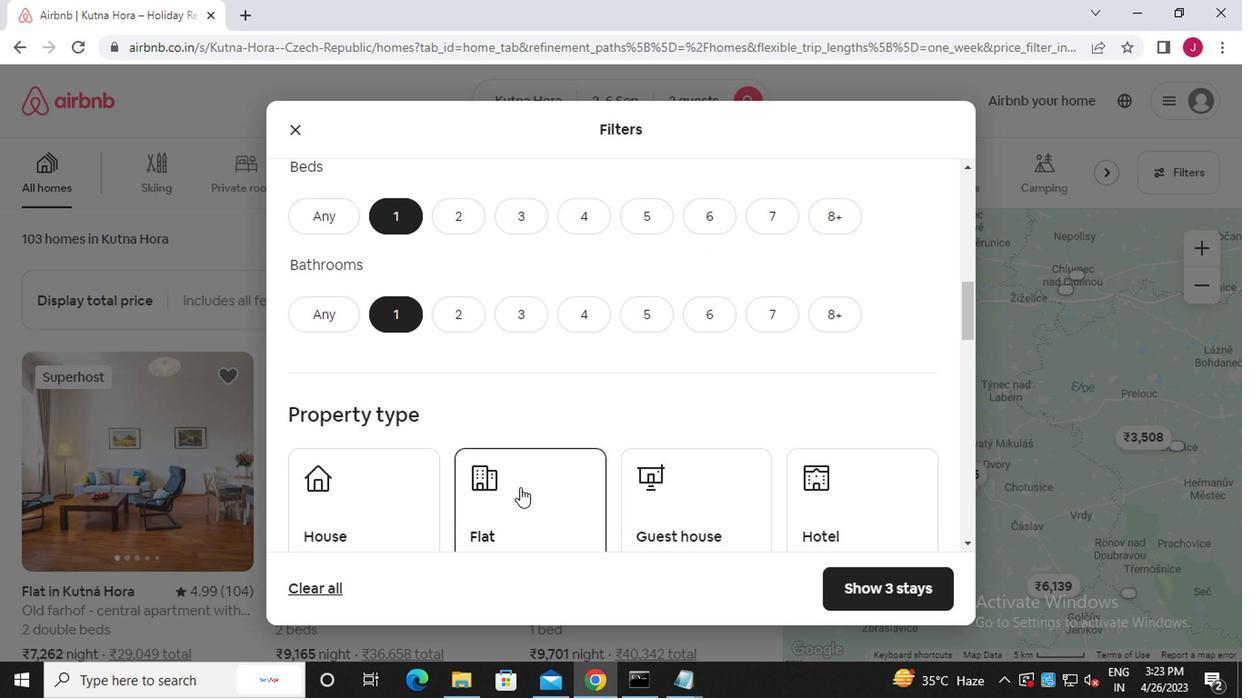 
Action: Mouse moved to (388, 406)
Screenshot: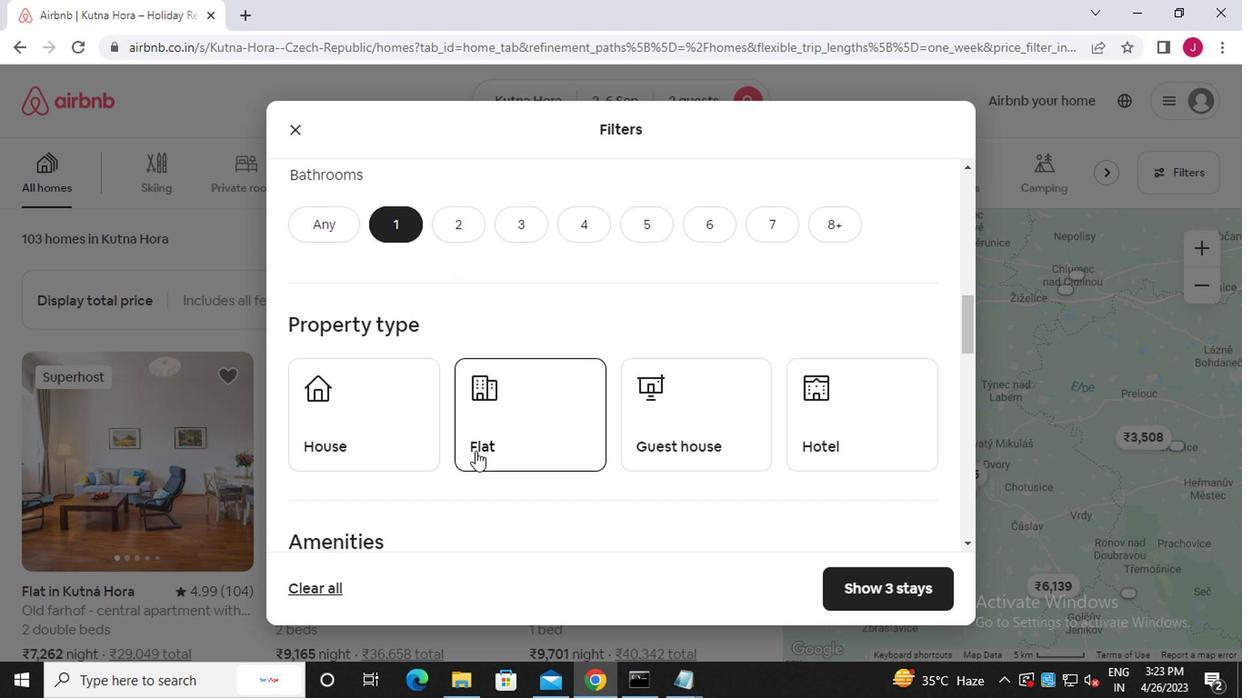 
Action: Mouse pressed left at (388, 406)
Screenshot: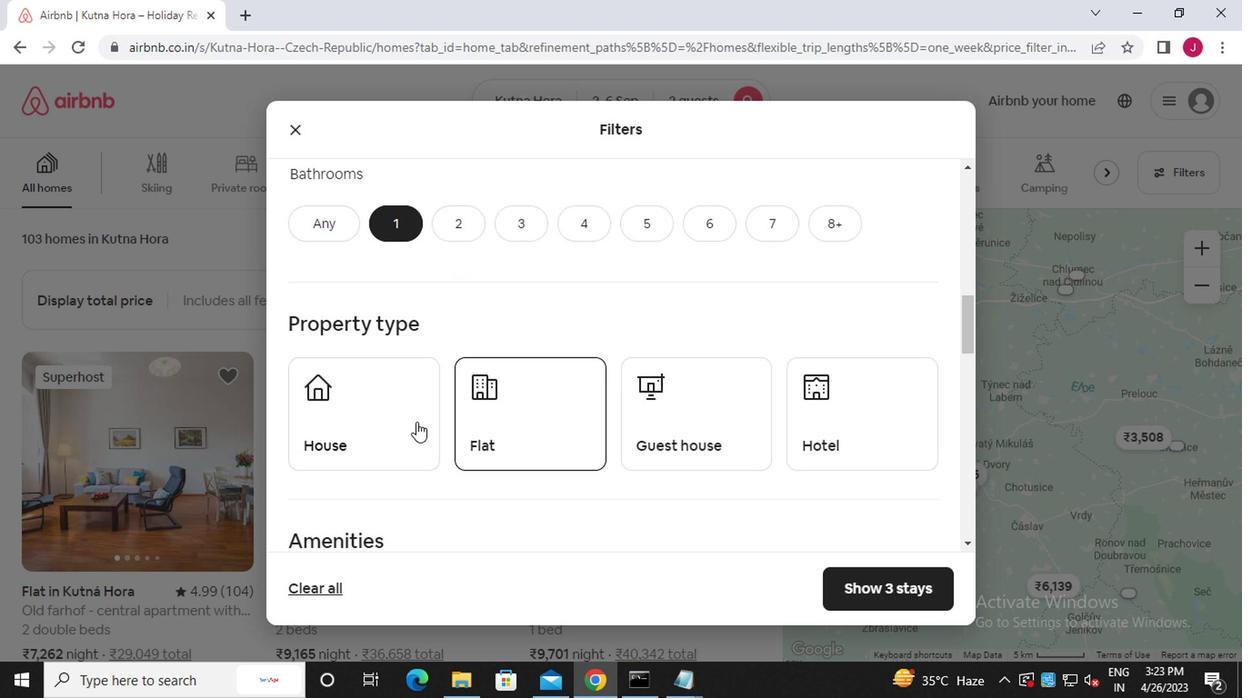 
Action: Mouse moved to (552, 434)
Screenshot: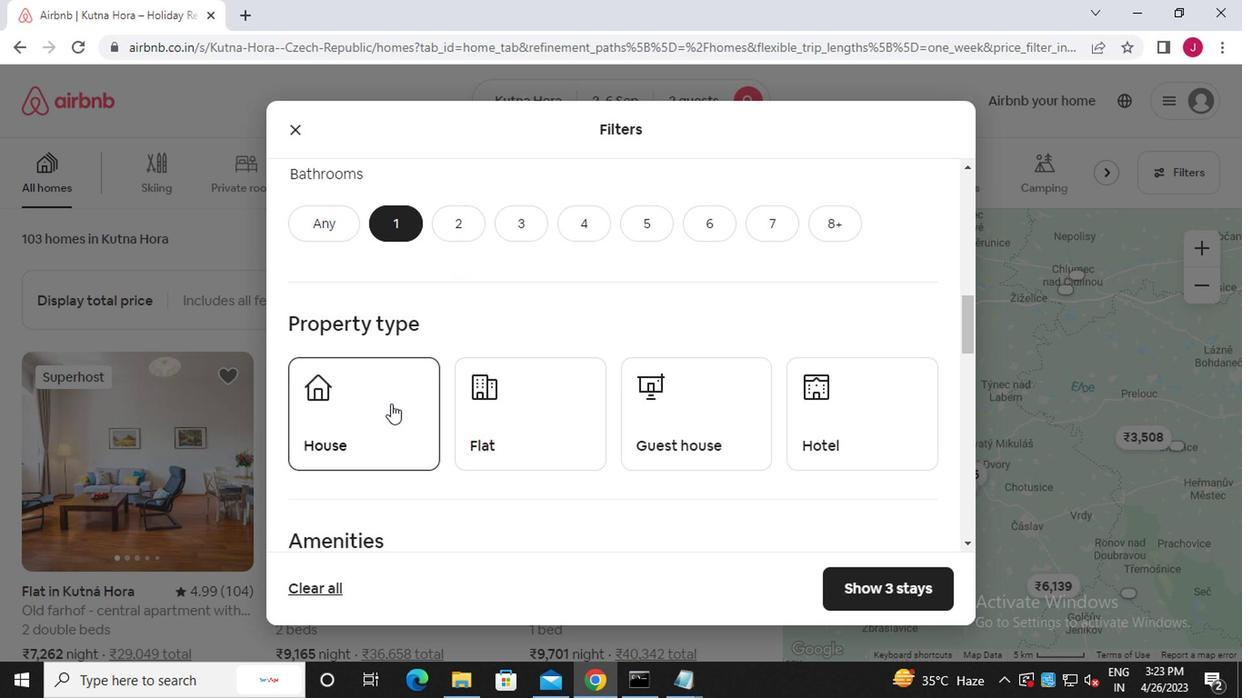 
Action: Mouse pressed left at (552, 434)
Screenshot: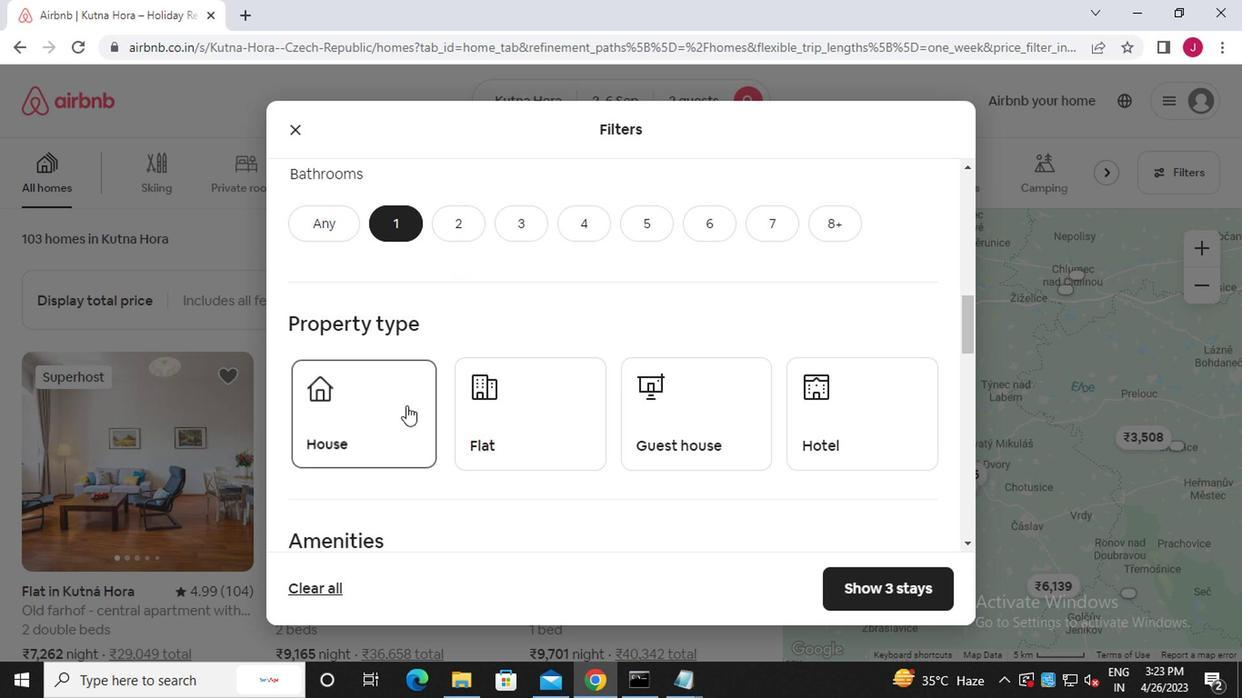 
Action: Mouse moved to (711, 432)
Screenshot: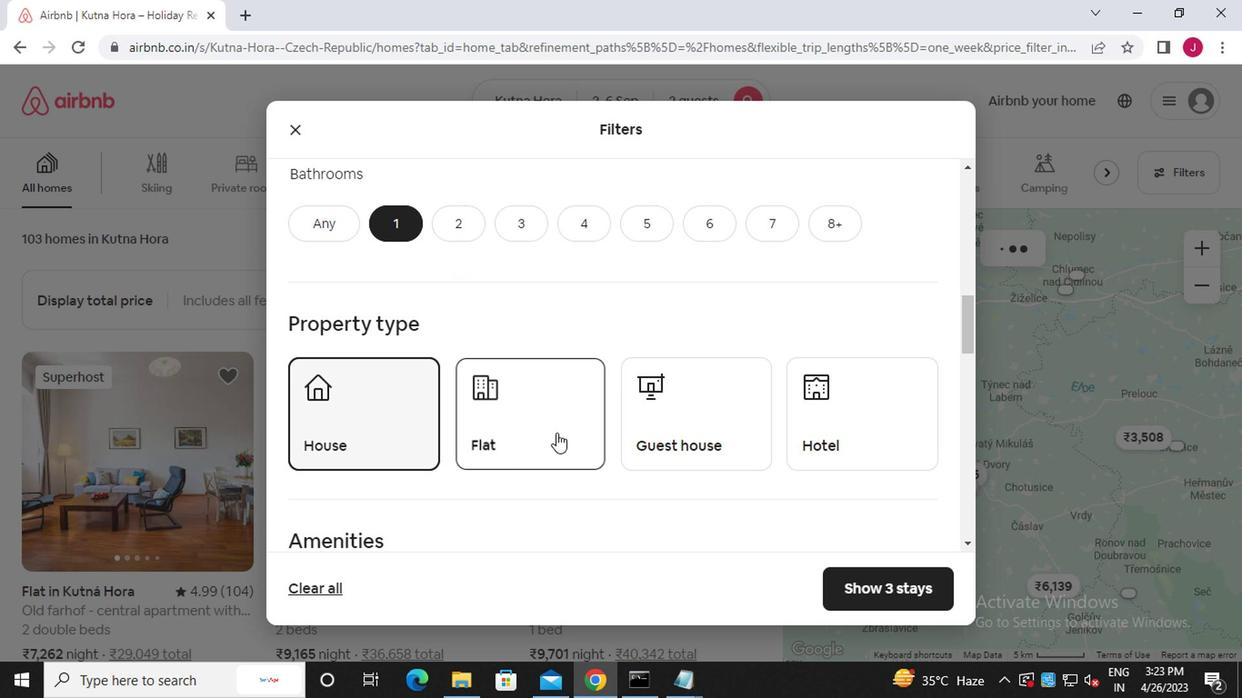 
Action: Mouse pressed left at (711, 432)
Screenshot: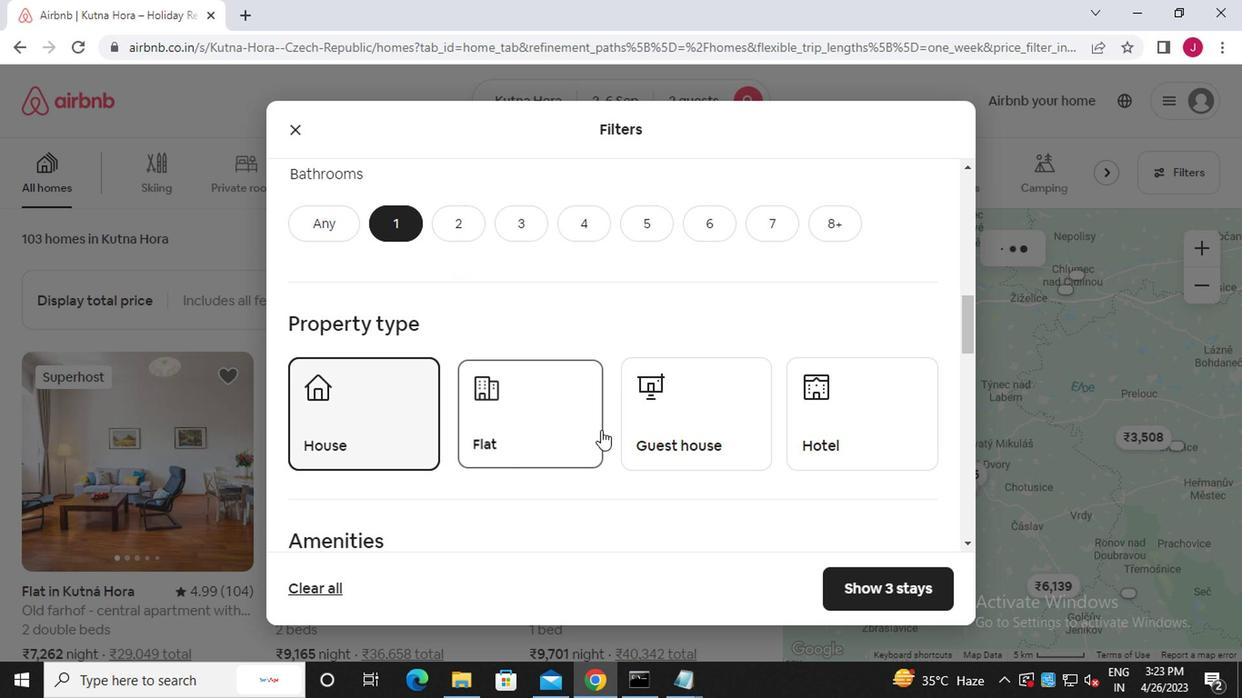 
Action: Mouse moved to (836, 431)
Screenshot: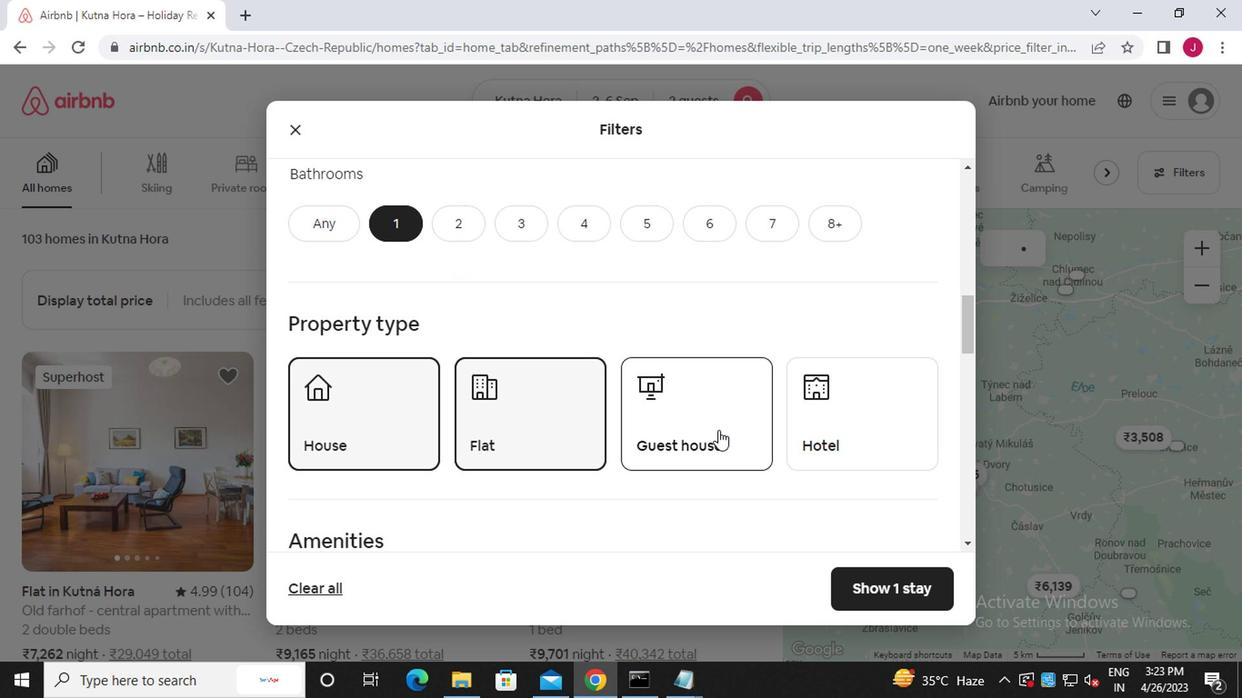 
Action: Mouse pressed left at (836, 431)
Screenshot: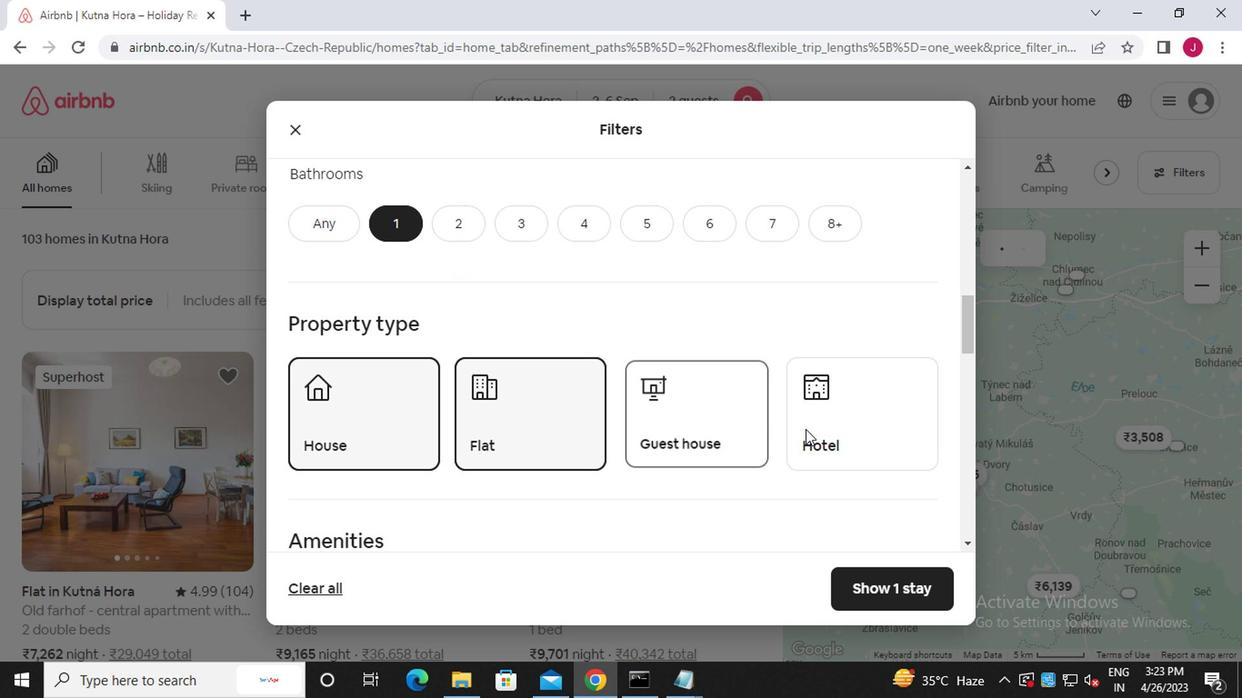 
Action: Mouse moved to (781, 424)
Screenshot: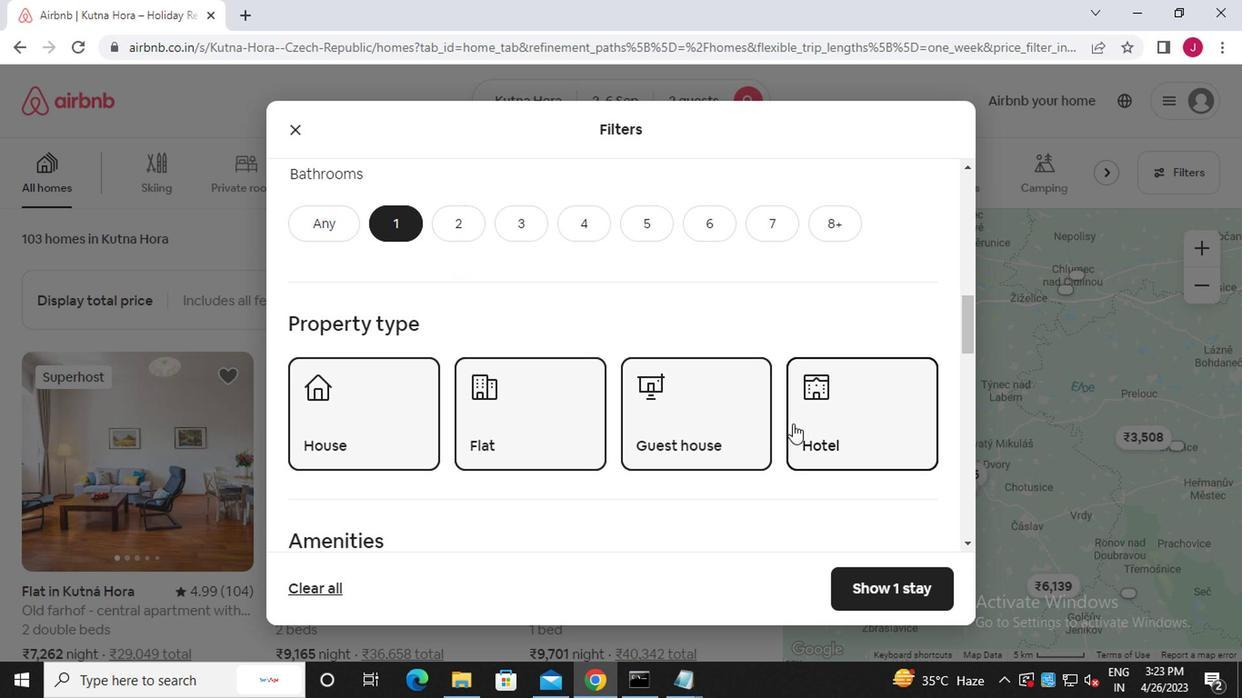 
Action: Mouse scrolled (781, 423) with delta (0, -1)
Screenshot: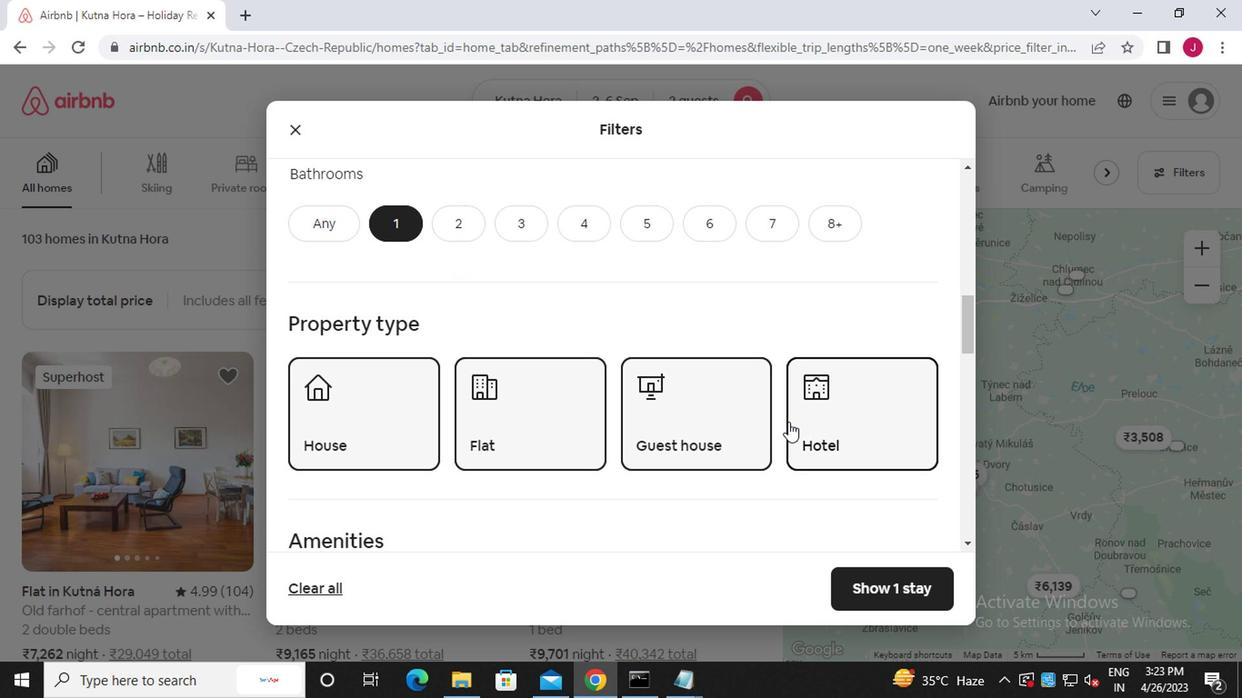 
Action: Mouse scrolled (781, 423) with delta (0, -1)
Screenshot: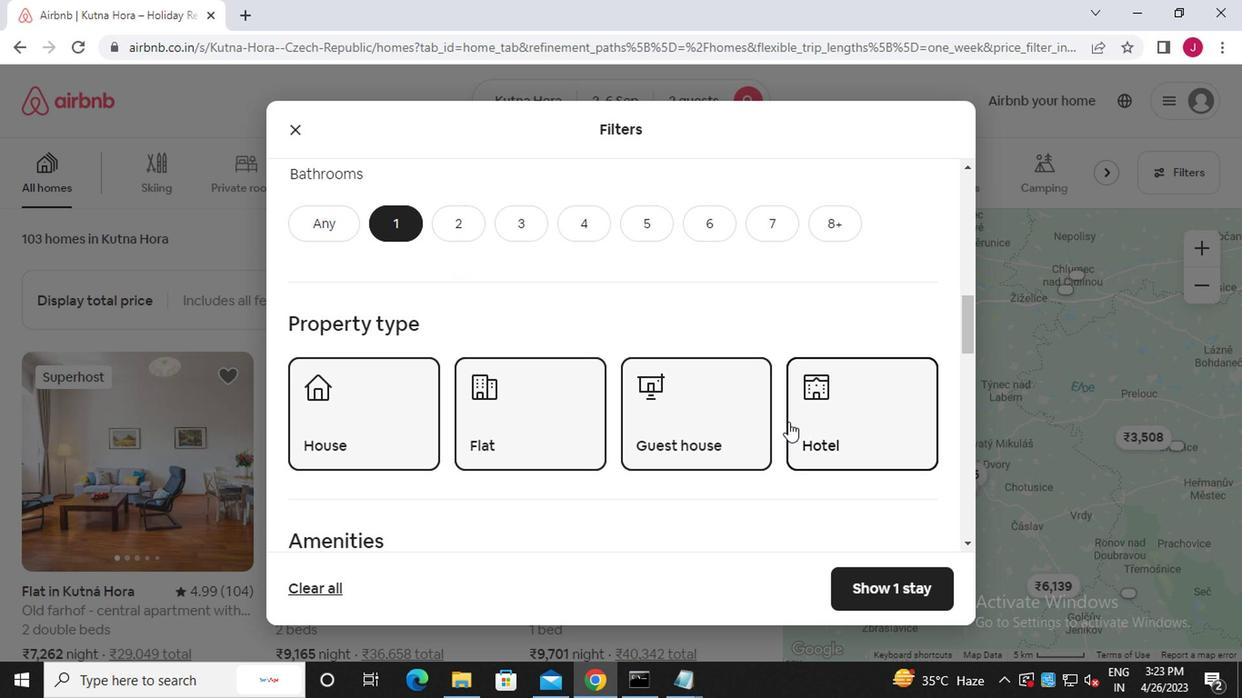 
Action: Mouse scrolled (781, 423) with delta (0, -1)
Screenshot: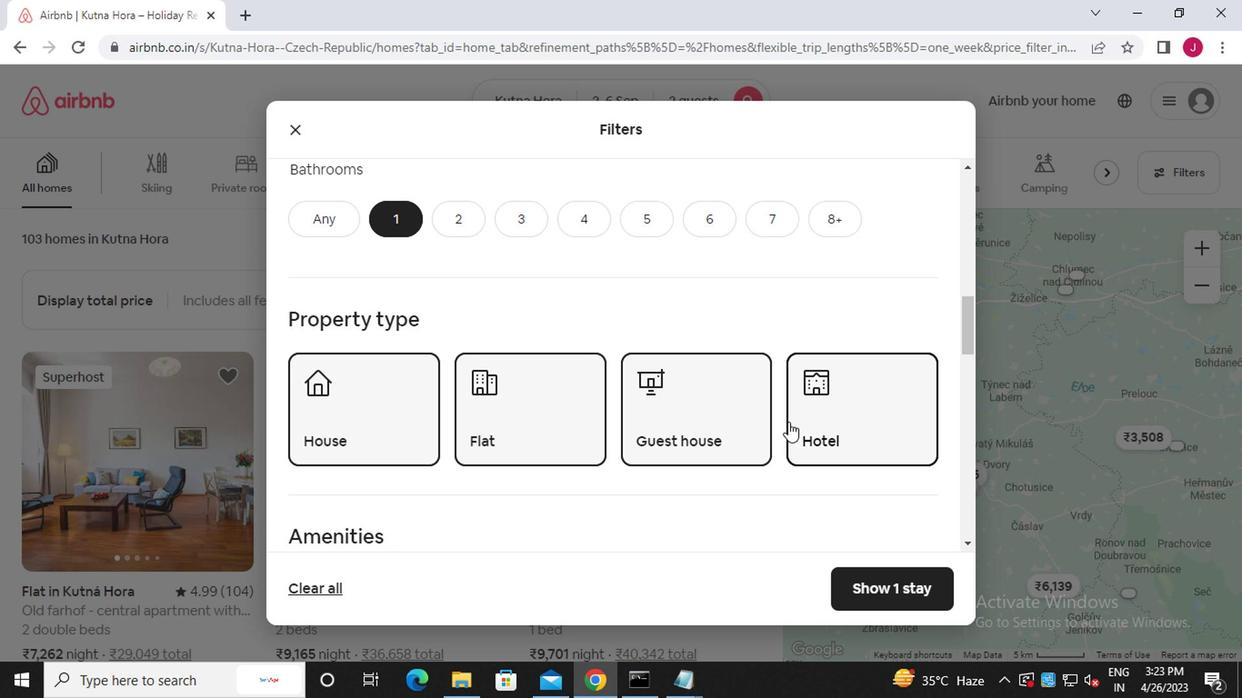 
Action: Mouse moved to (621, 401)
Screenshot: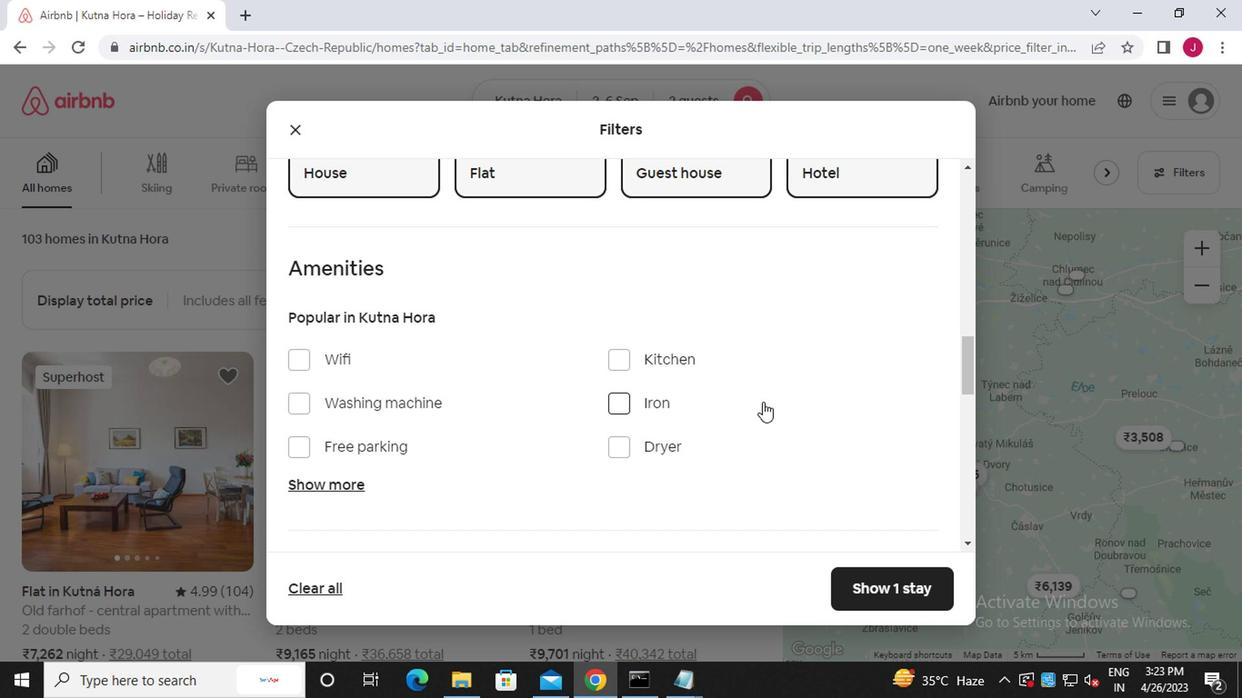
Action: Mouse scrolled (621, 401) with delta (0, 0)
Screenshot: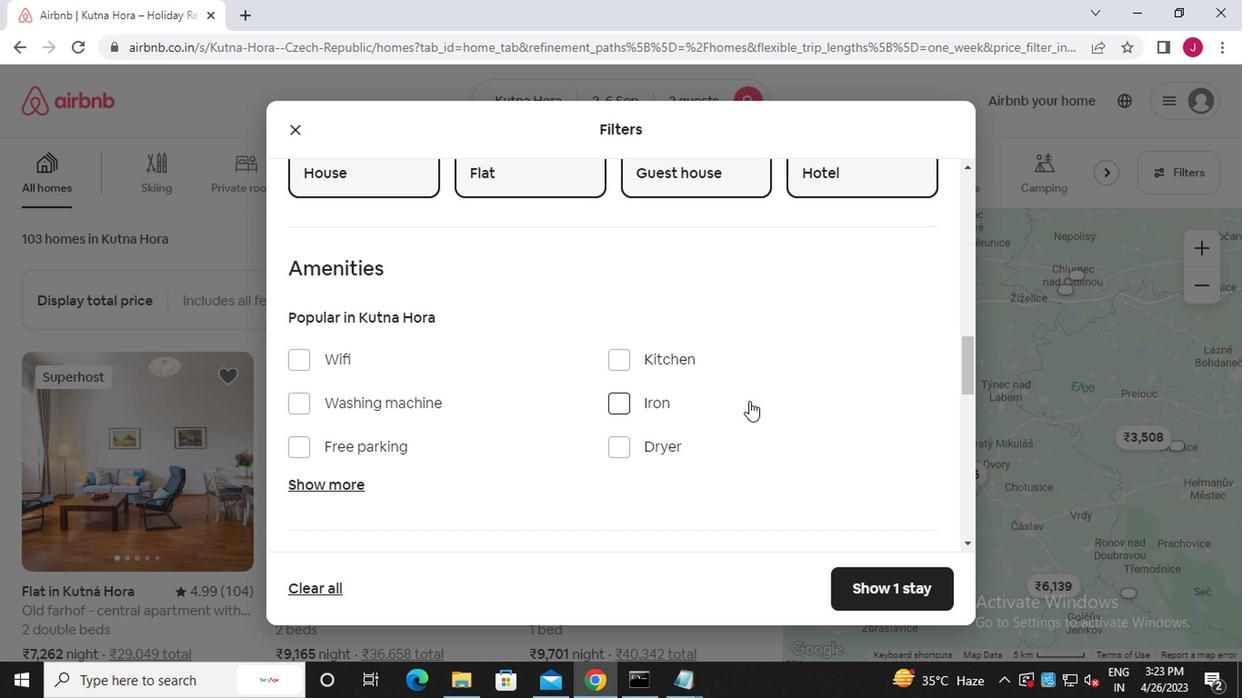 
Action: Mouse scrolled (621, 401) with delta (0, 0)
Screenshot: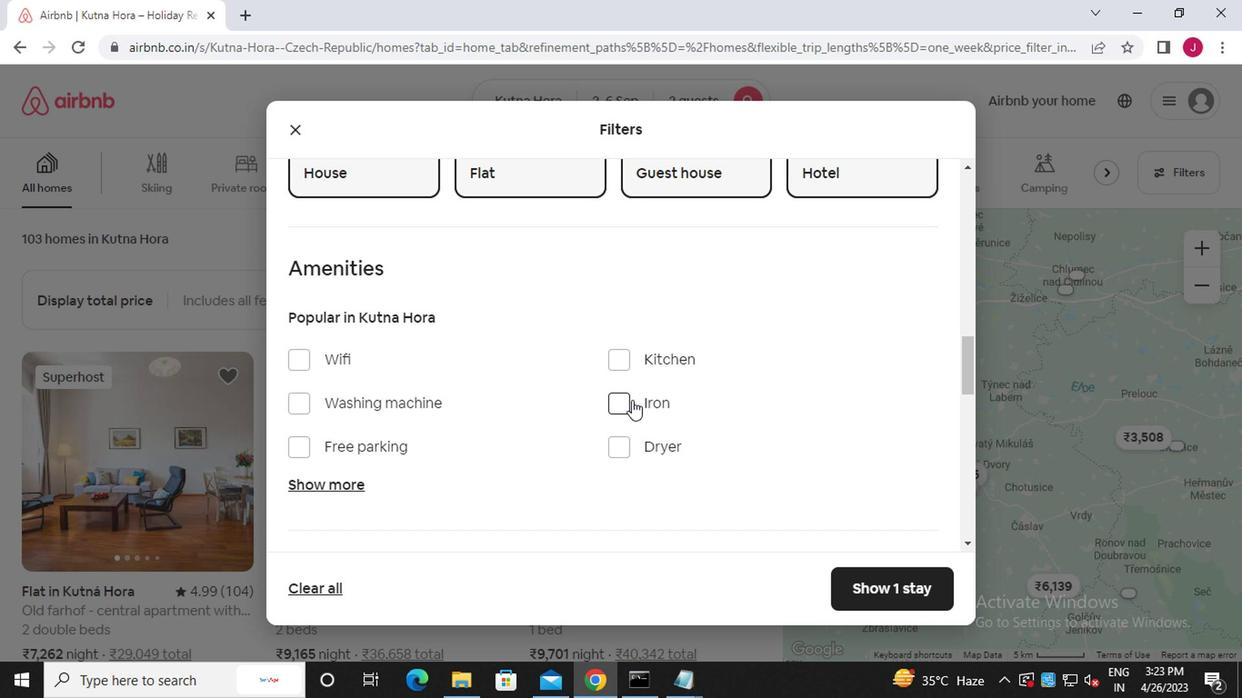 
Action: Mouse scrolled (621, 401) with delta (0, 0)
Screenshot: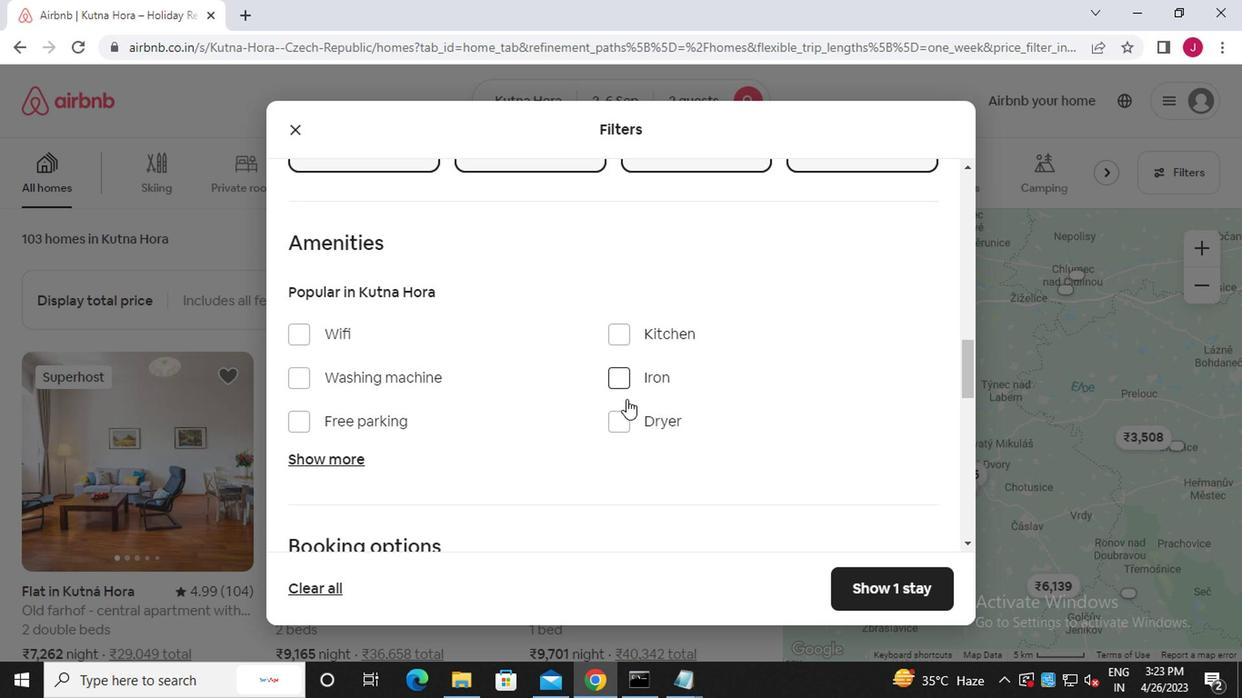 
Action: Mouse scrolled (621, 401) with delta (0, 0)
Screenshot: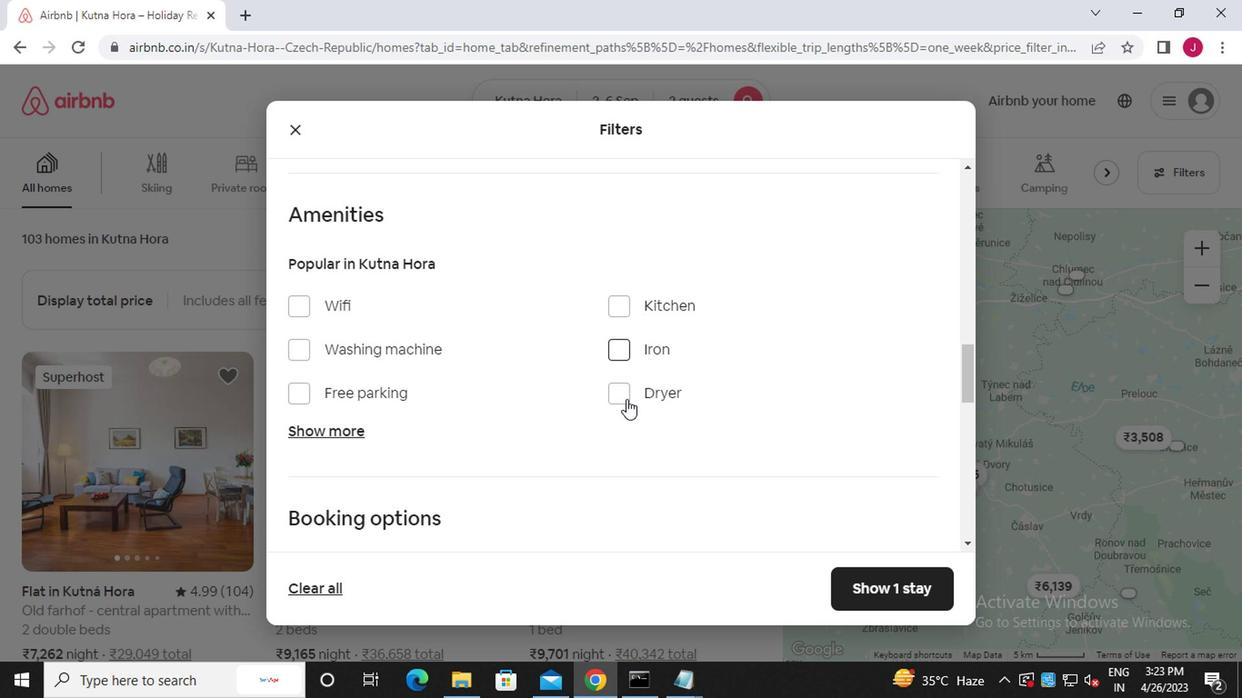 
Action: Mouse scrolled (621, 401) with delta (0, 0)
Screenshot: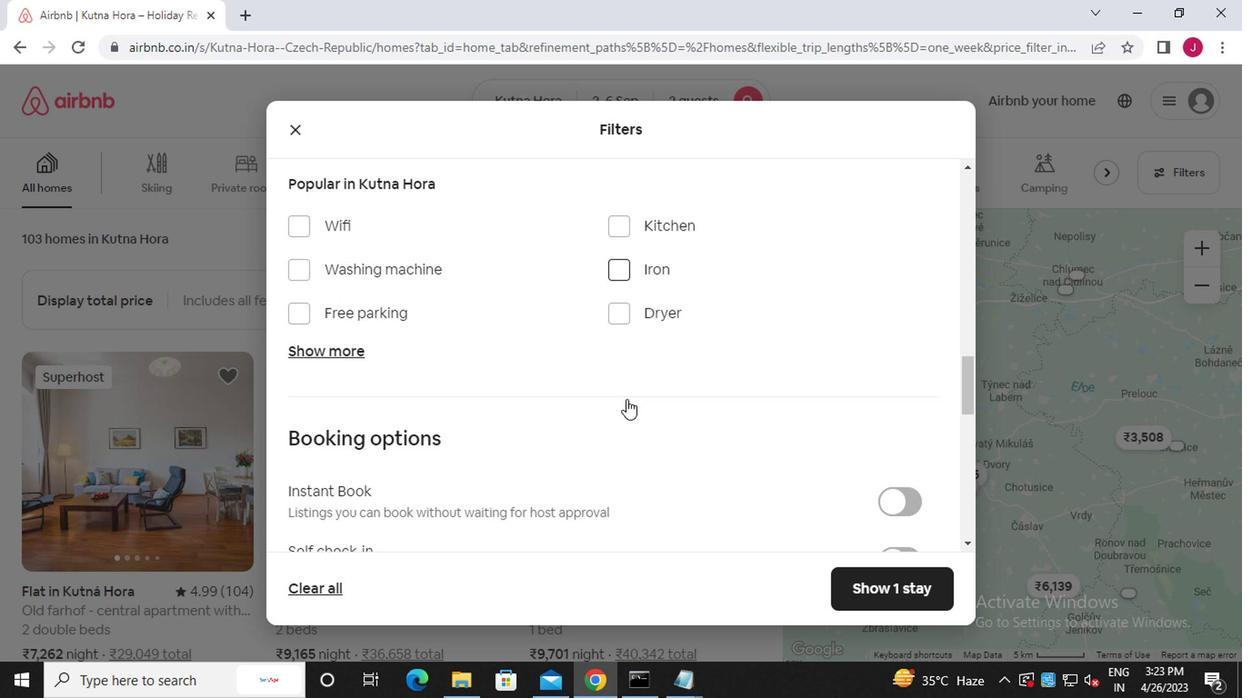 
Action: Mouse moved to (901, 247)
Screenshot: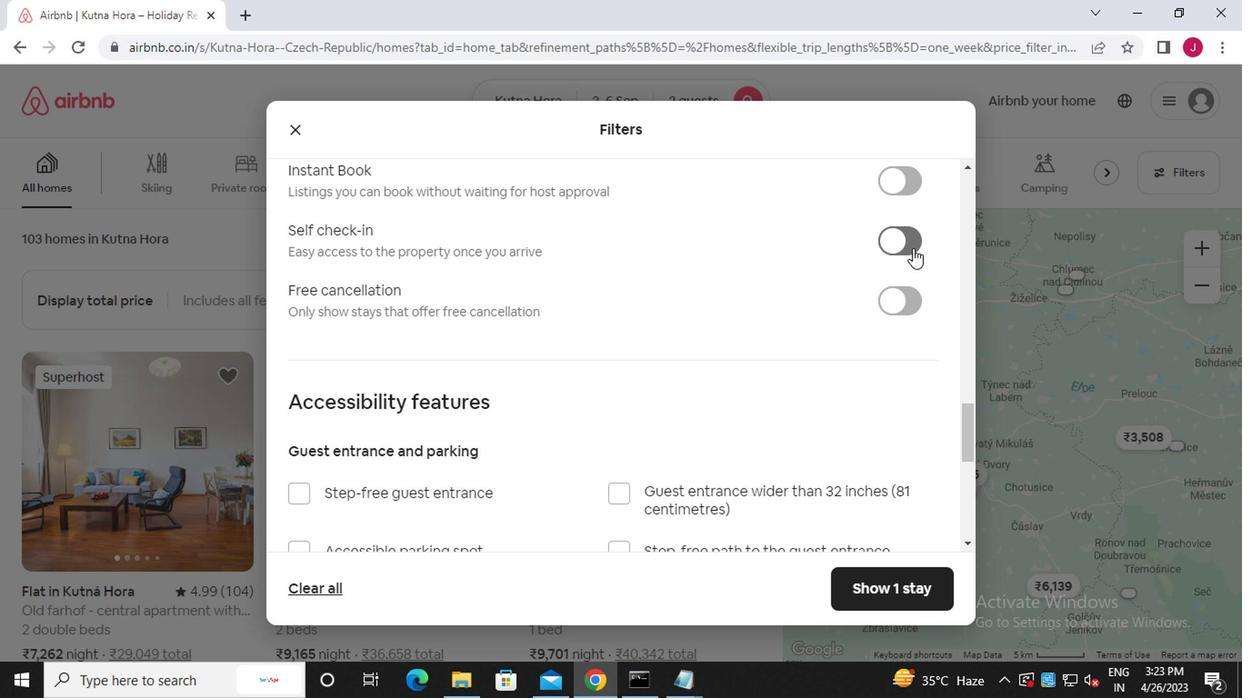 
Action: Mouse pressed left at (901, 247)
Screenshot: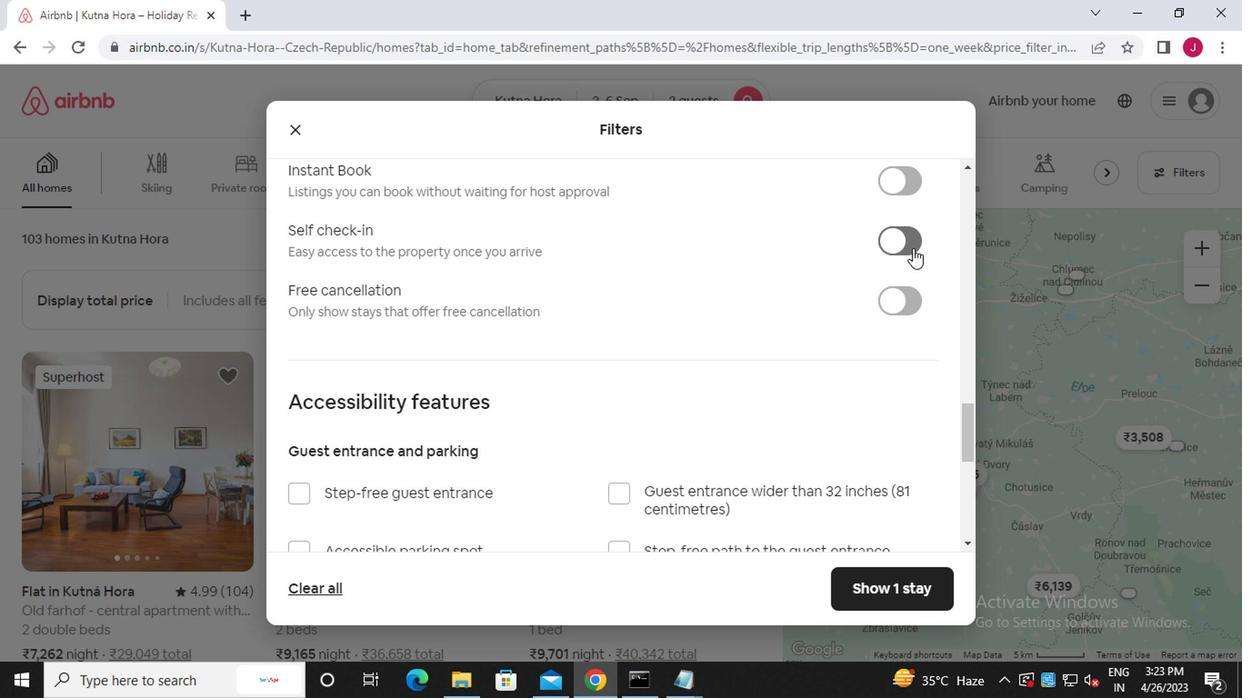 
Action: Mouse moved to (712, 402)
Screenshot: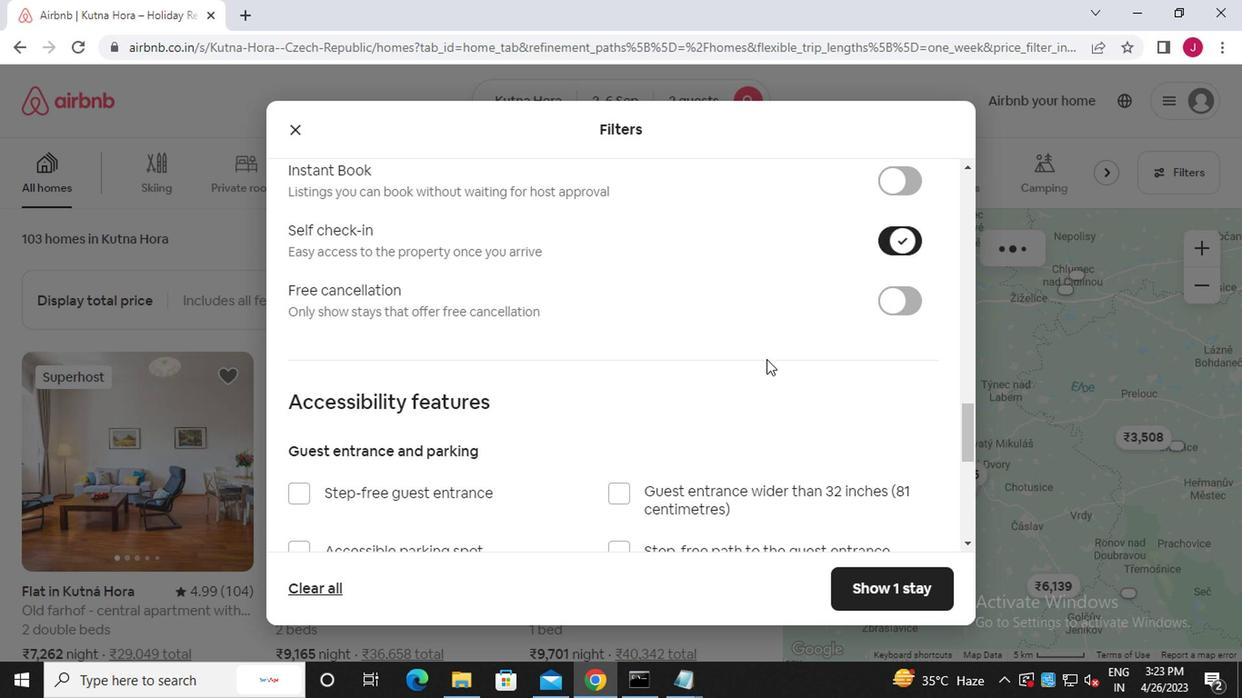 
Action: Mouse scrolled (712, 401) with delta (0, 0)
Screenshot: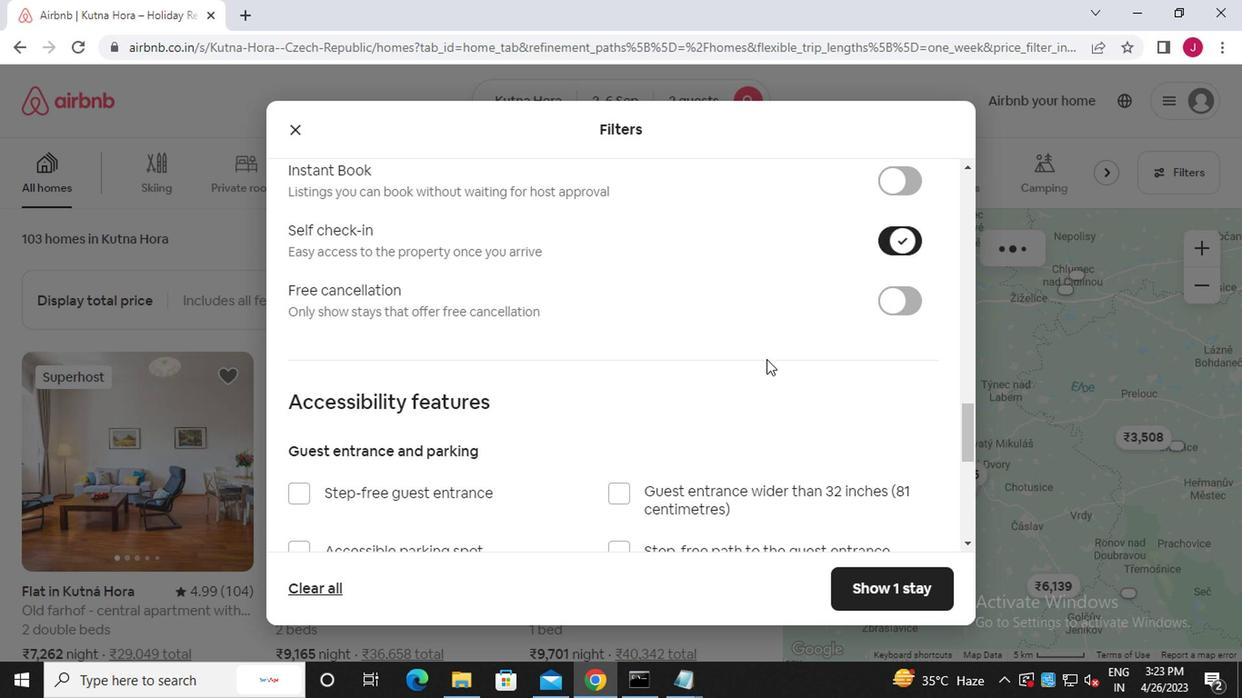 
Action: Mouse moved to (712, 405)
Screenshot: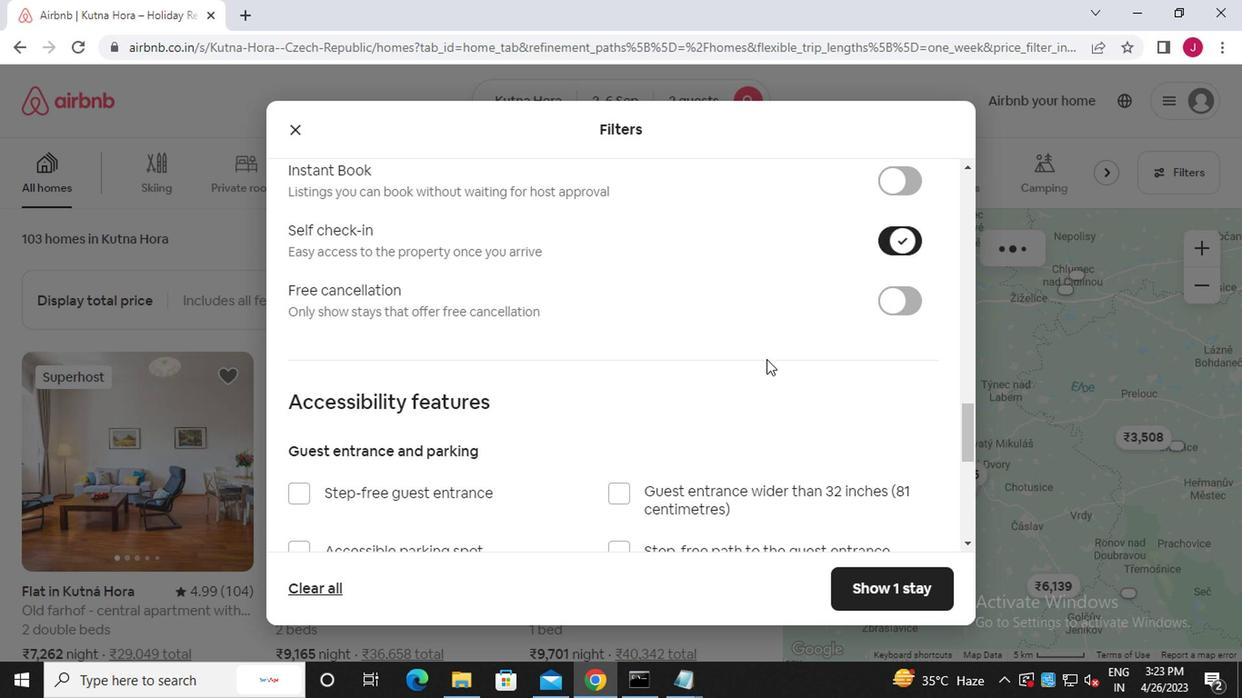 
Action: Mouse scrolled (712, 404) with delta (0, -1)
Screenshot: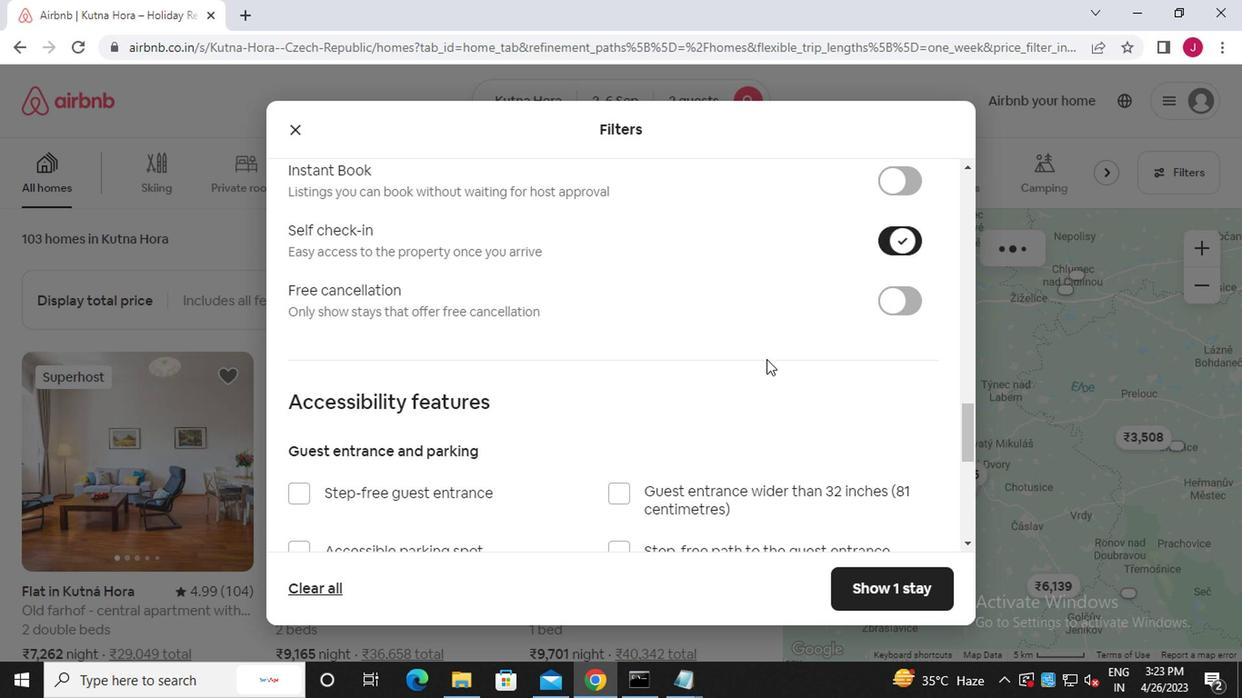 
Action: Mouse moved to (711, 405)
Screenshot: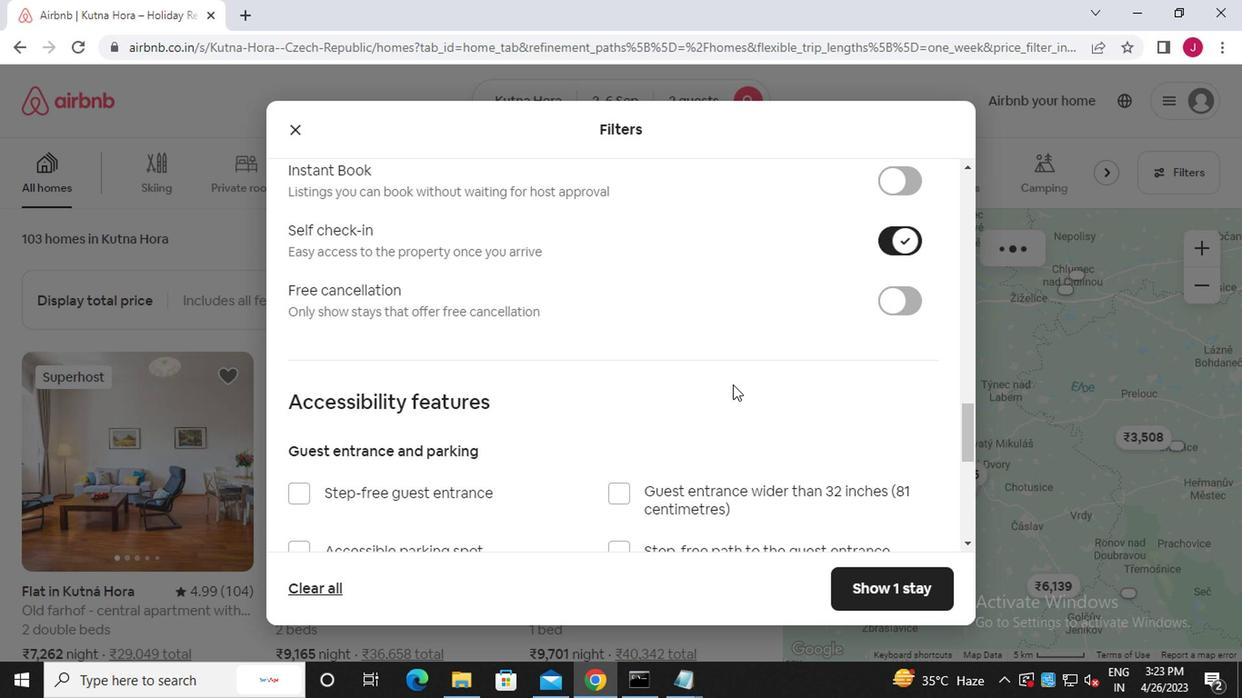 
Action: Mouse scrolled (711, 404) with delta (0, -1)
Screenshot: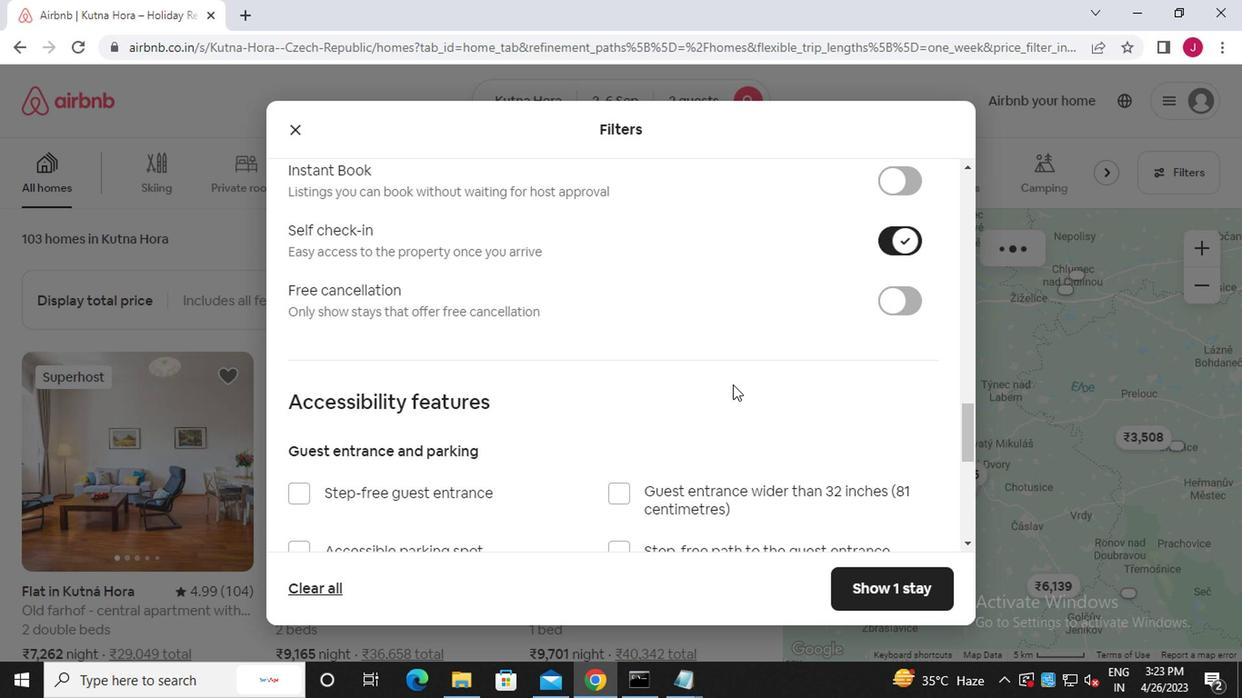 
Action: Mouse moved to (711, 406)
Screenshot: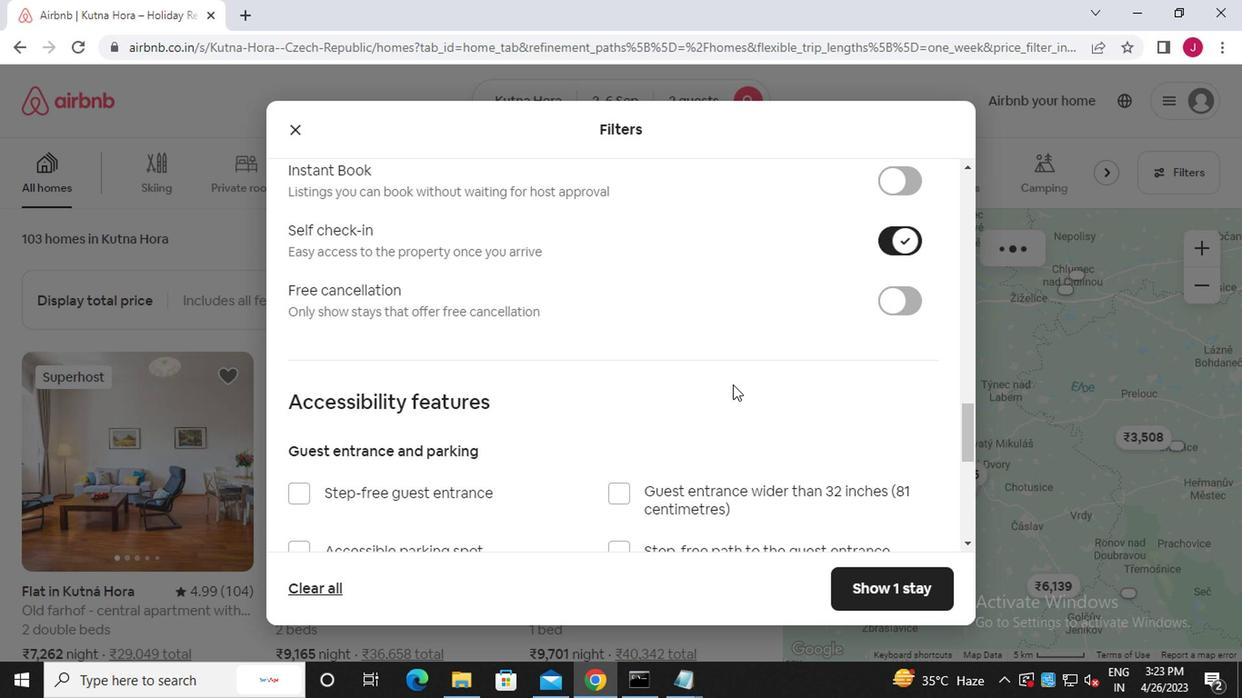 
Action: Mouse scrolled (711, 405) with delta (0, 0)
Screenshot: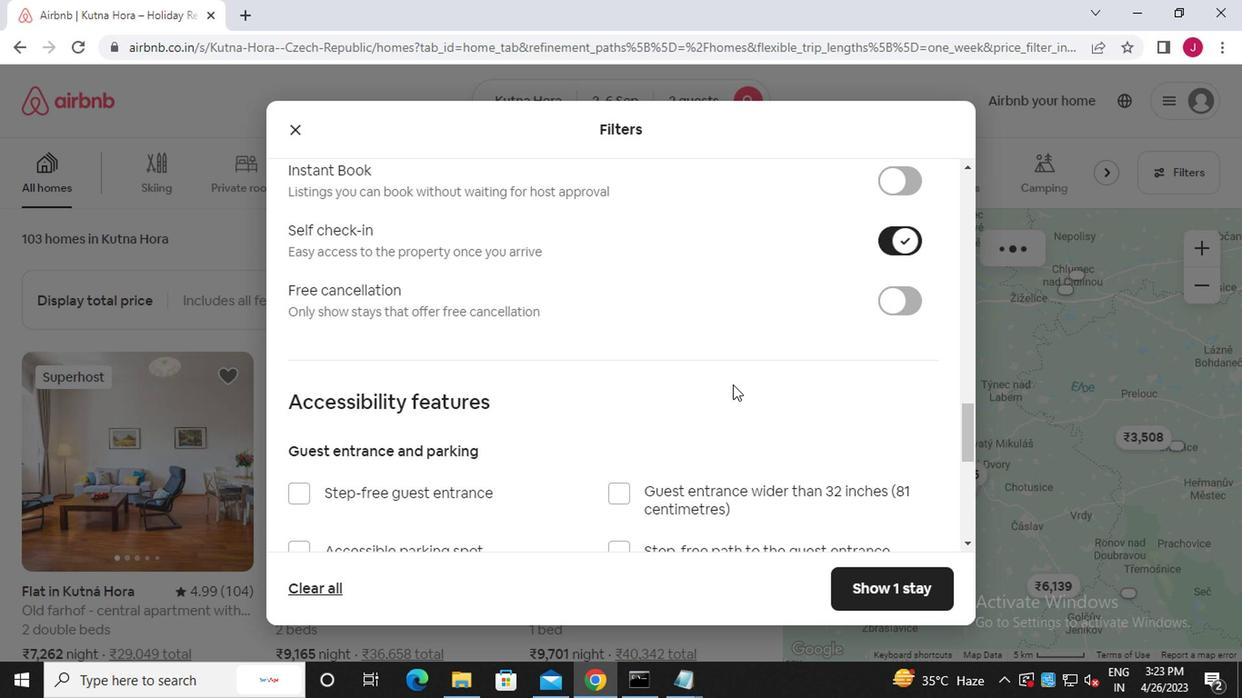 
Action: Mouse scrolled (711, 405) with delta (0, 0)
Screenshot: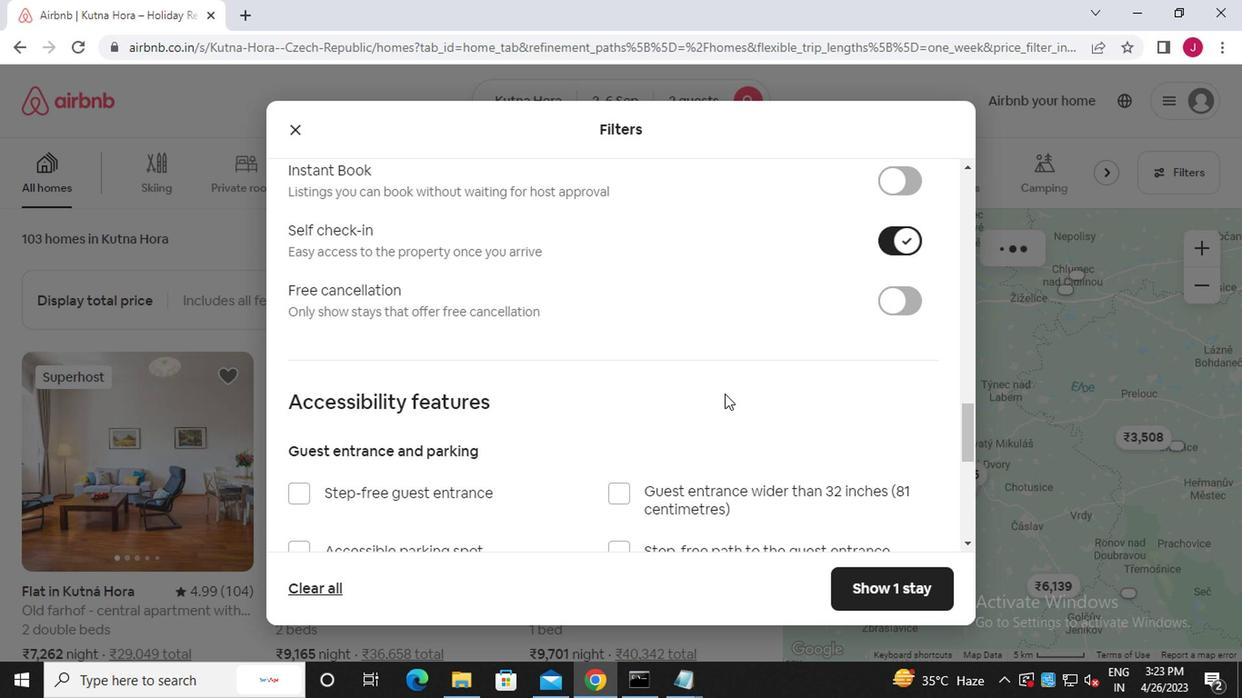 
Action: Mouse scrolled (711, 405) with delta (0, 0)
Screenshot: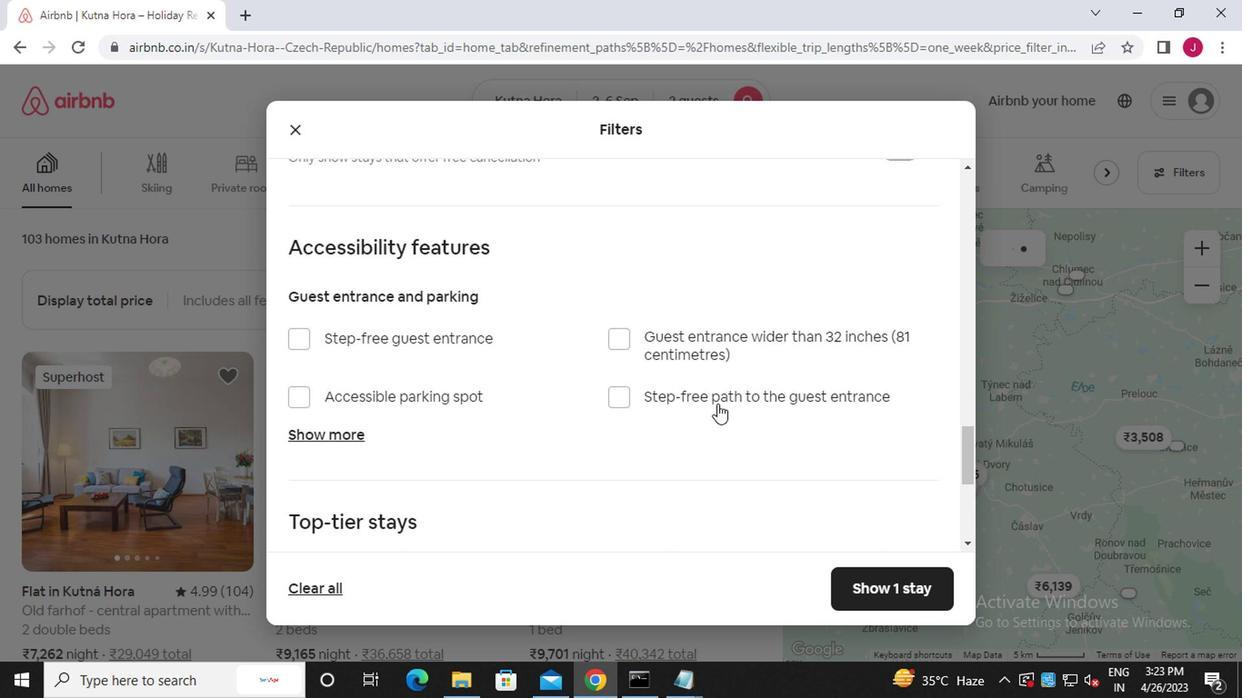 
Action: Mouse scrolled (711, 405) with delta (0, 0)
Screenshot: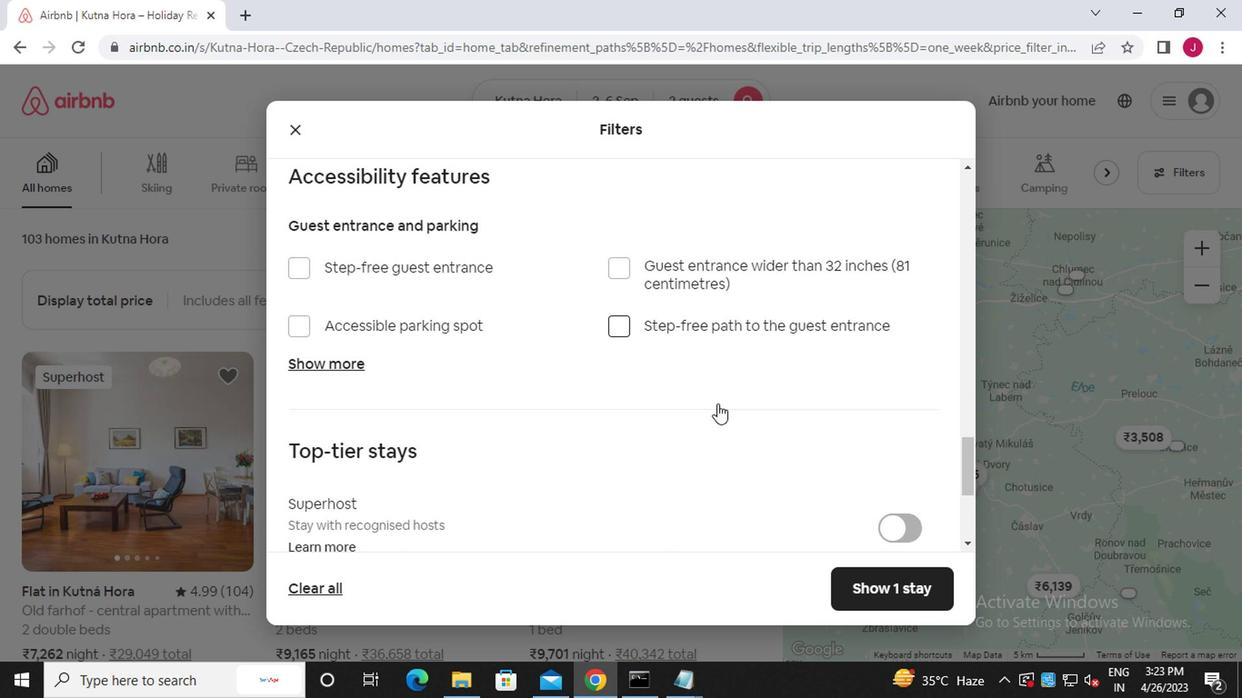 
Action: Mouse scrolled (711, 405) with delta (0, 0)
Screenshot: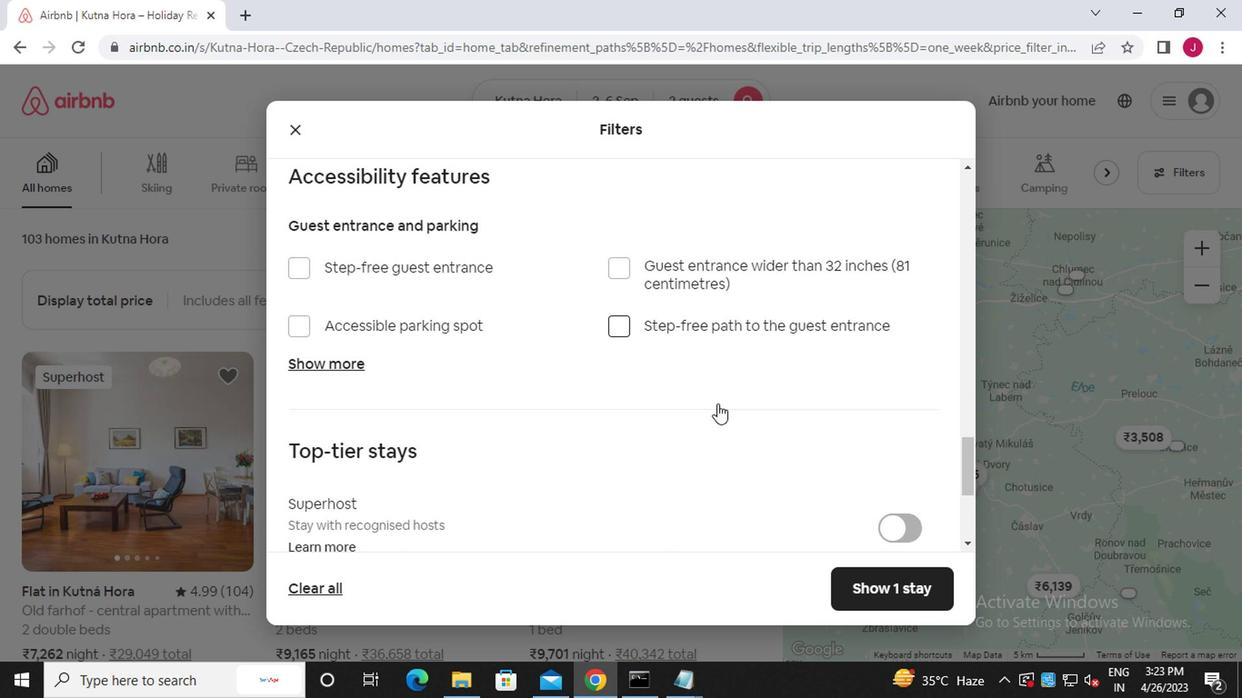 
Action: Mouse scrolled (711, 405) with delta (0, 0)
Screenshot: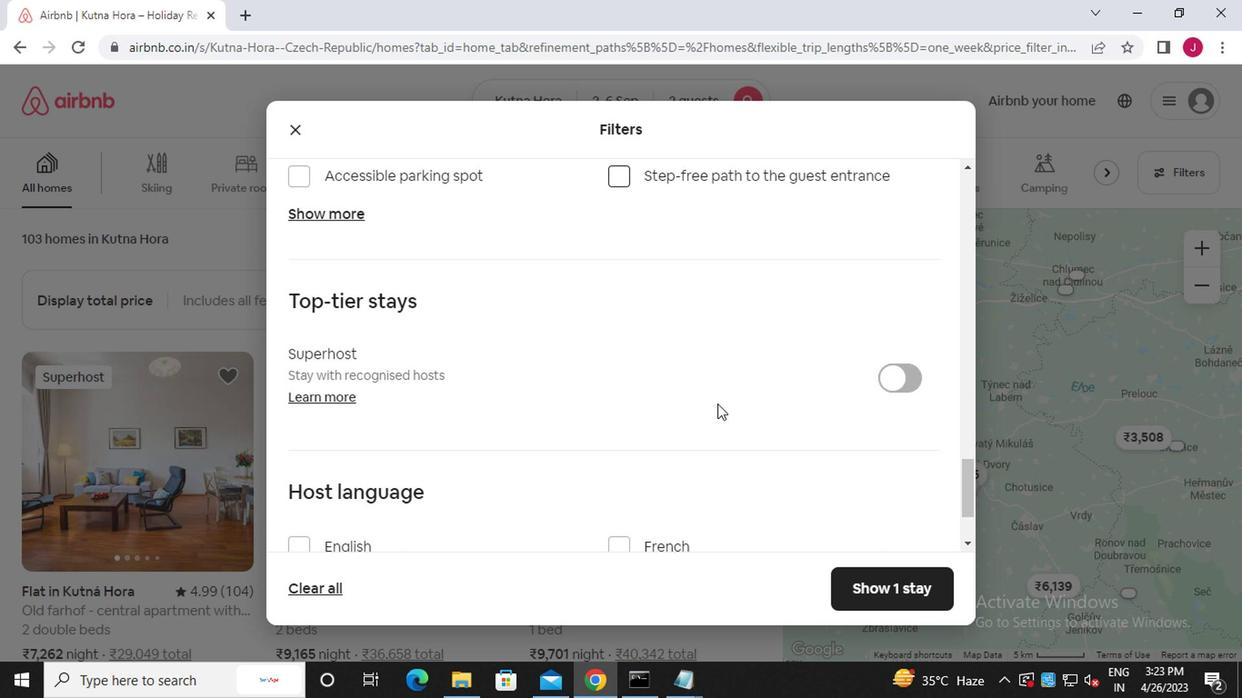 
Action: Mouse scrolled (711, 405) with delta (0, 0)
Screenshot: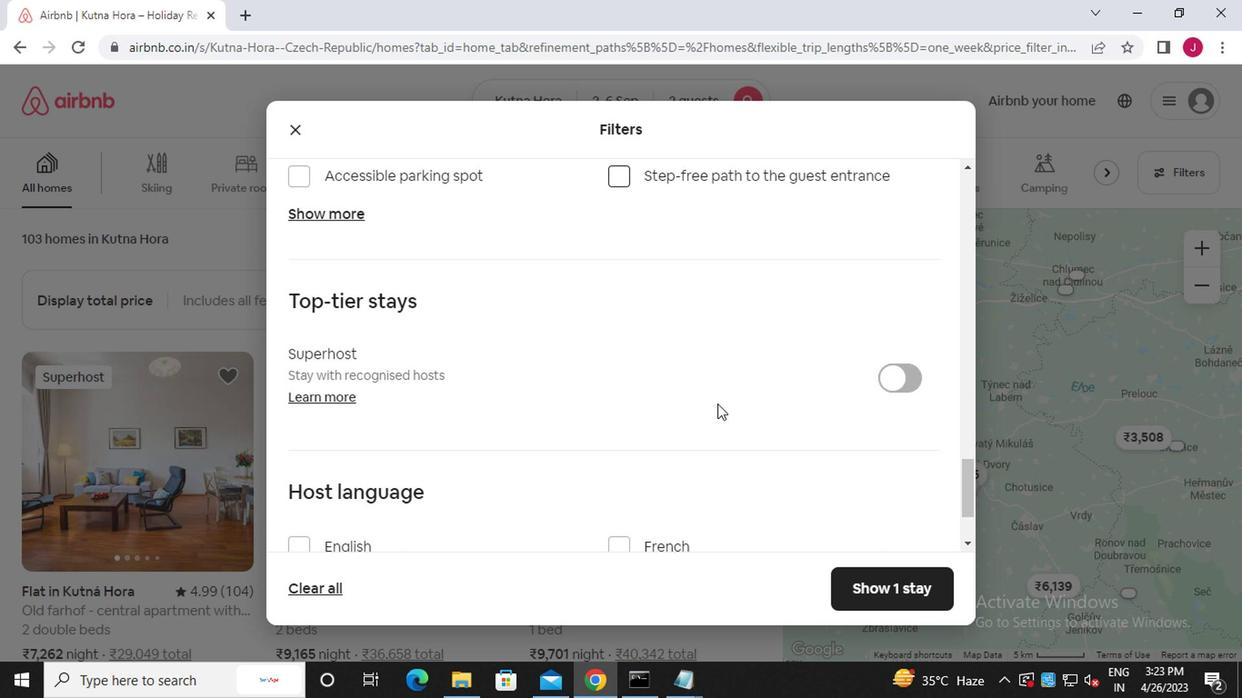 
Action: Mouse moved to (302, 427)
Screenshot: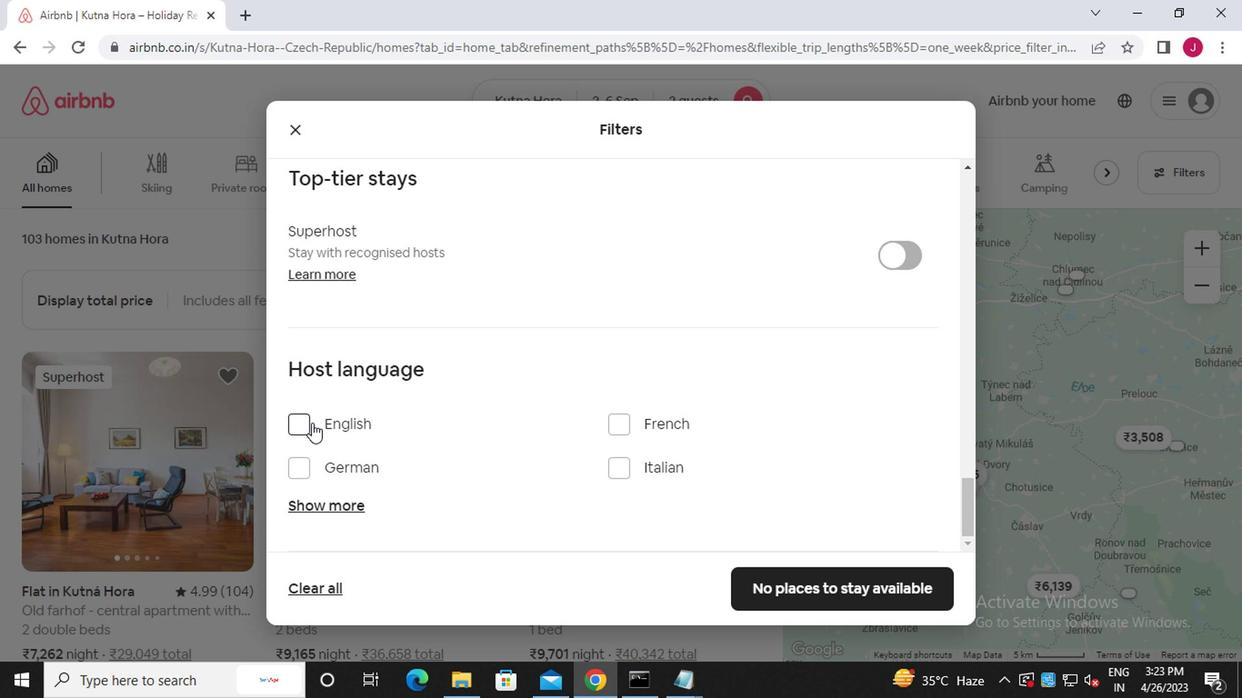 
Action: Mouse pressed left at (302, 427)
Screenshot: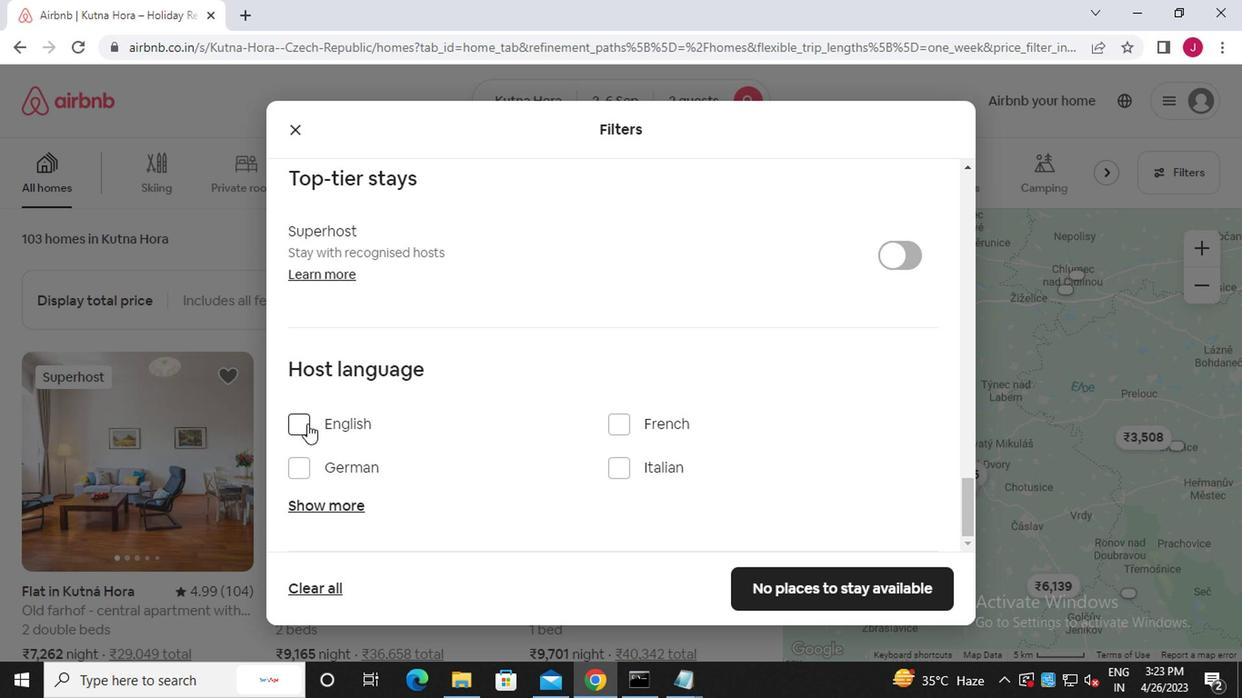 
Action: Mouse moved to (784, 587)
Screenshot: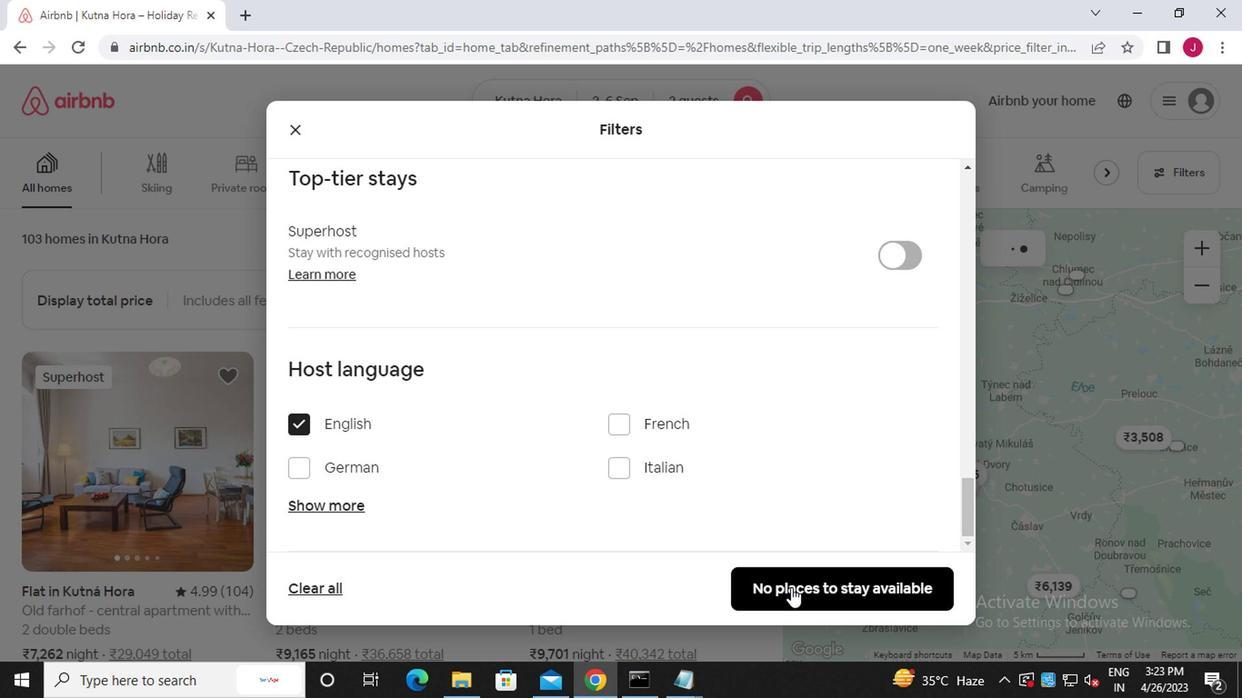 
Action: Mouse pressed left at (784, 587)
Screenshot: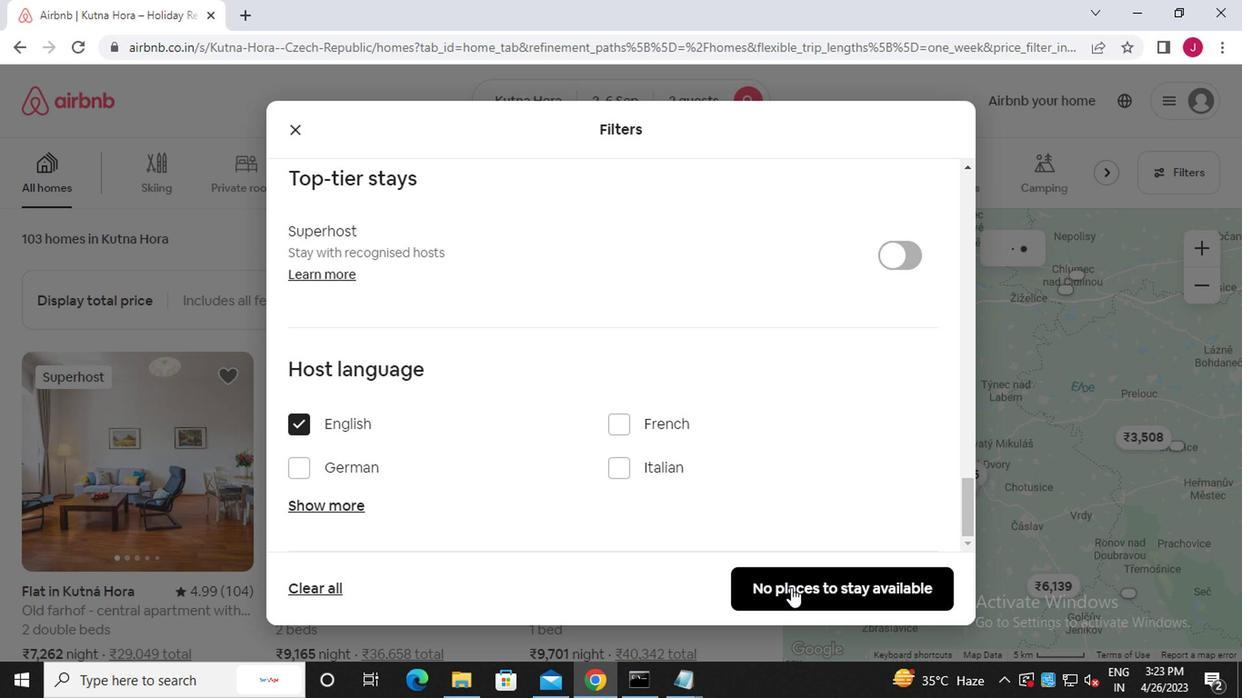 
Action: Mouse moved to (776, 558)
Screenshot: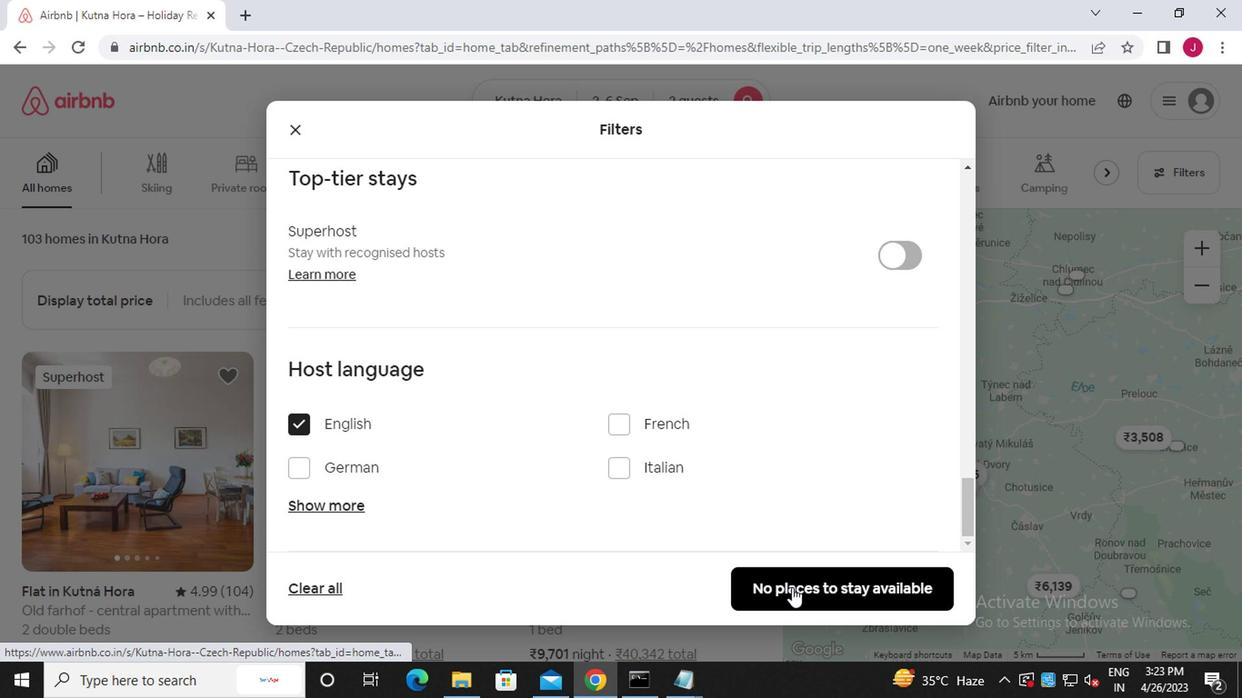 
